 Task: Research Airbnb options in Taungoo, Myanmar from 10th December, 2023 to 16th December, 2023 for 4 adults.4 bedrooms having 4 beds and 4 bathrooms. Property type can be flat. Amenities needed are: wifi, TV, free parkinig on premises, gym, breakfast. Look for 3 properties as per requirement.
Action: Mouse moved to (552, 170)
Screenshot: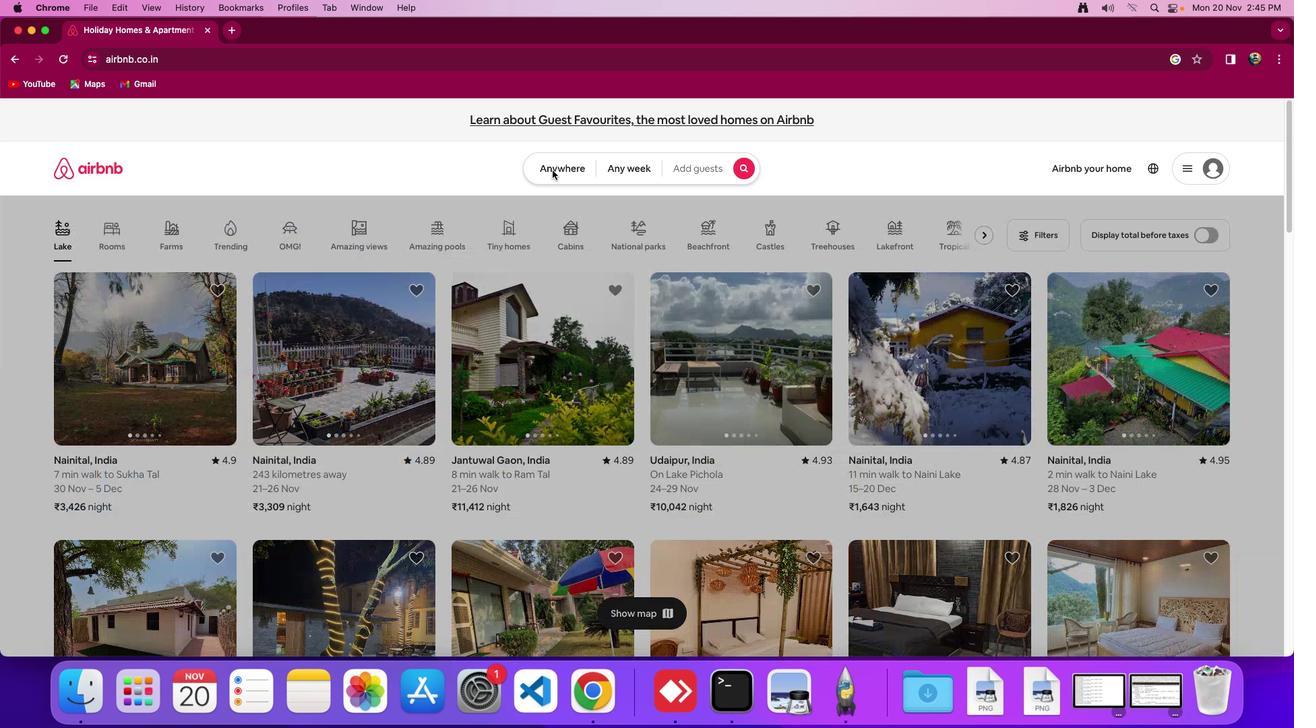 
Action: Mouse pressed left at (552, 170)
Screenshot: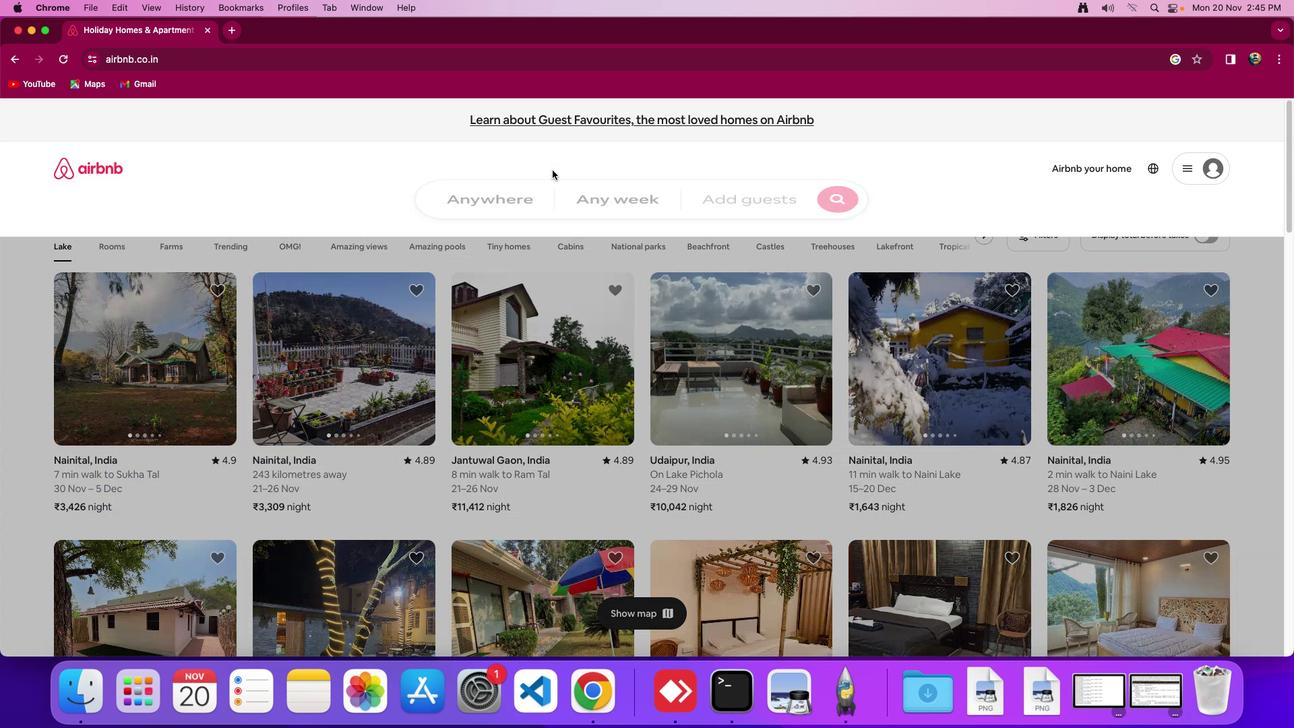 
Action: Mouse moved to (548, 213)
Screenshot: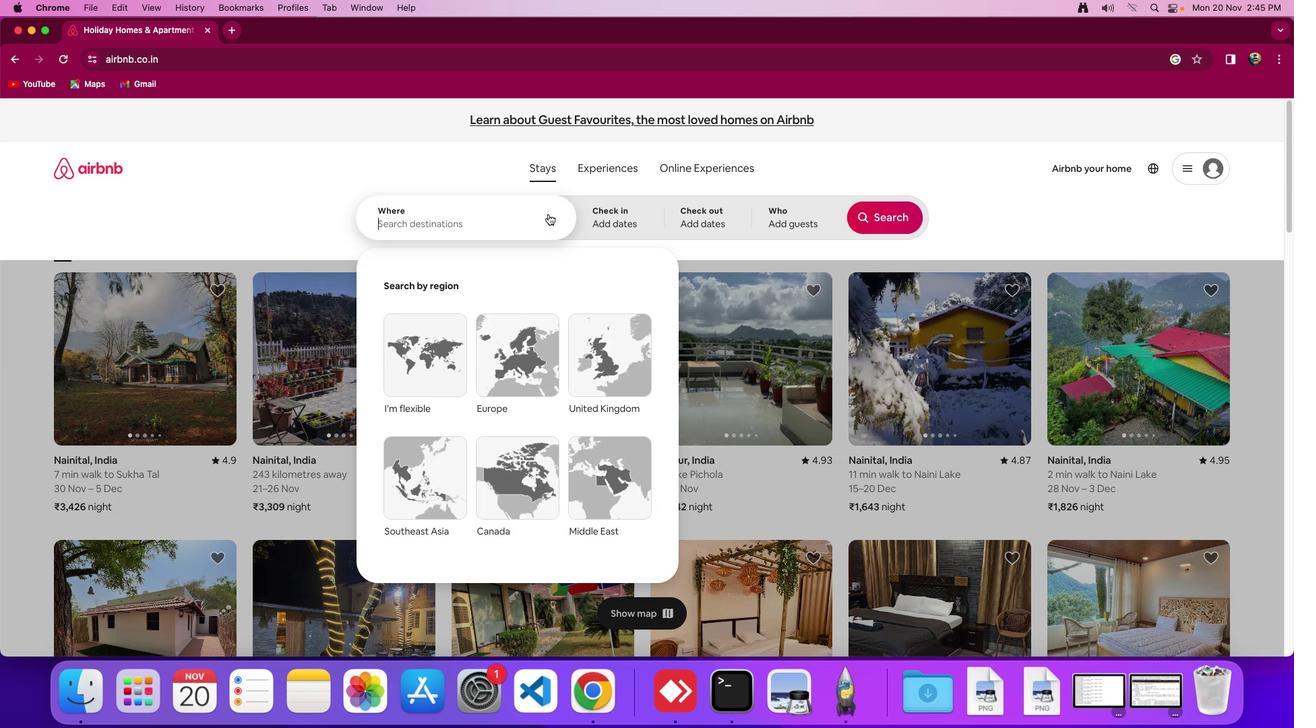 
Action: Mouse pressed left at (548, 213)
Screenshot: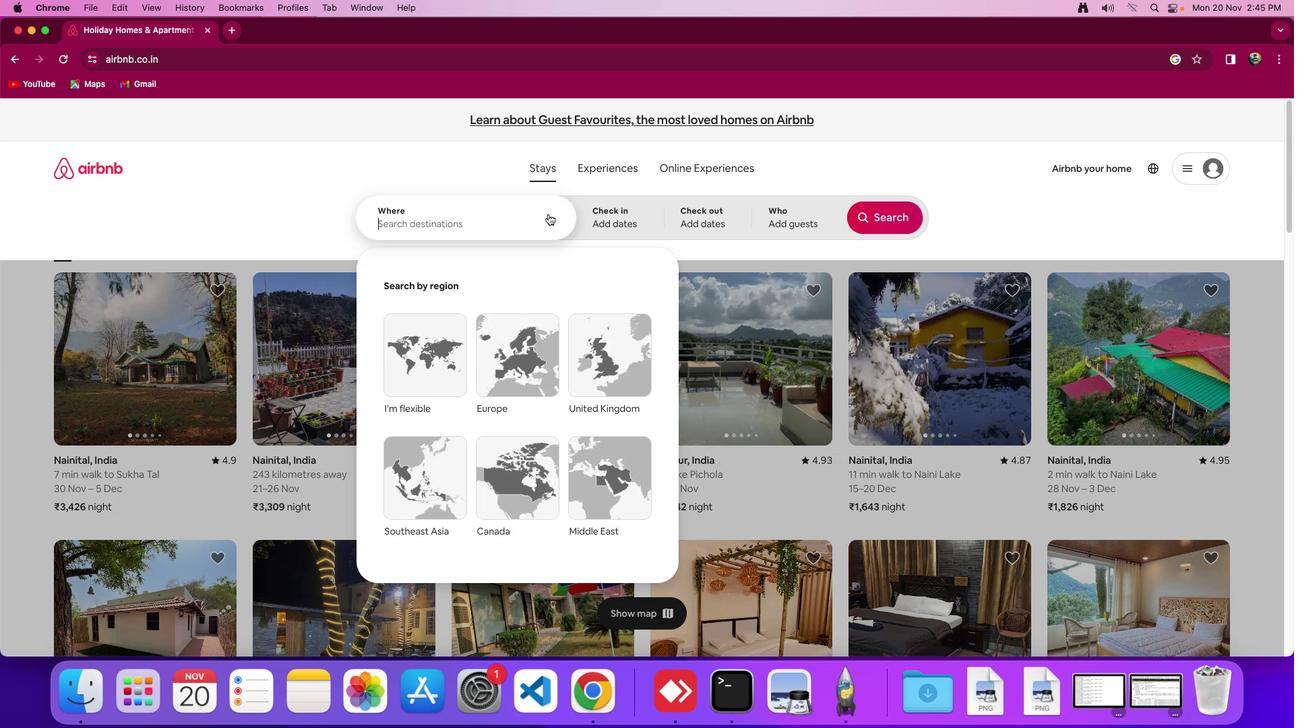 
Action: Mouse moved to (575, 217)
Screenshot: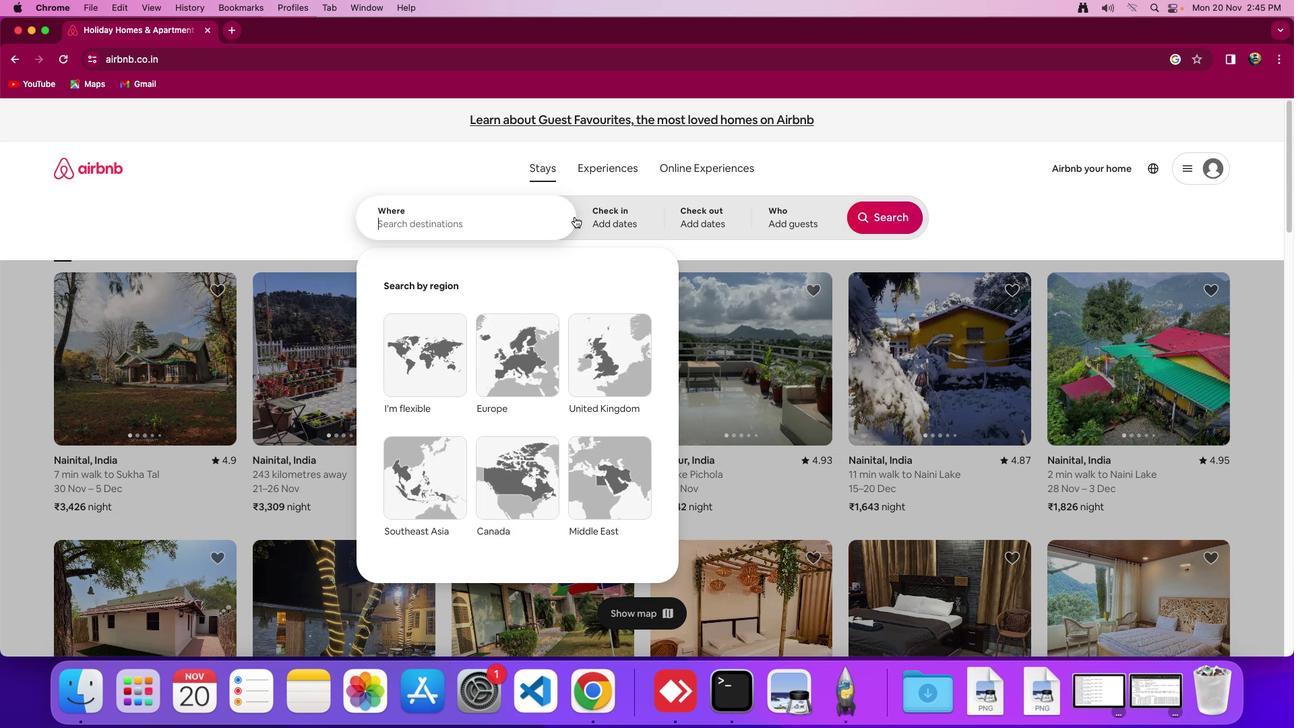 
Action: Key pressed Key.shift_r'T''a''u''n''g''o''o'','Key.spaceKey.shift'M''y''a''n''m''a''r'
Screenshot: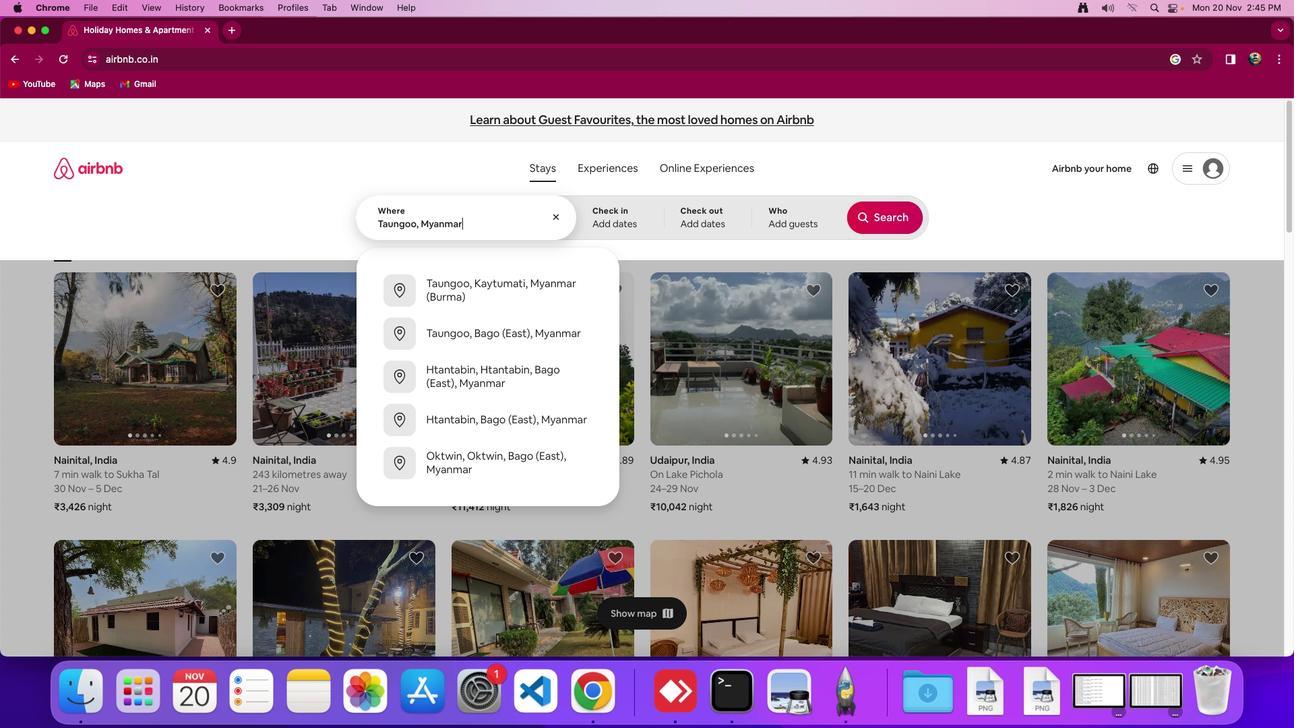 
Action: Mouse moved to (624, 211)
Screenshot: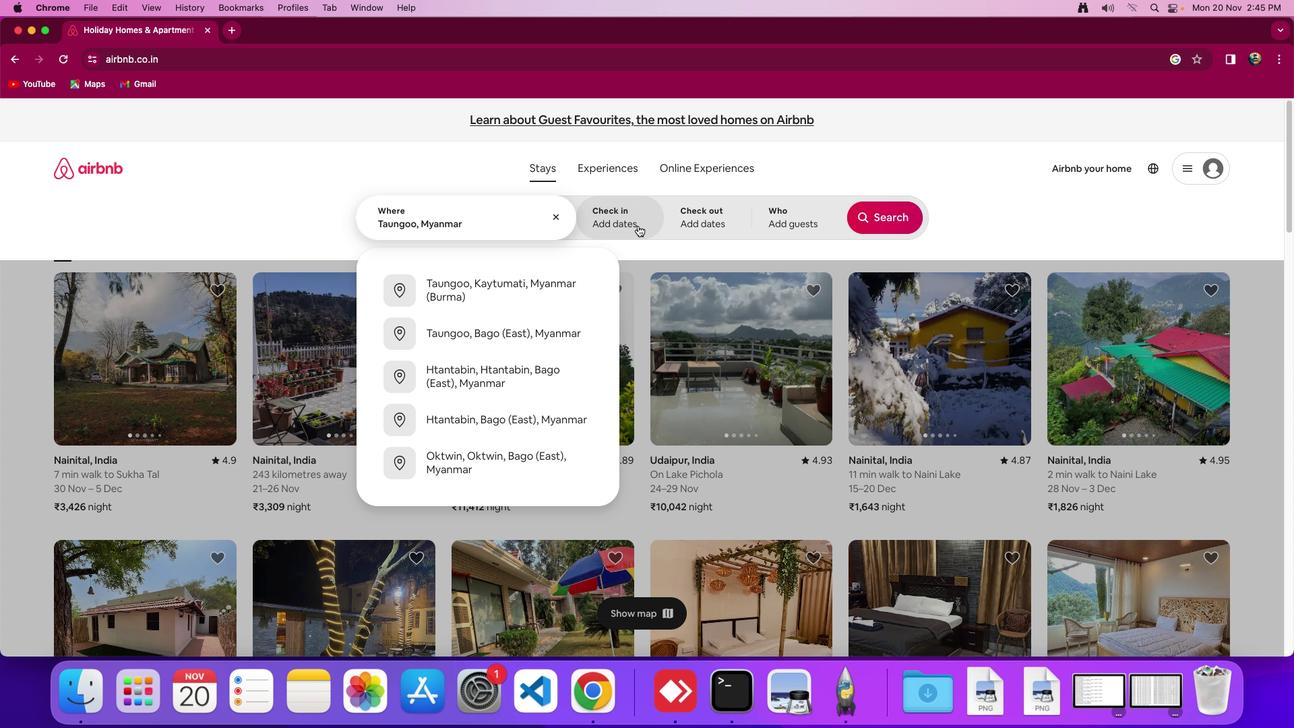 
Action: Mouse pressed left at (624, 211)
Screenshot: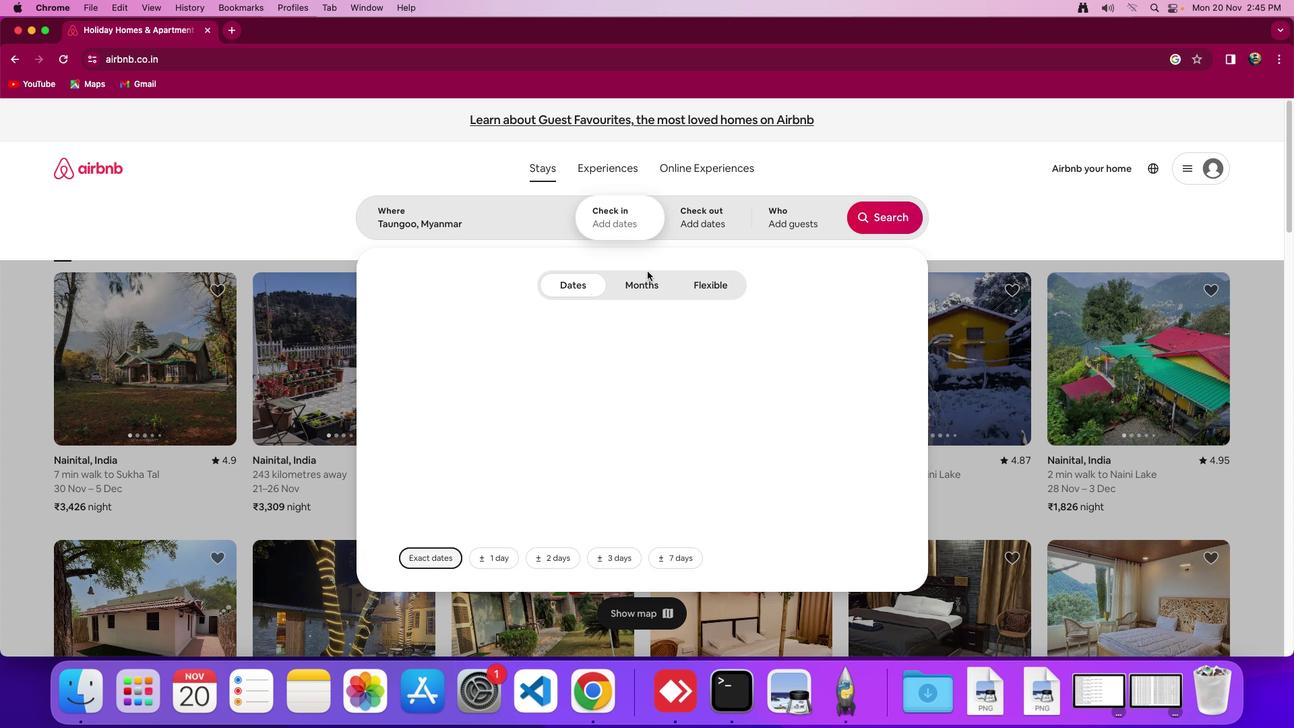 
Action: Mouse moved to (680, 450)
Screenshot: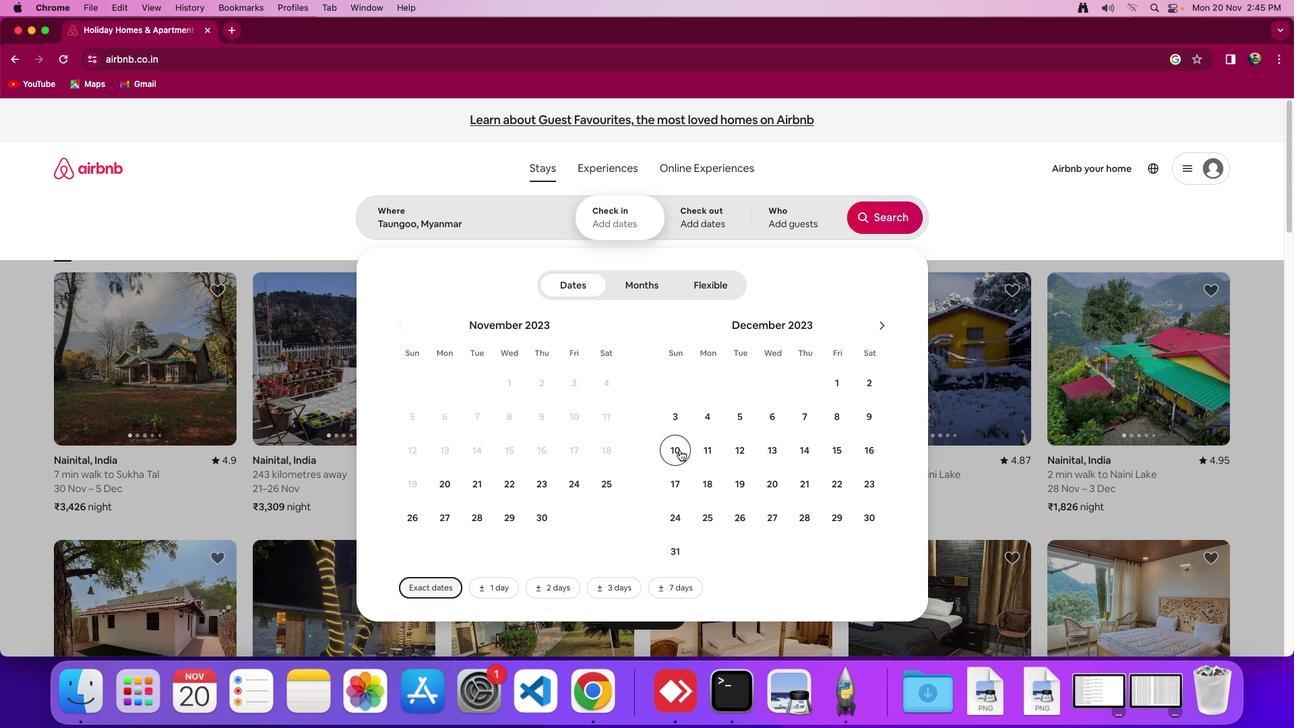 
Action: Mouse pressed left at (680, 450)
Screenshot: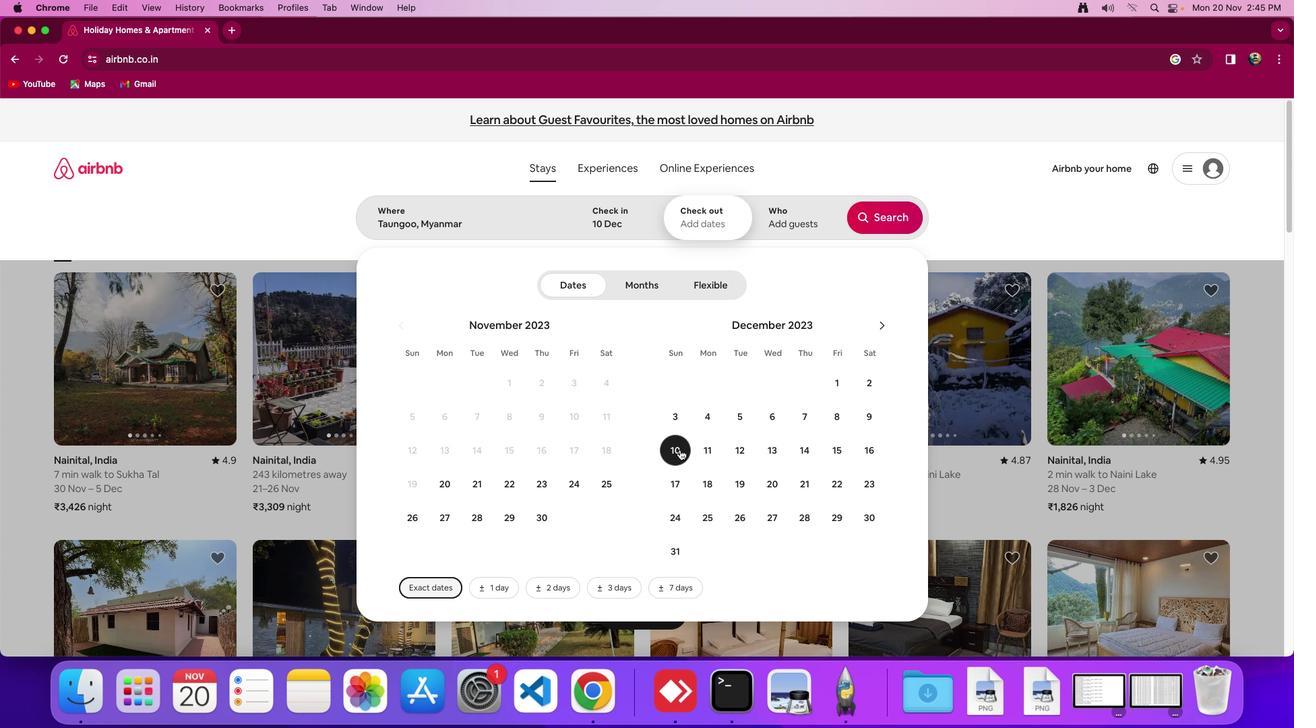 
Action: Mouse moved to (864, 458)
Screenshot: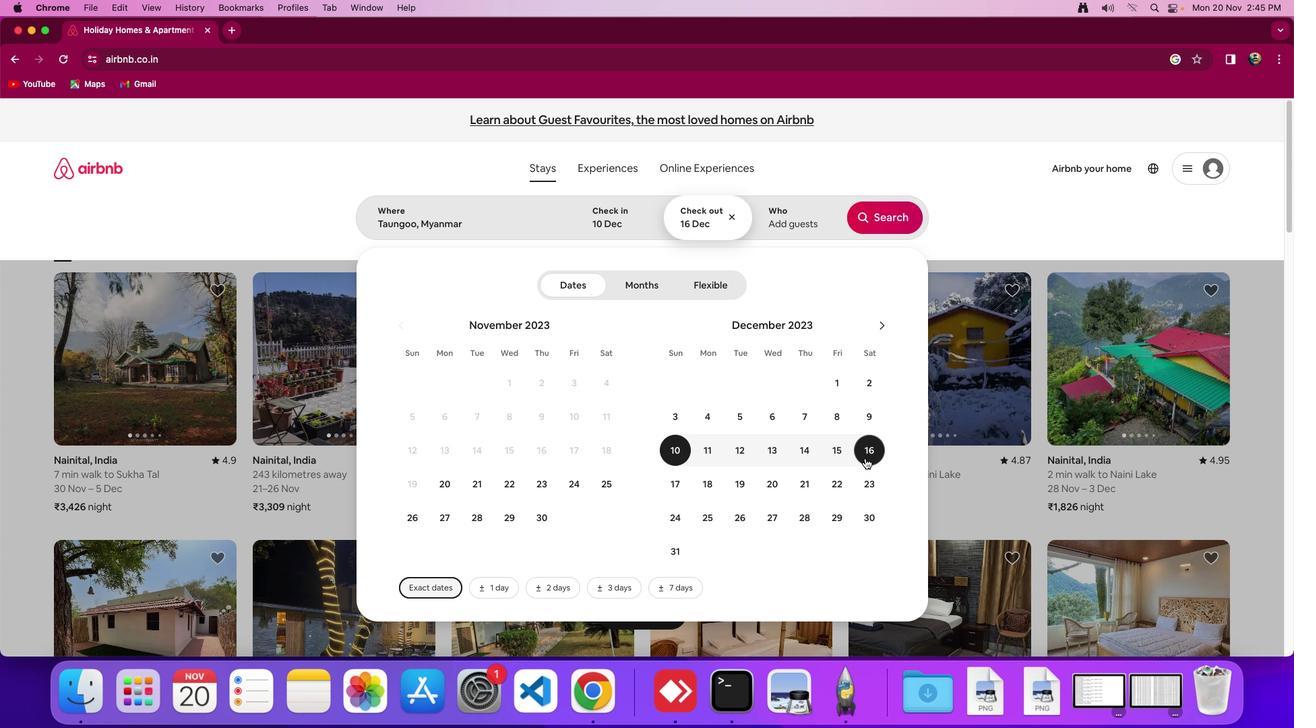 
Action: Mouse pressed left at (864, 458)
Screenshot: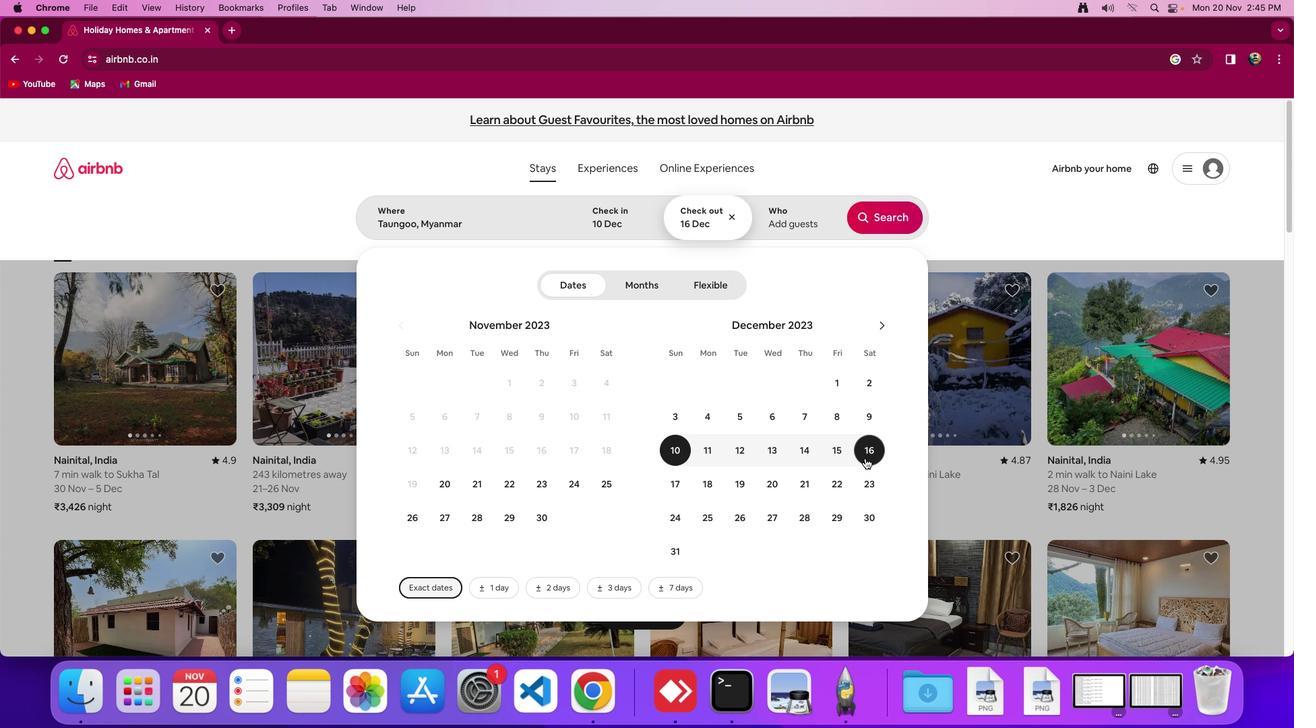
Action: Mouse moved to (791, 230)
Screenshot: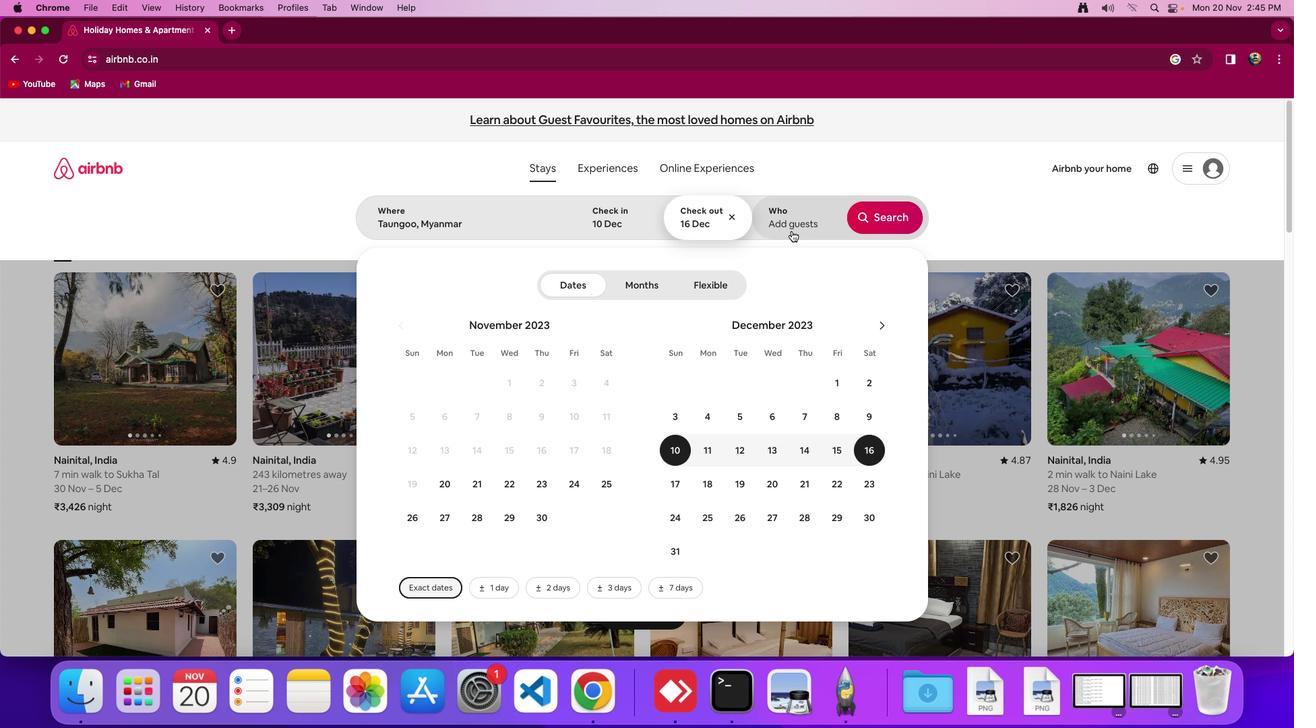 
Action: Mouse pressed left at (791, 230)
Screenshot: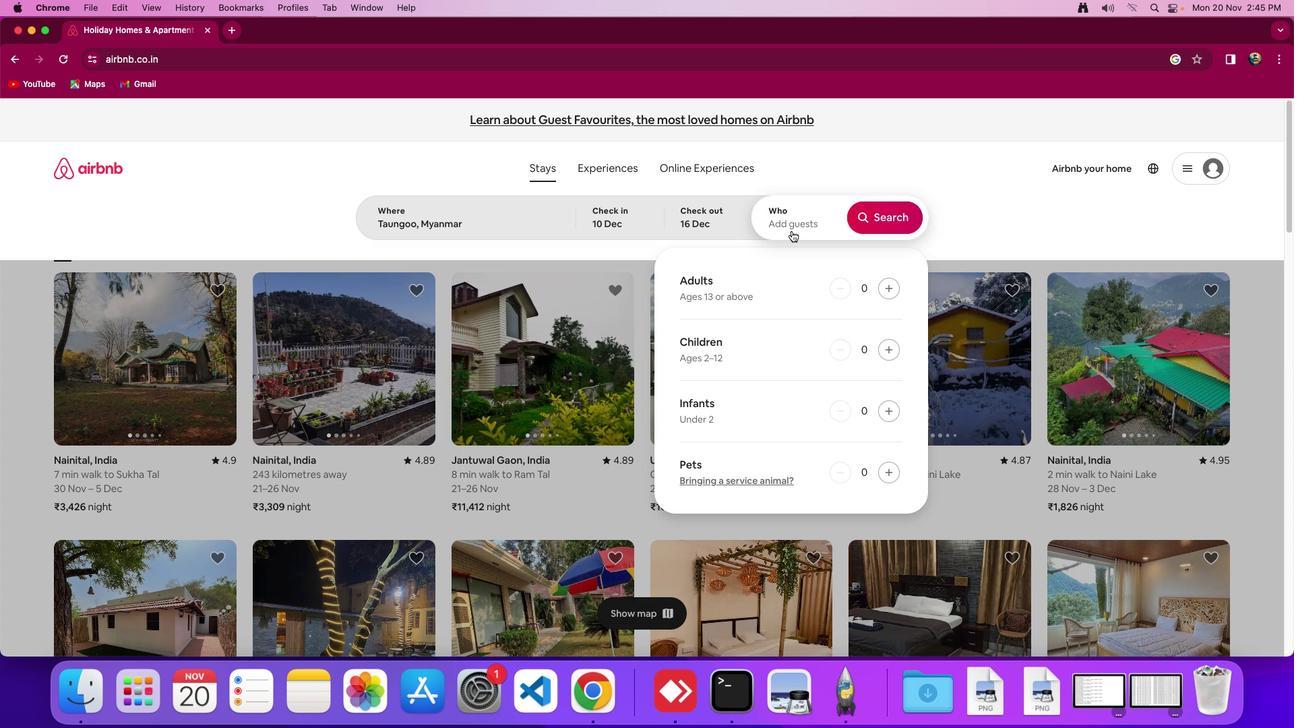 
Action: Mouse moved to (881, 289)
Screenshot: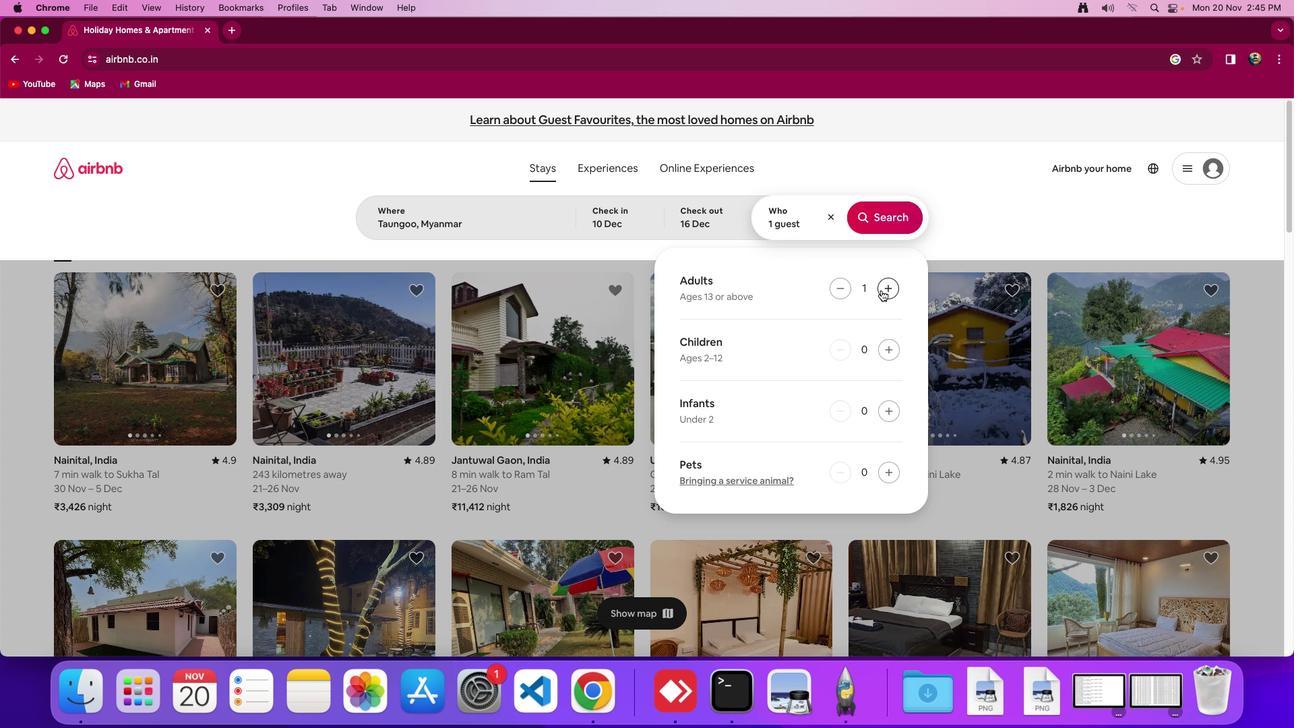 
Action: Mouse pressed left at (881, 289)
Screenshot: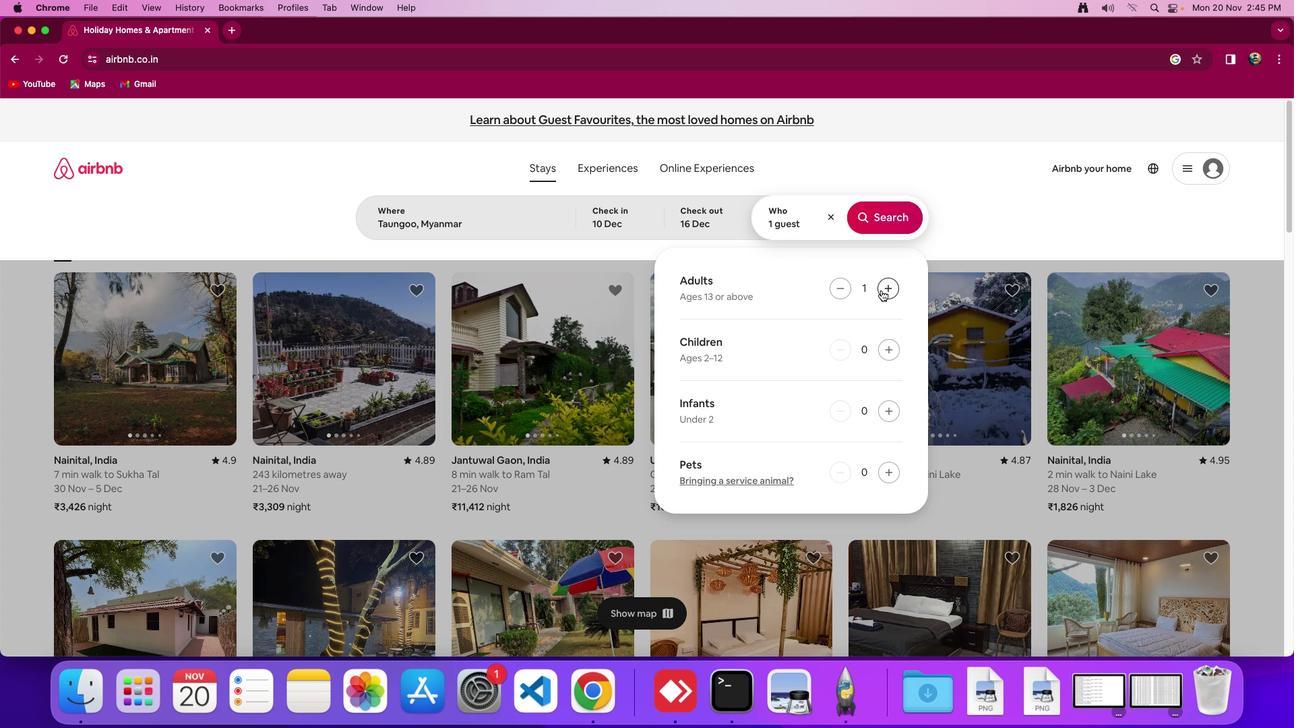 
Action: Mouse pressed left at (881, 289)
Screenshot: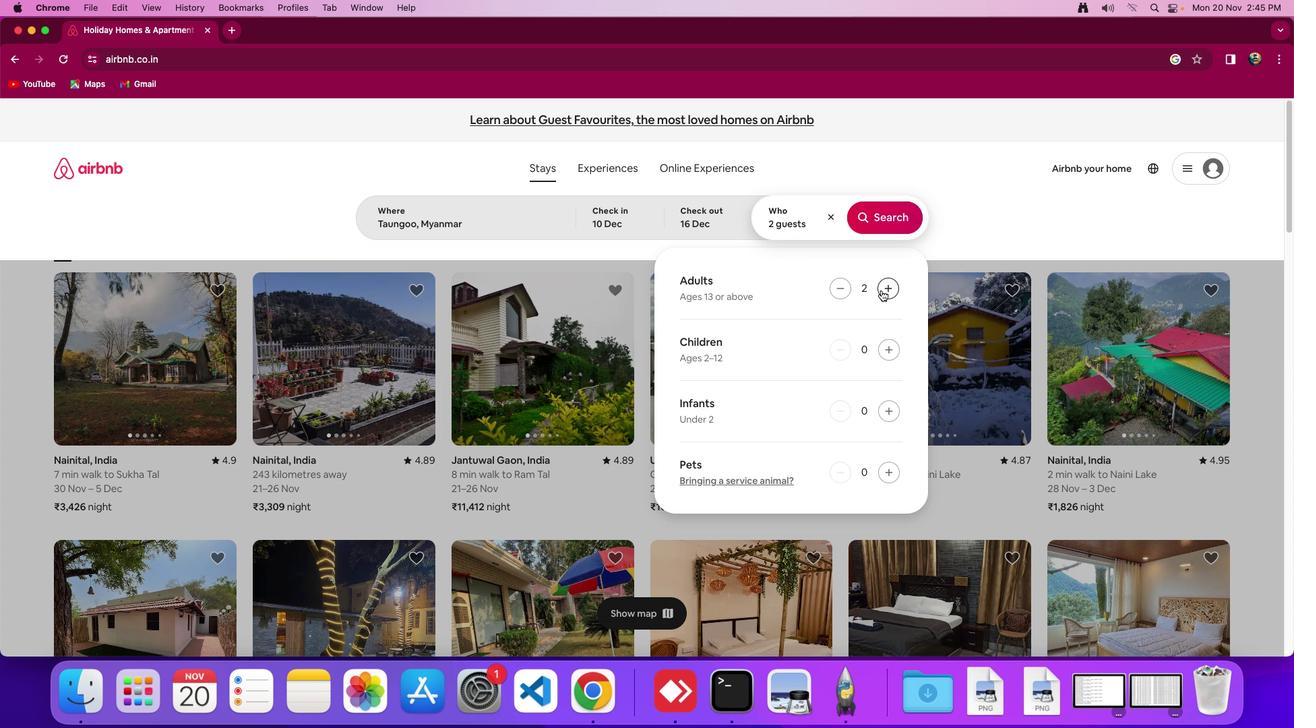 
Action: Mouse pressed left at (881, 289)
Screenshot: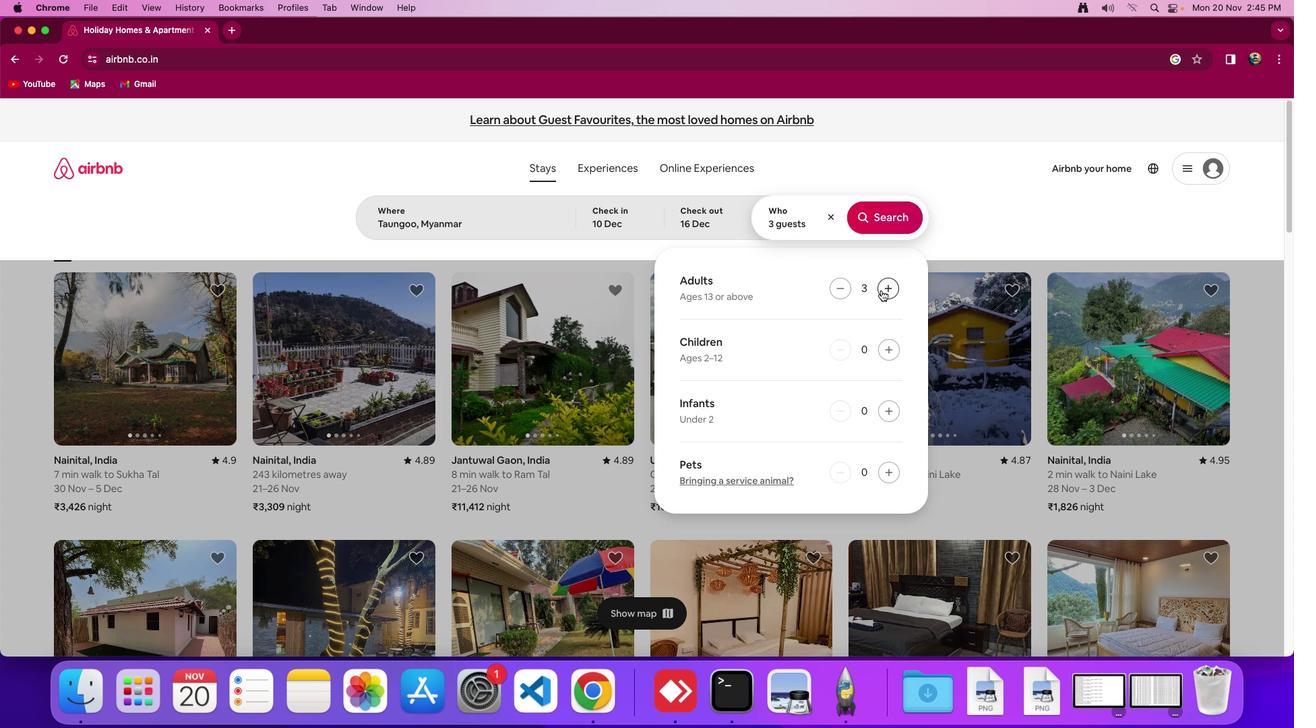 
Action: Mouse pressed left at (881, 289)
Screenshot: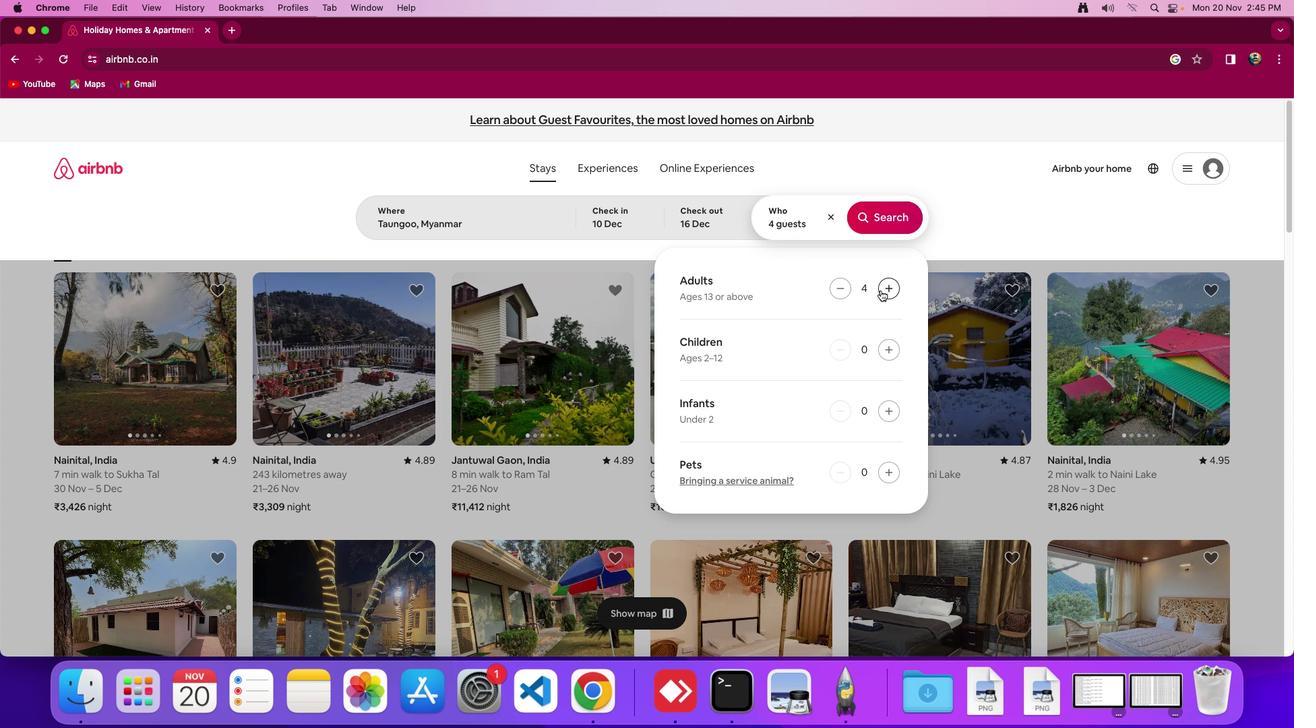 
Action: Mouse moved to (873, 216)
Screenshot: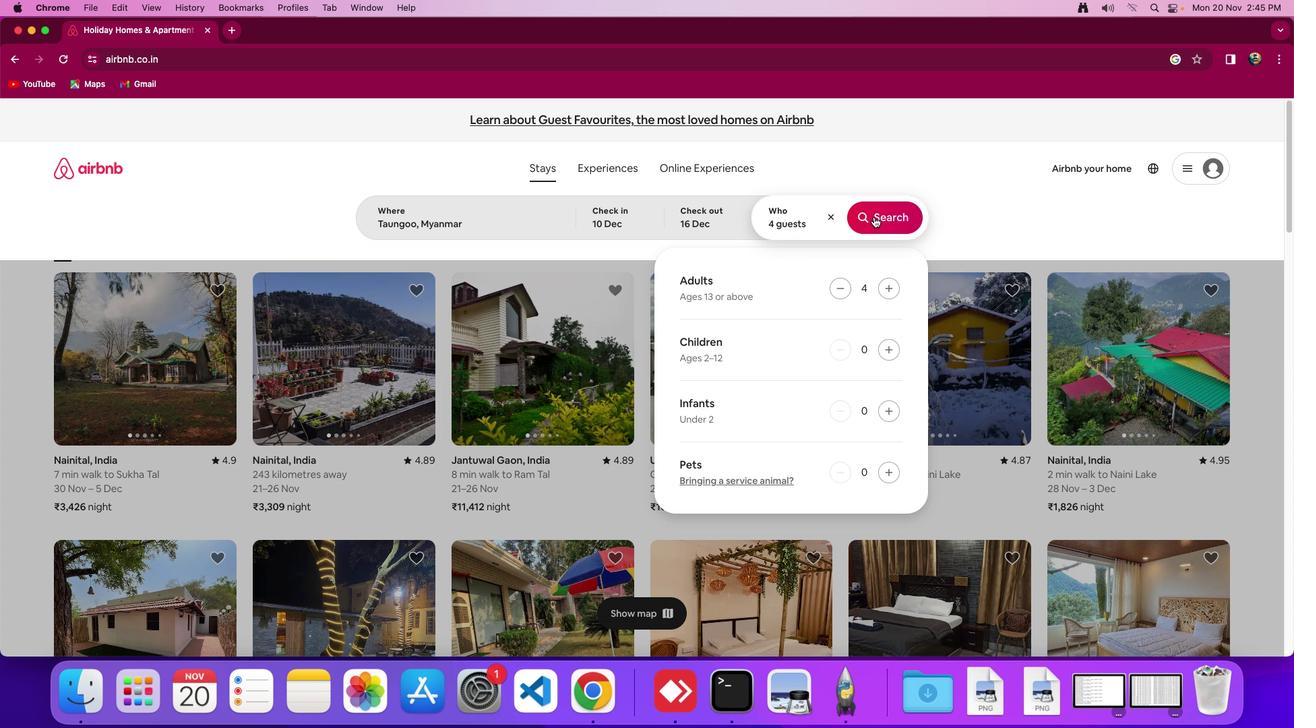 
Action: Mouse pressed left at (873, 216)
Screenshot: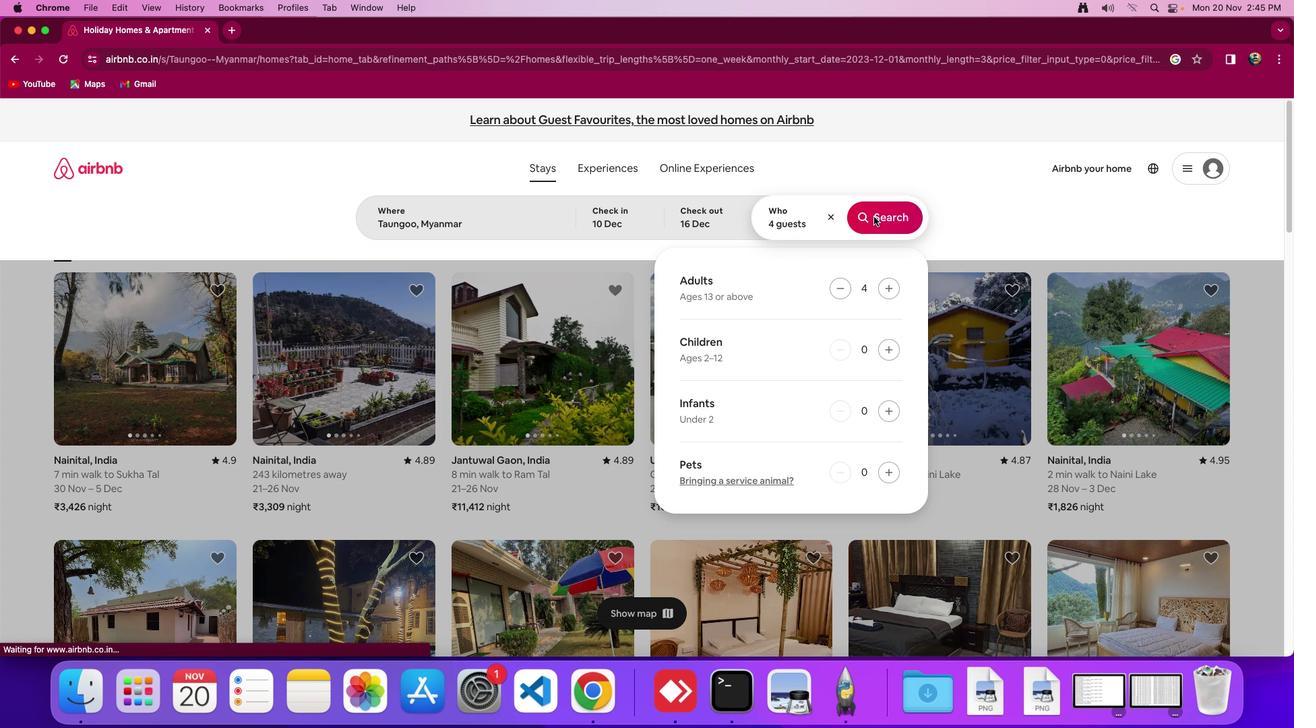 
Action: Mouse moved to (1078, 175)
Screenshot: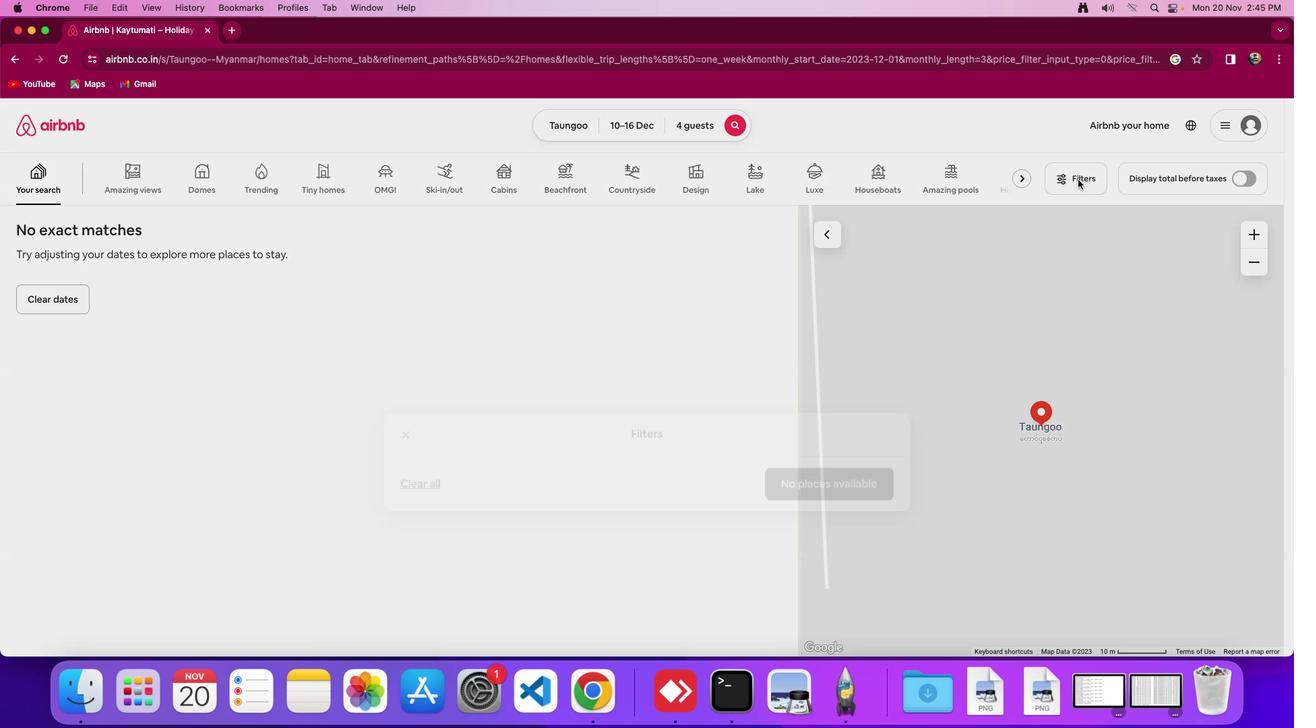 
Action: Mouse pressed left at (1078, 175)
Screenshot: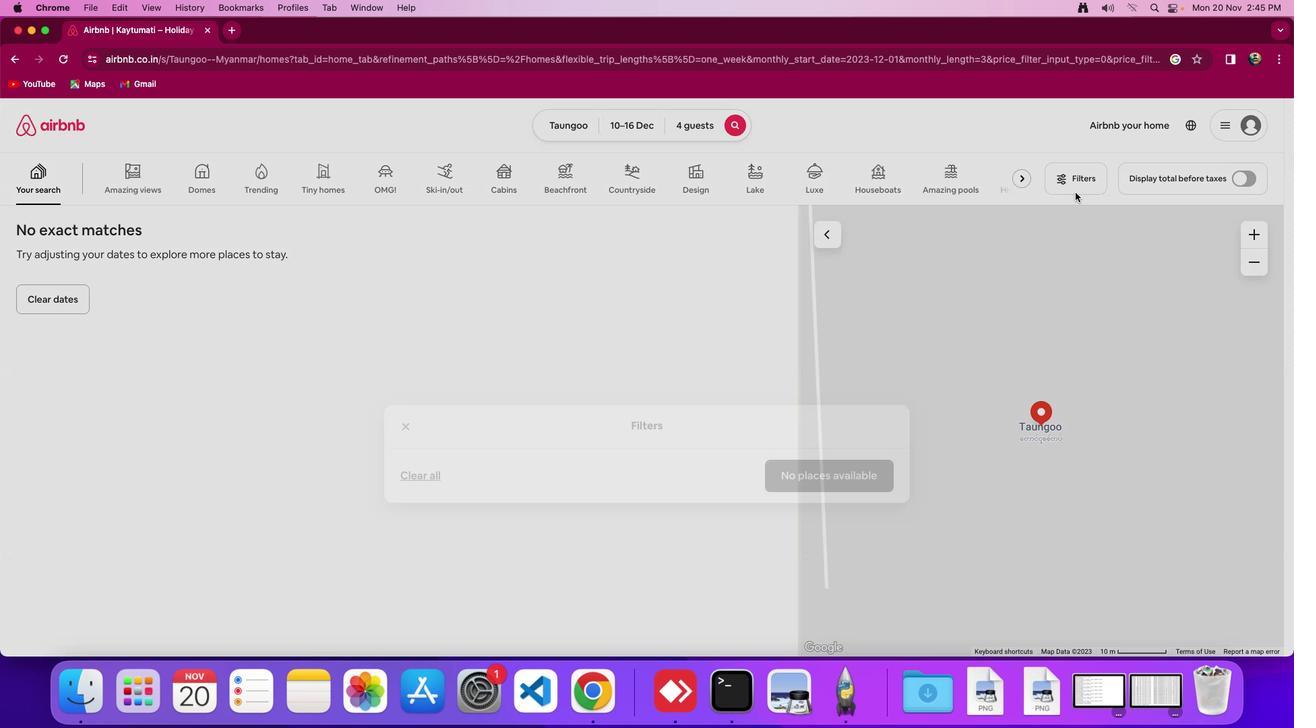 
Action: Mouse moved to (738, 453)
Screenshot: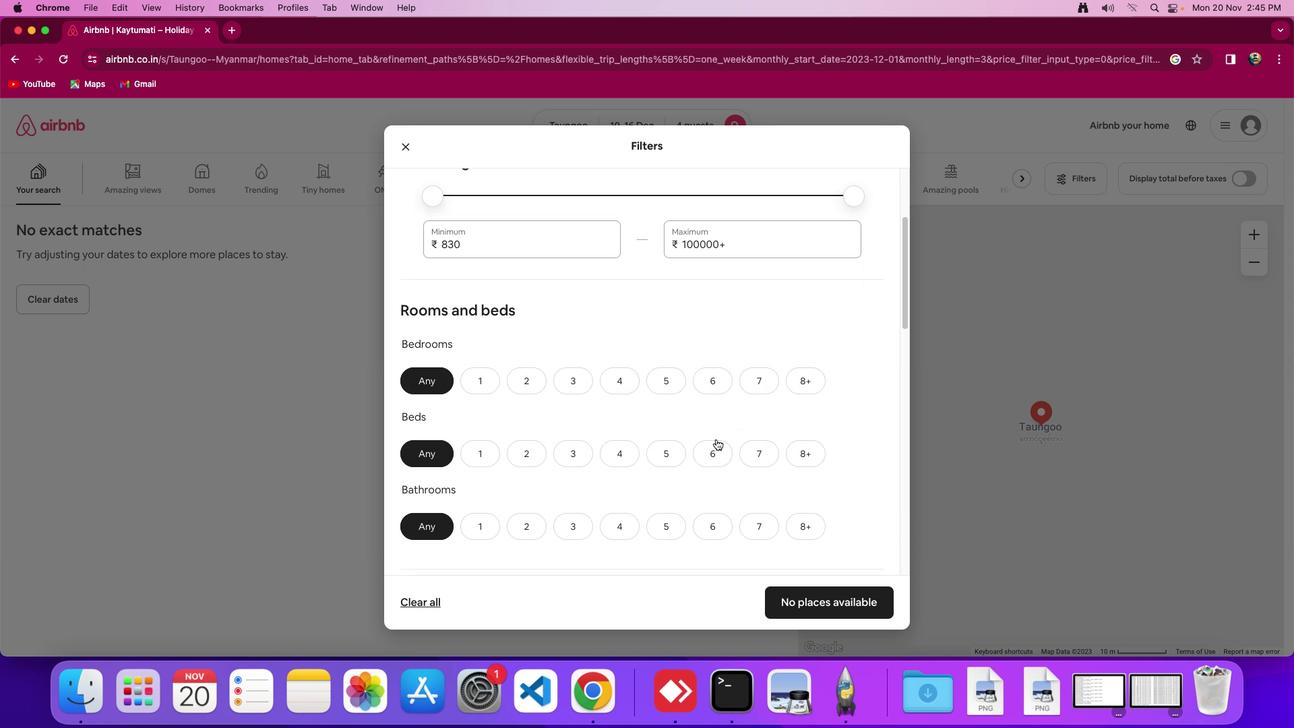 
Action: Mouse scrolled (738, 453) with delta (0, 0)
Screenshot: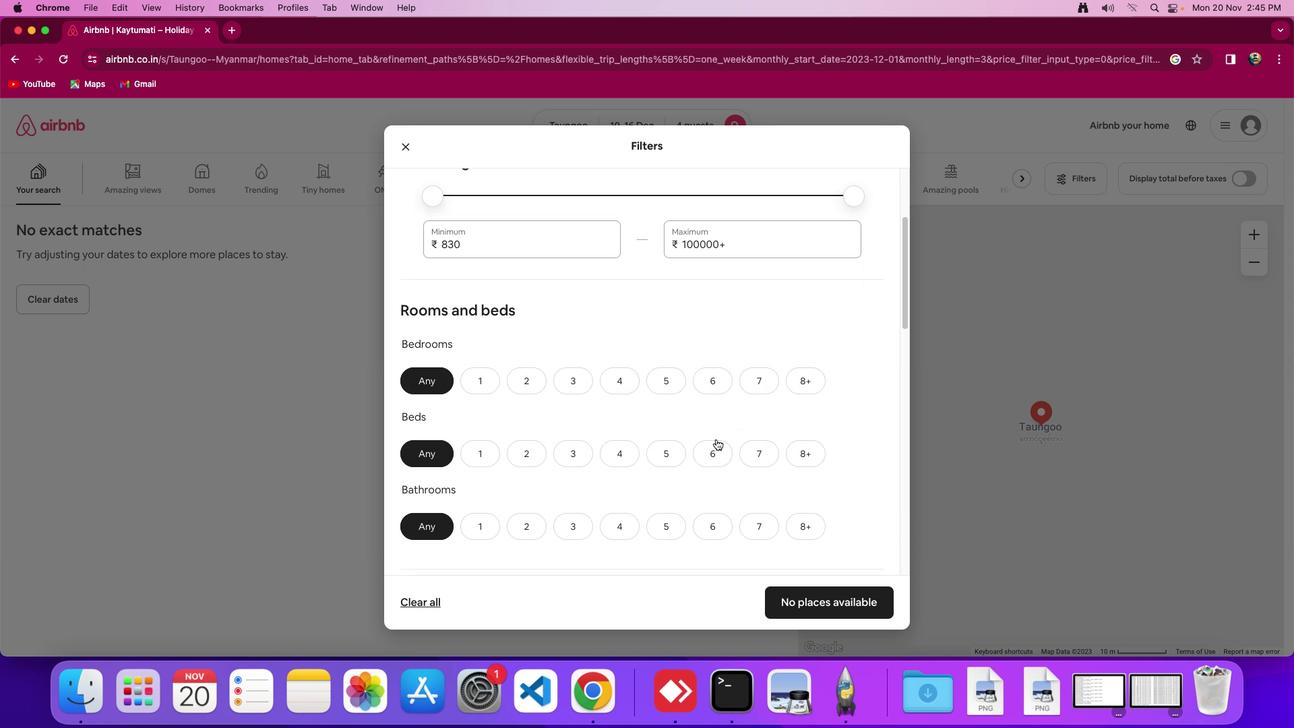 
Action: Mouse moved to (737, 453)
Screenshot: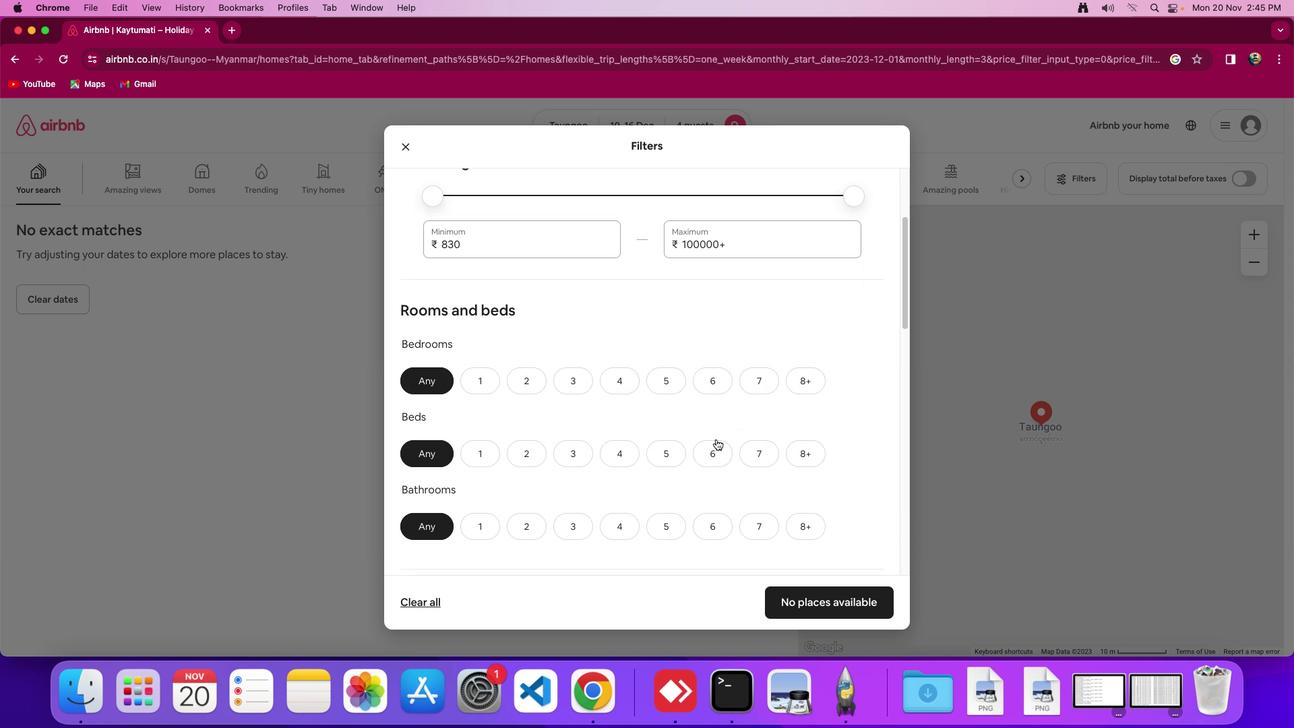 
Action: Mouse scrolled (737, 453) with delta (0, 0)
Screenshot: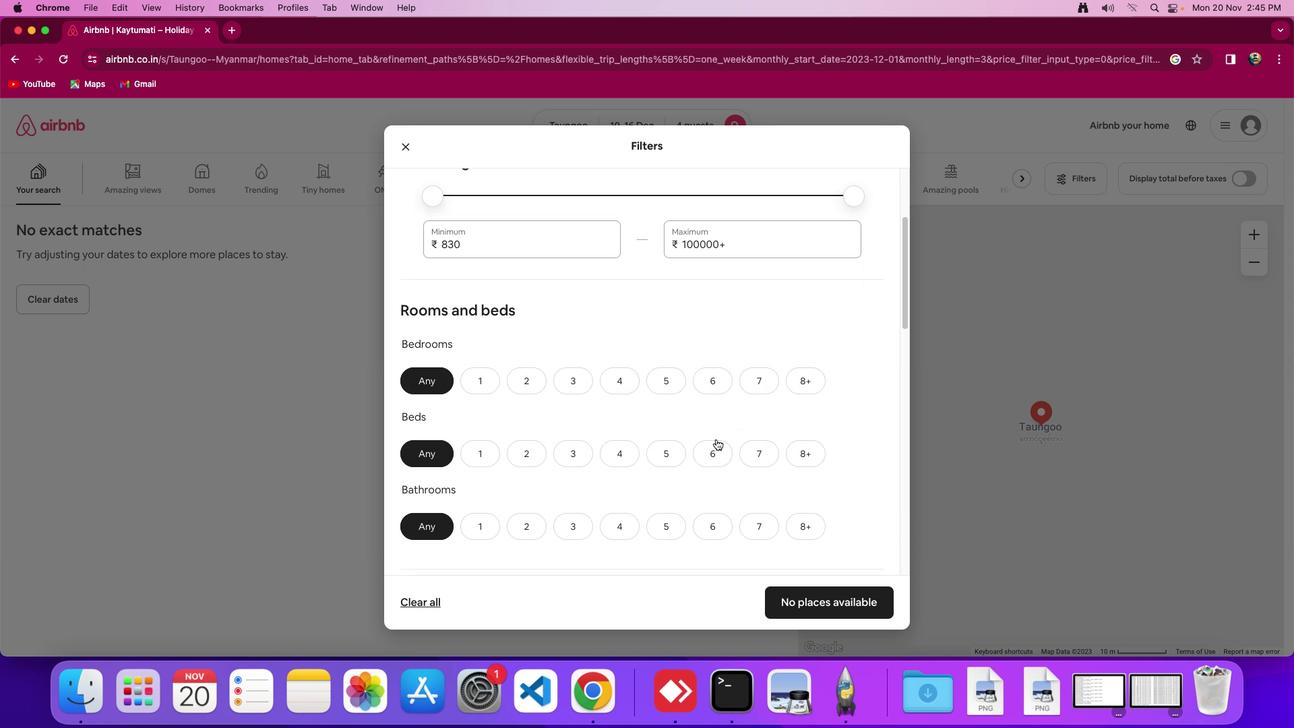 
Action: Mouse moved to (736, 452)
Screenshot: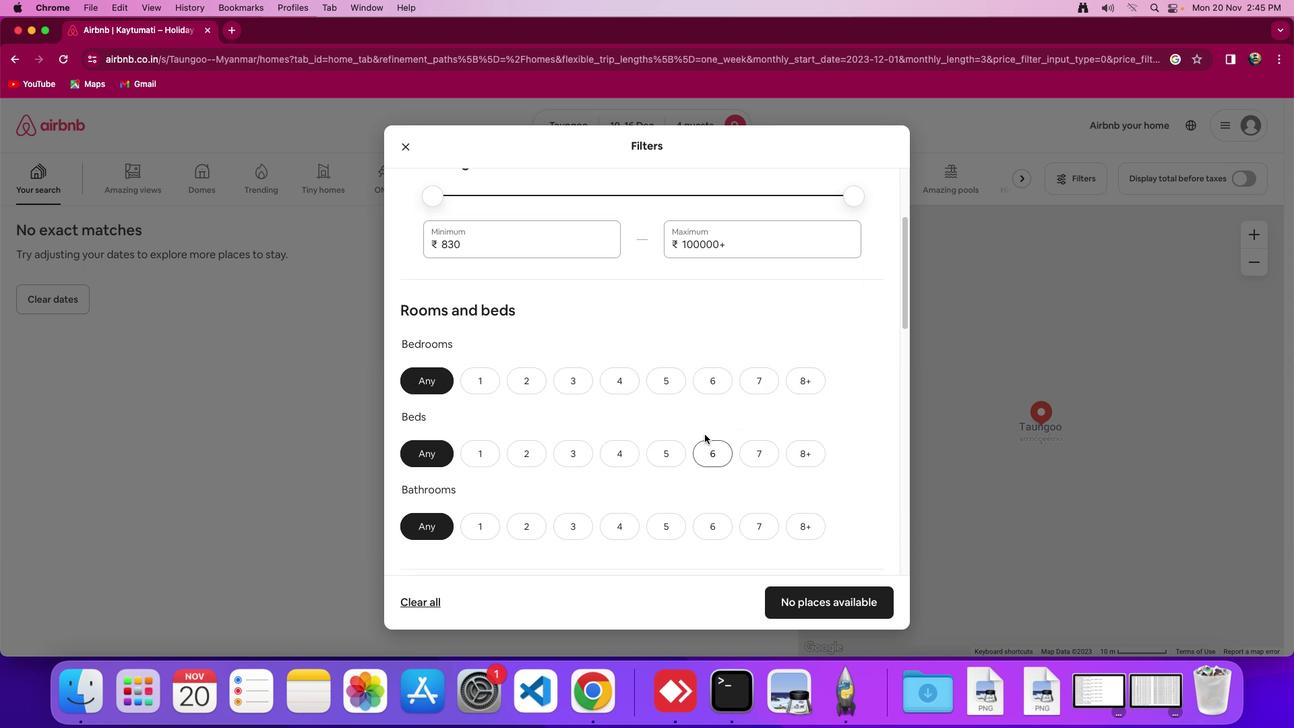 
Action: Mouse scrolled (736, 452) with delta (0, -2)
Screenshot: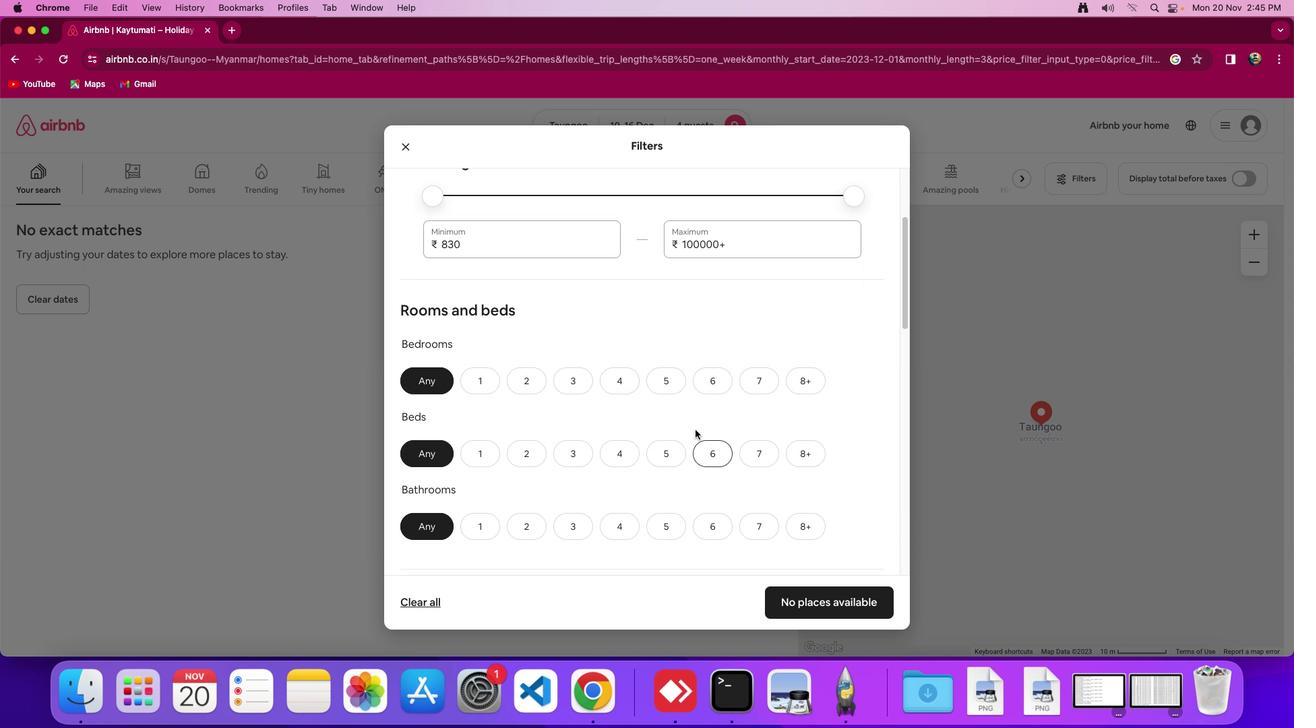 
Action: Mouse moved to (629, 378)
Screenshot: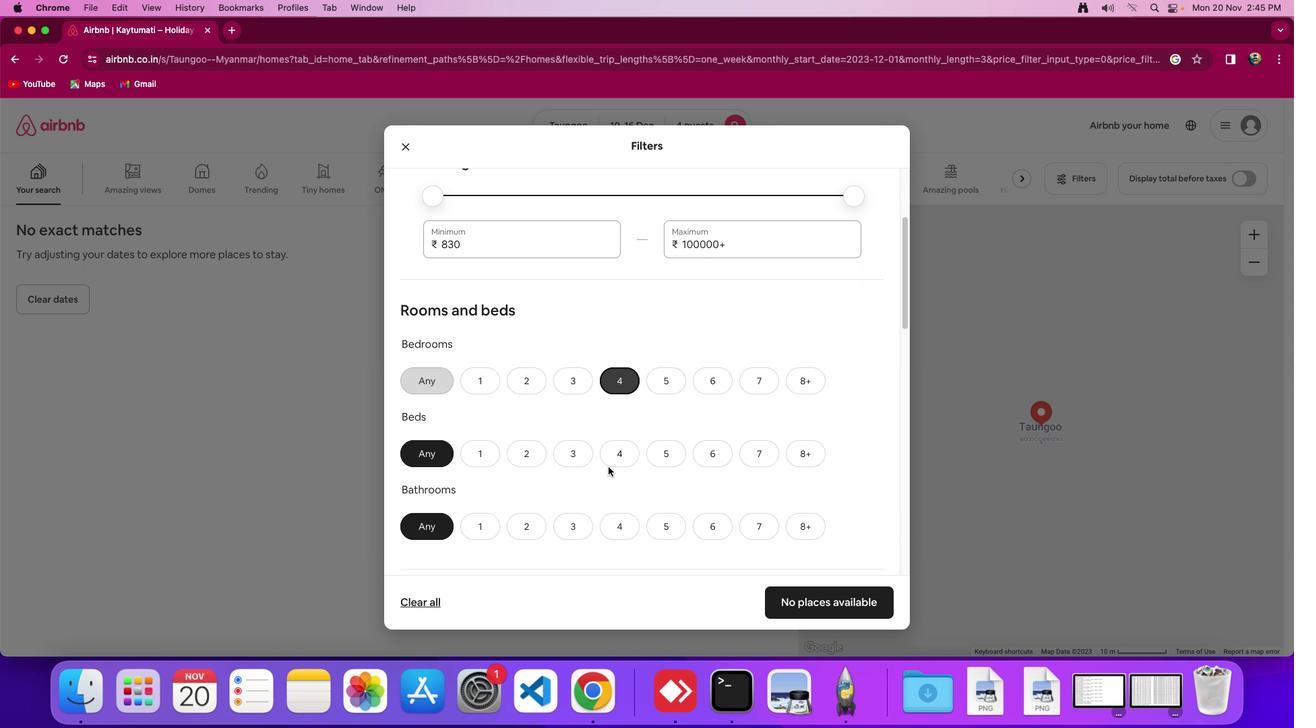 
Action: Mouse pressed left at (629, 378)
Screenshot: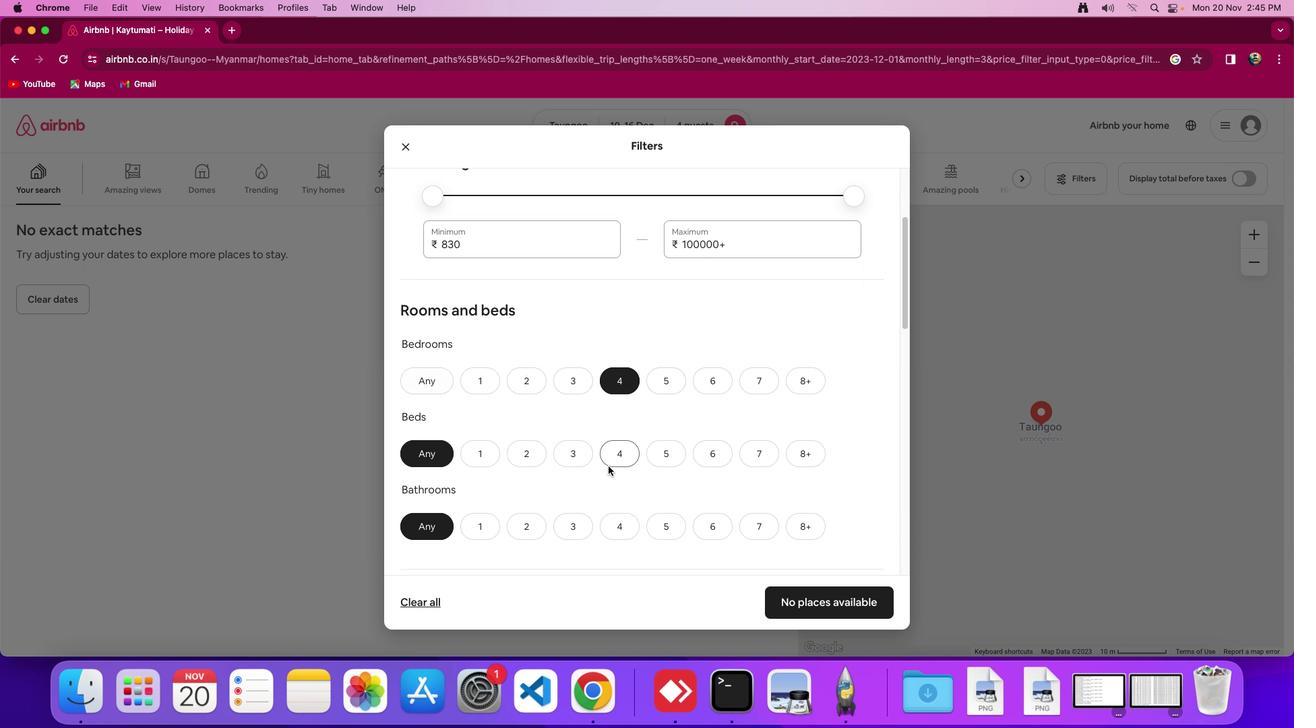 
Action: Mouse moved to (612, 461)
Screenshot: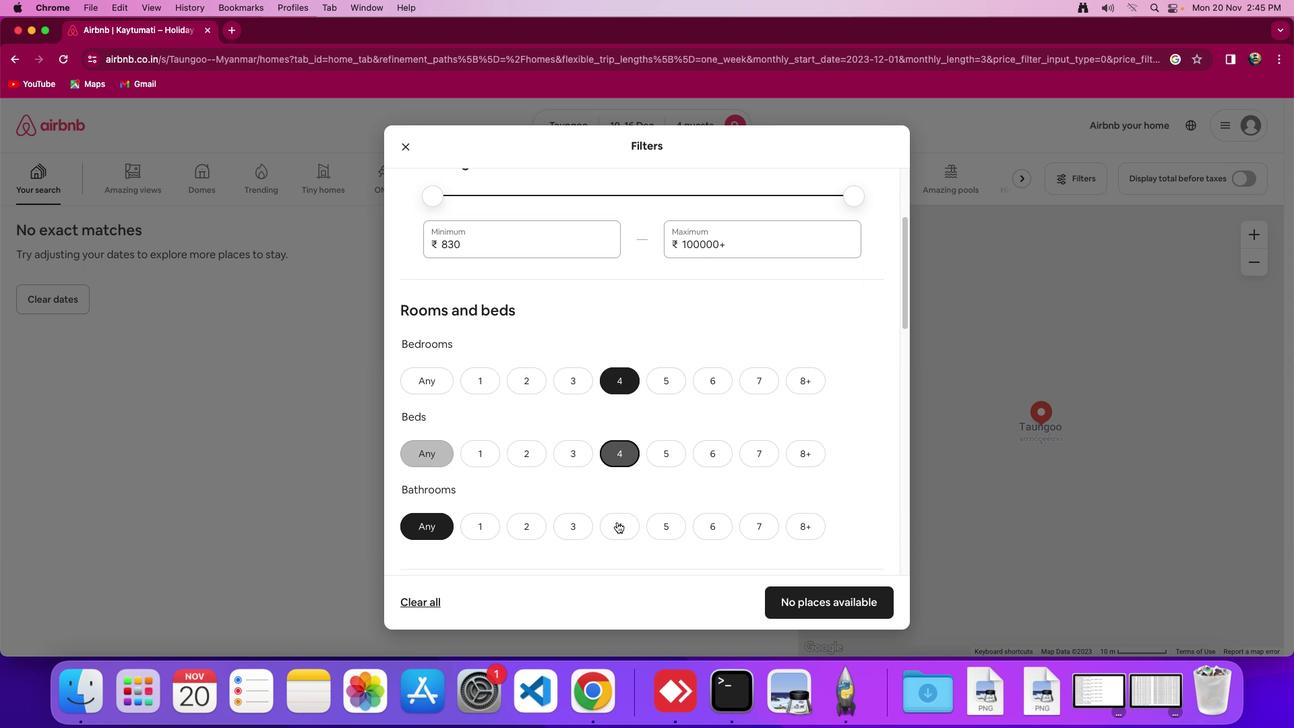 
Action: Mouse pressed left at (612, 461)
Screenshot: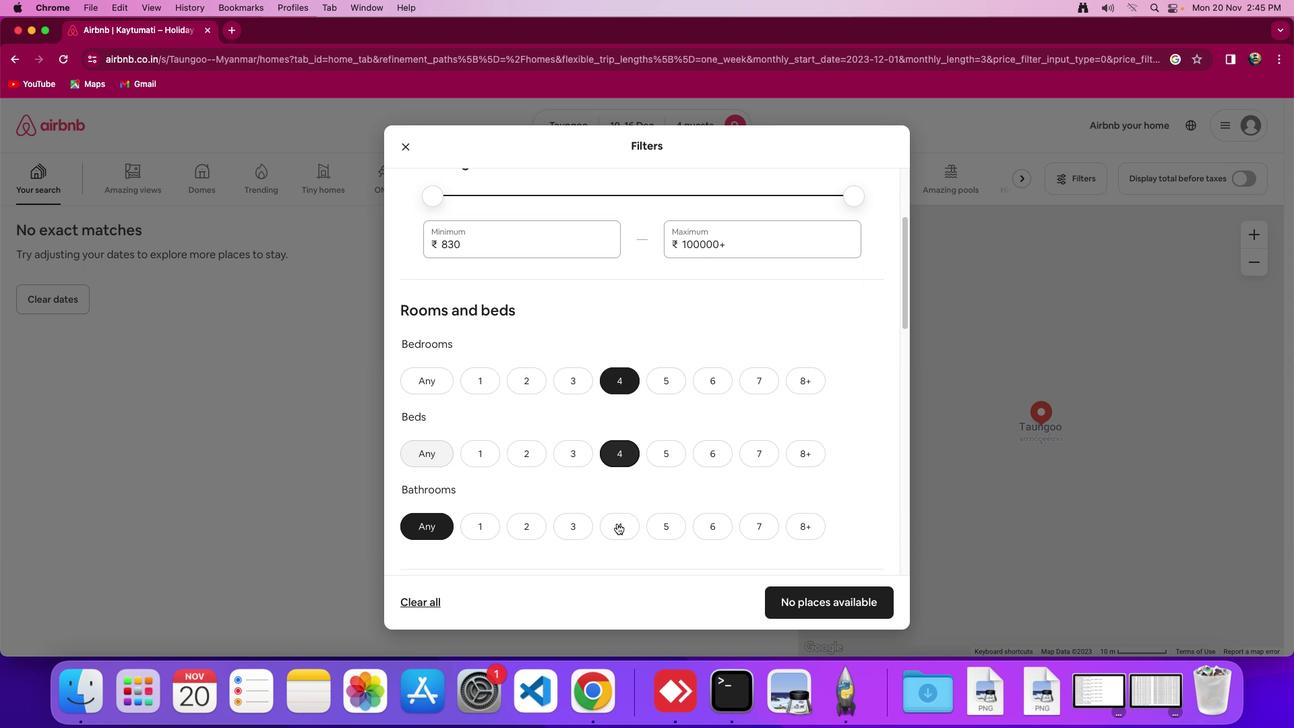 
Action: Mouse moved to (617, 523)
Screenshot: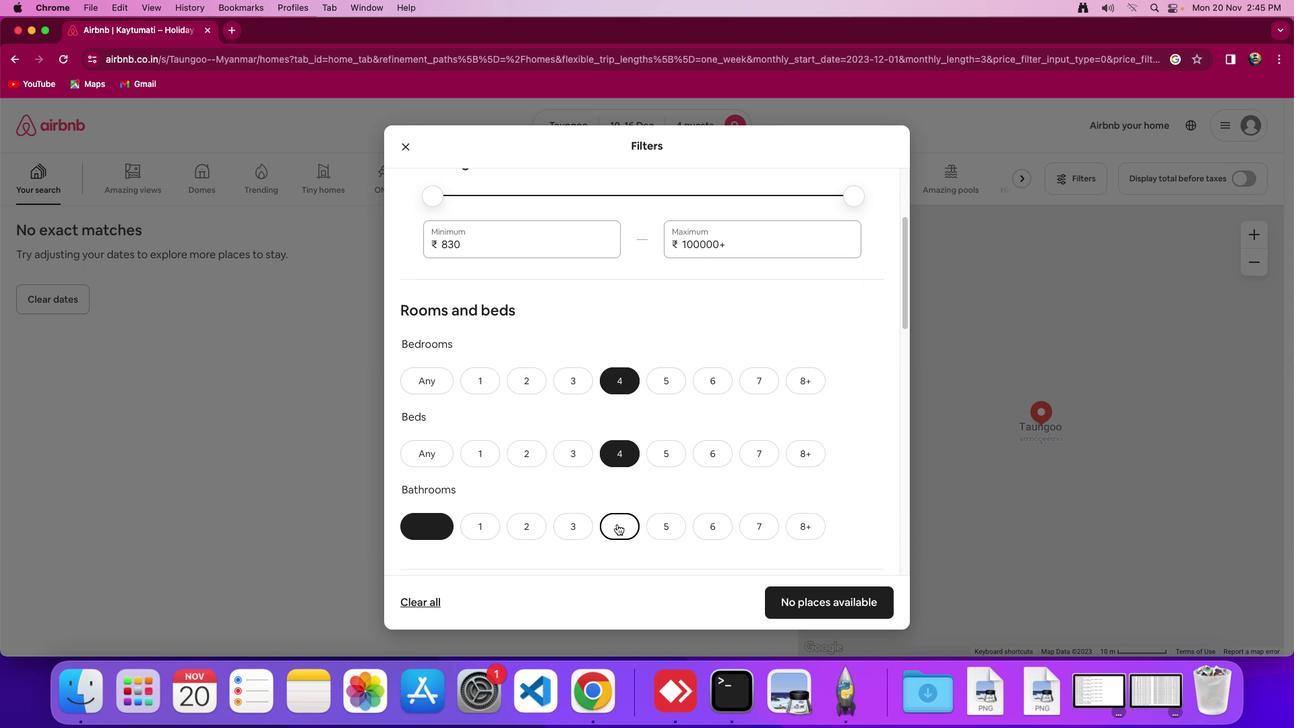 
Action: Mouse pressed left at (617, 523)
Screenshot: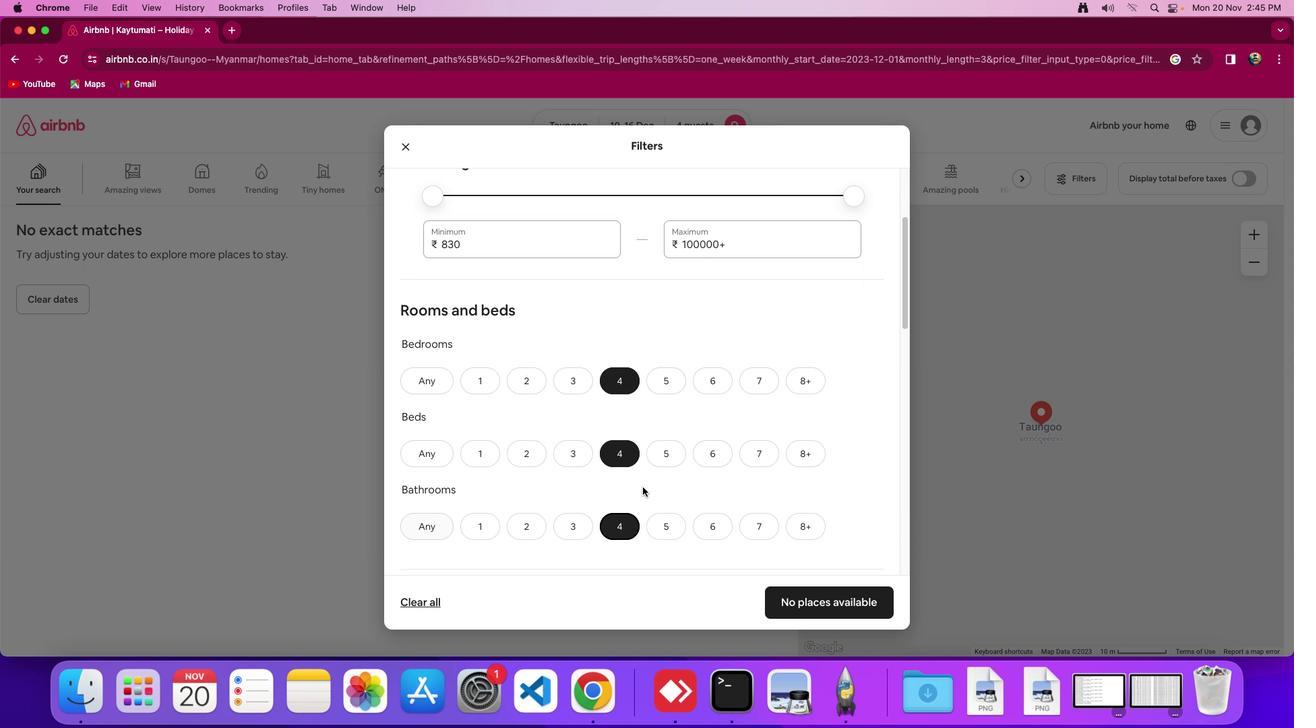
Action: Mouse moved to (660, 475)
Screenshot: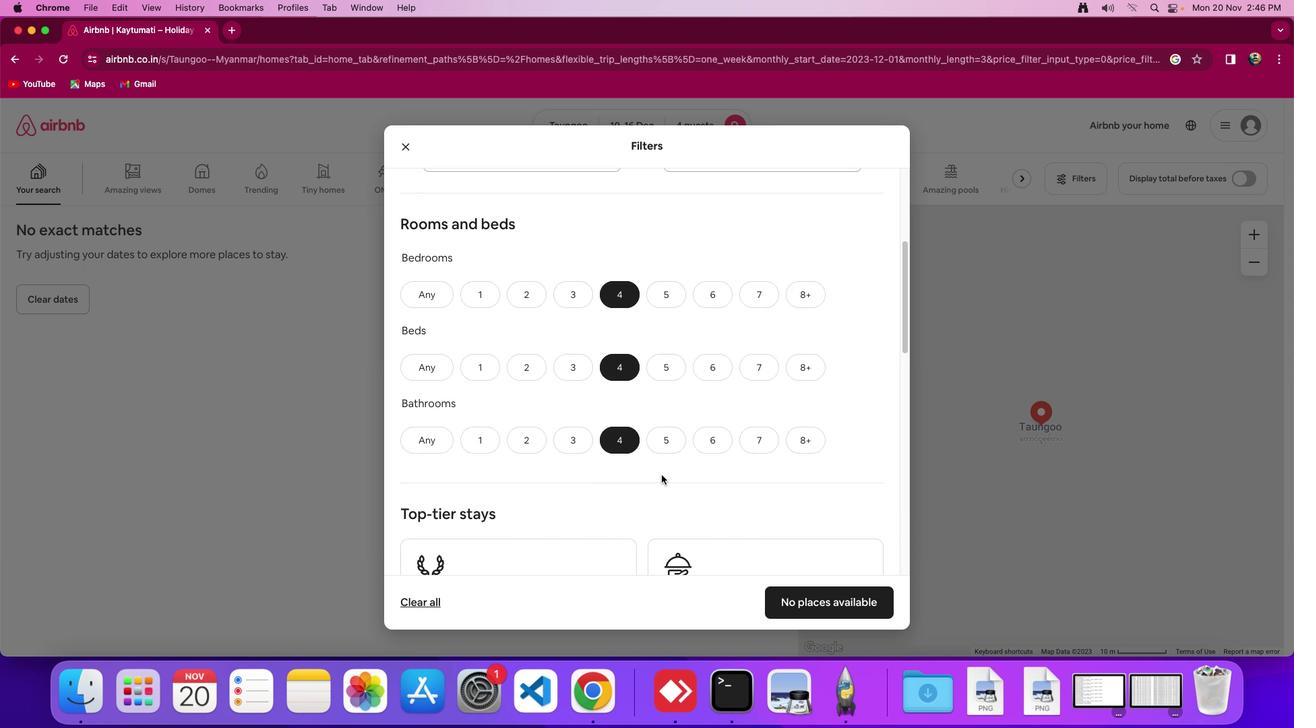 
Action: Mouse scrolled (660, 475) with delta (0, 0)
Screenshot: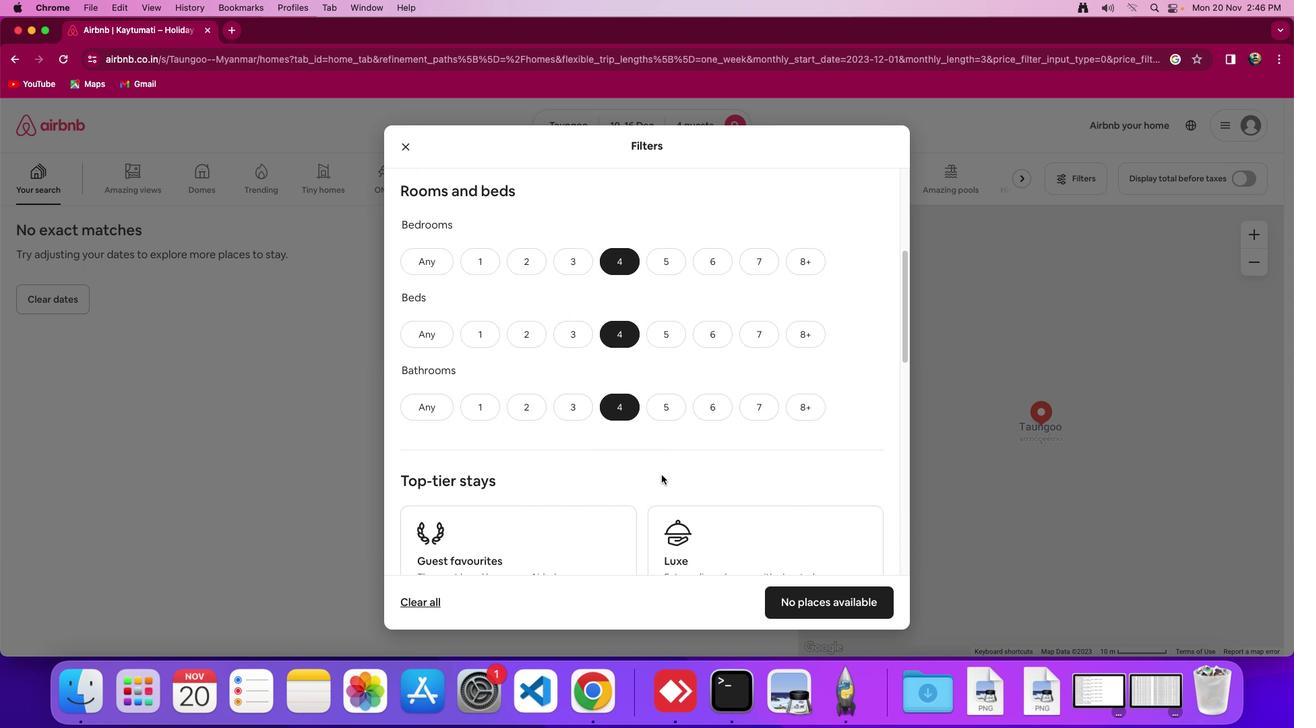 
Action: Mouse scrolled (660, 475) with delta (0, 0)
Screenshot: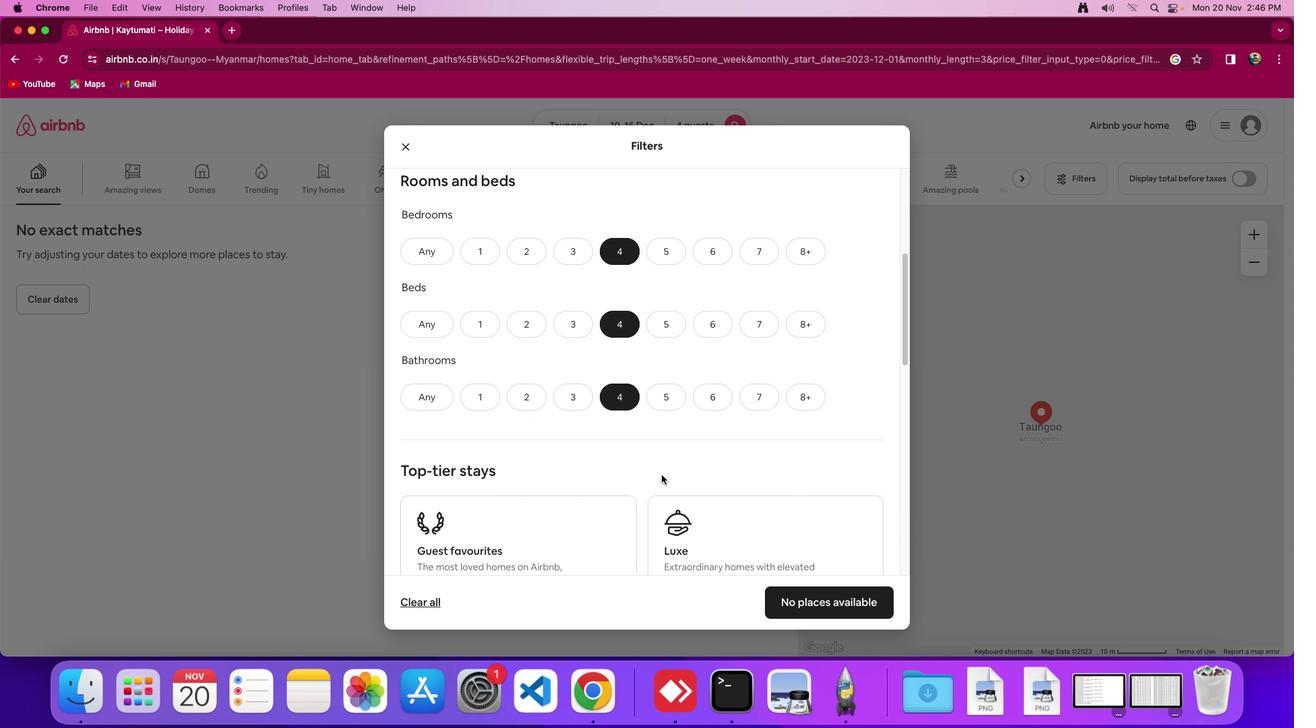 
Action: Mouse moved to (661, 475)
Screenshot: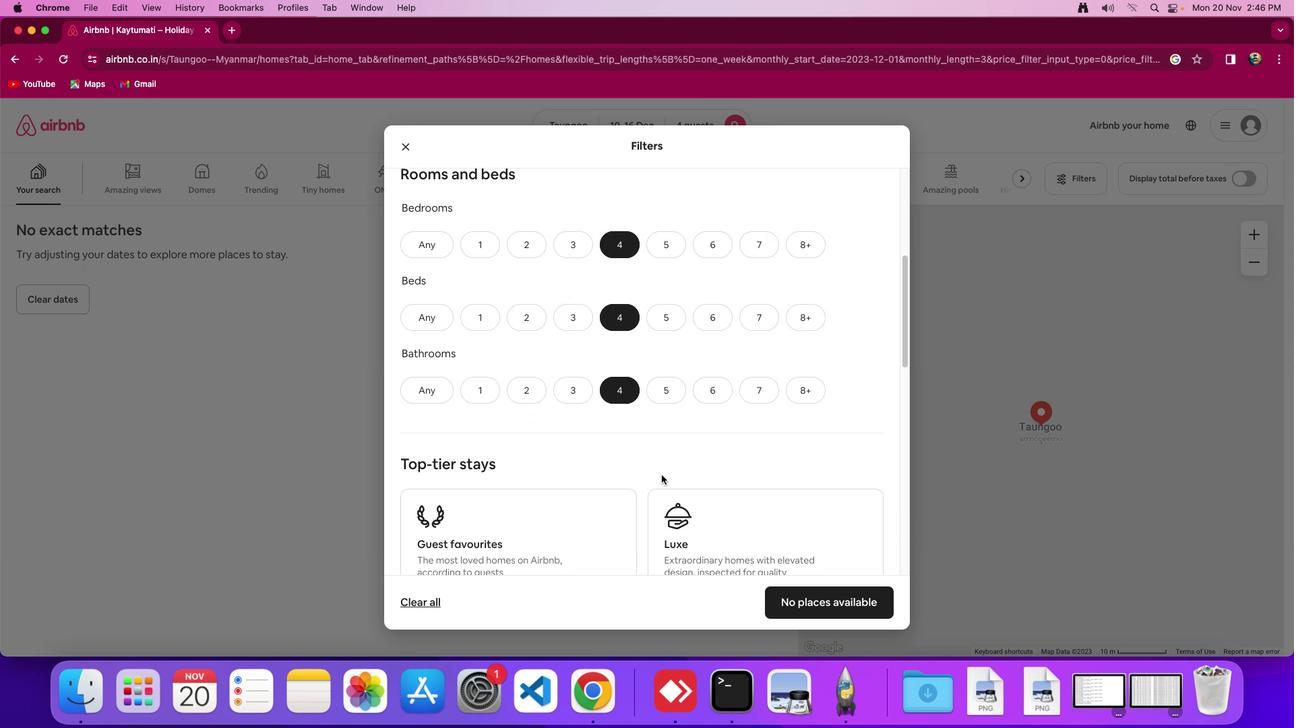
Action: Mouse scrolled (661, 475) with delta (0, -2)
Screenshot: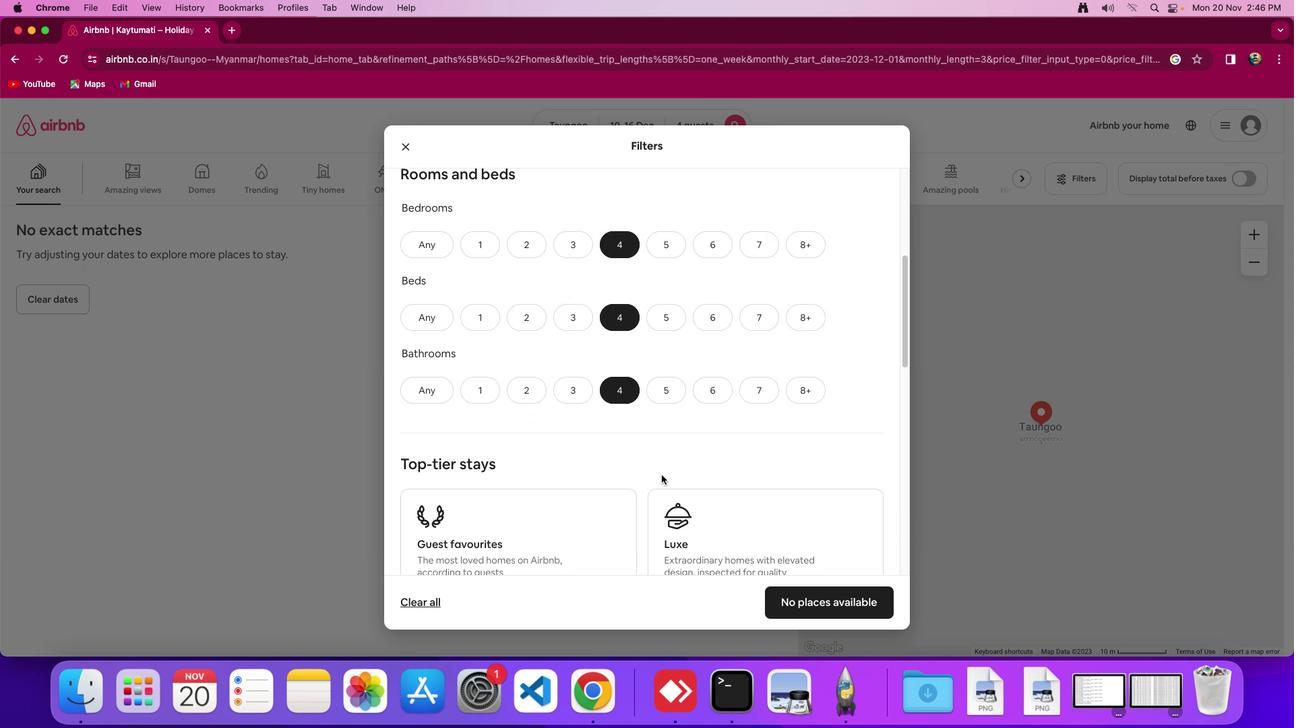 
Action: Mouse moved to (680, 469)
Screenshot: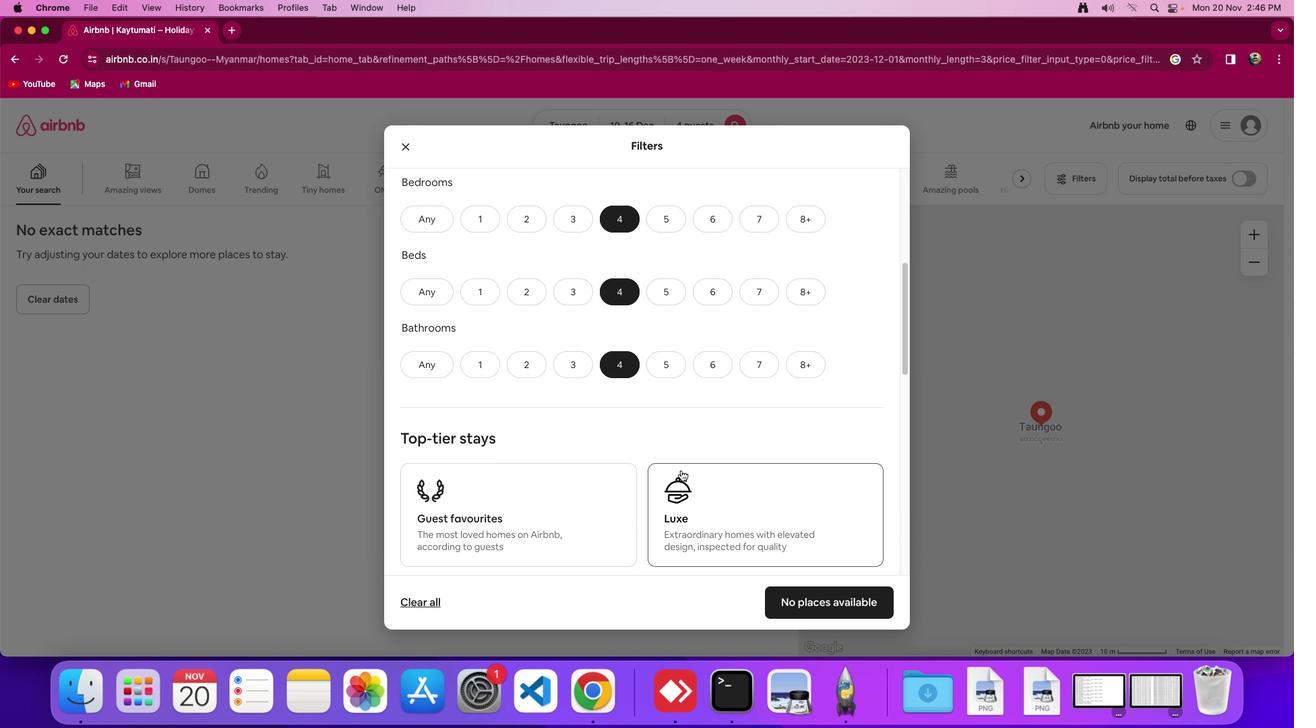 
Action: Mouse scrolled (680, 469) with delta (0, 0)
Screenshot: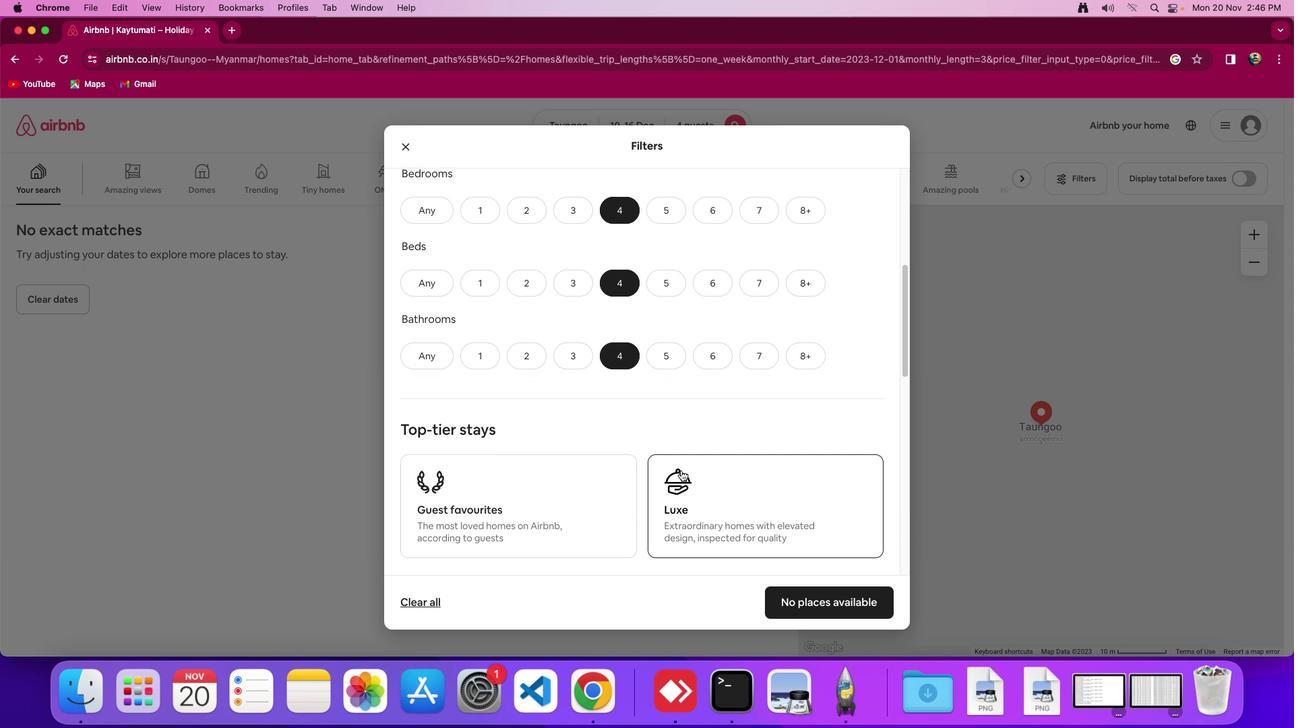 
Action: Mouse scrolled (680, 469) with delta (0, 0)
Screenshot: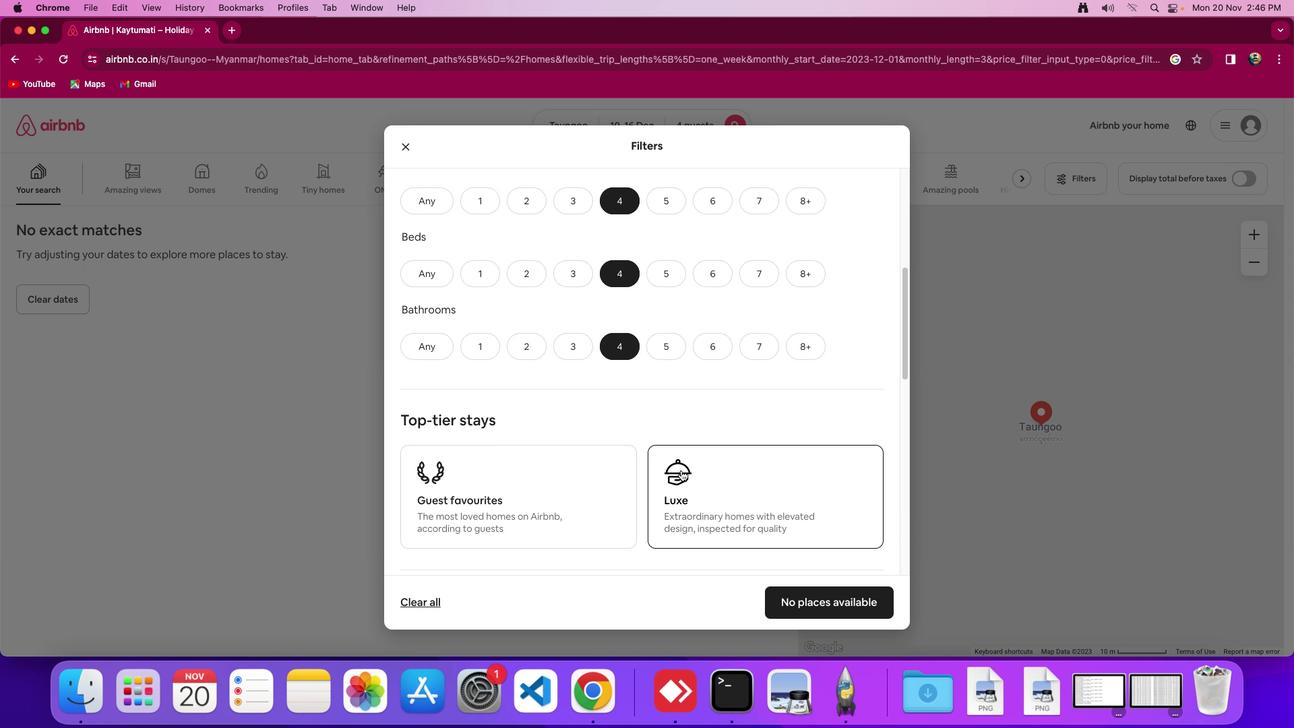 
Action: Mouse moved to (681, 469)
Screenshot: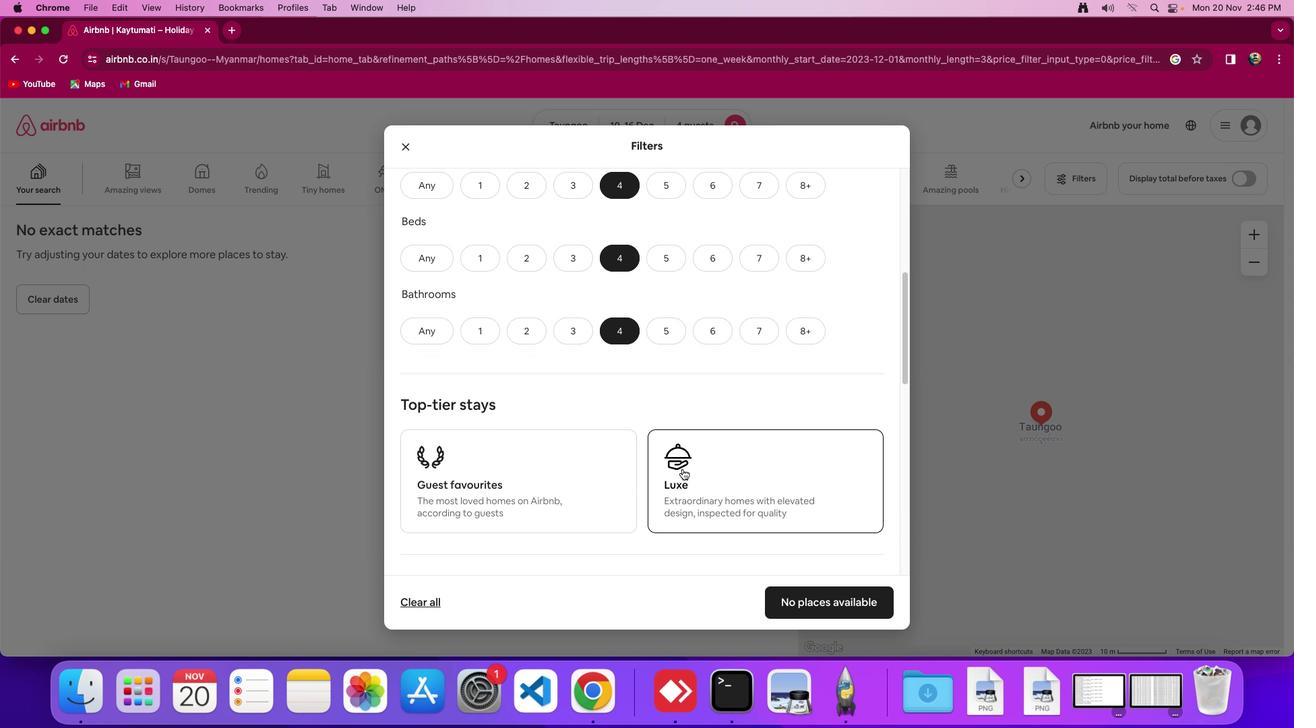 
Action: Mouse scrolled (681, 469) with delta (0, 0)
Screenshot: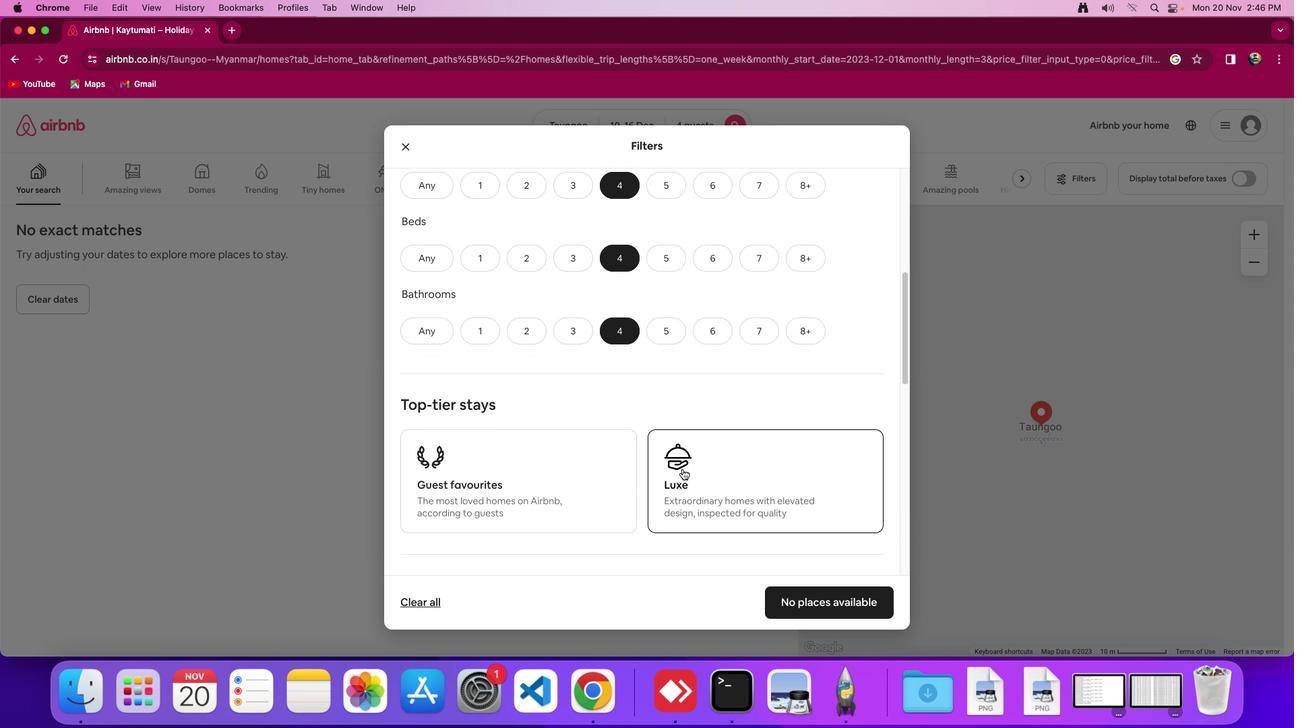 
Action: Mouse moved to (683, 467)
Screenshot: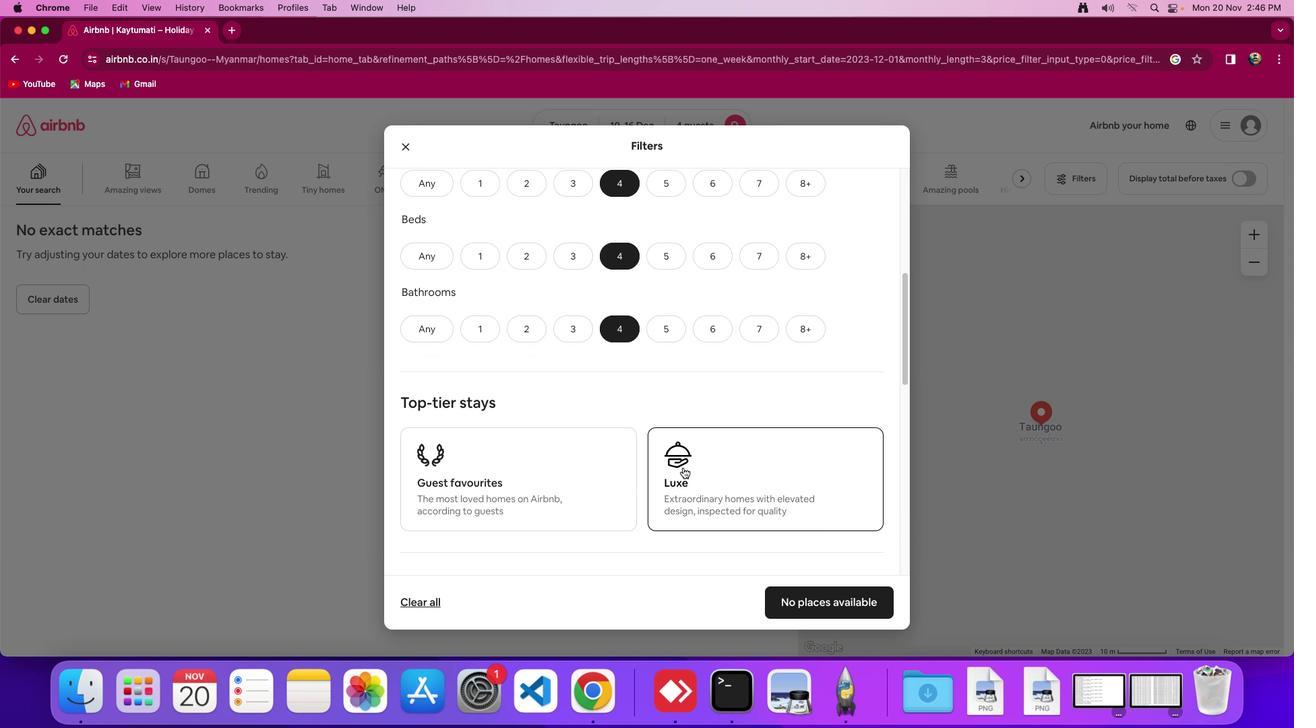 
Action: Mouse scrolled (683, 467) with delta (0, 0)
Screenshot: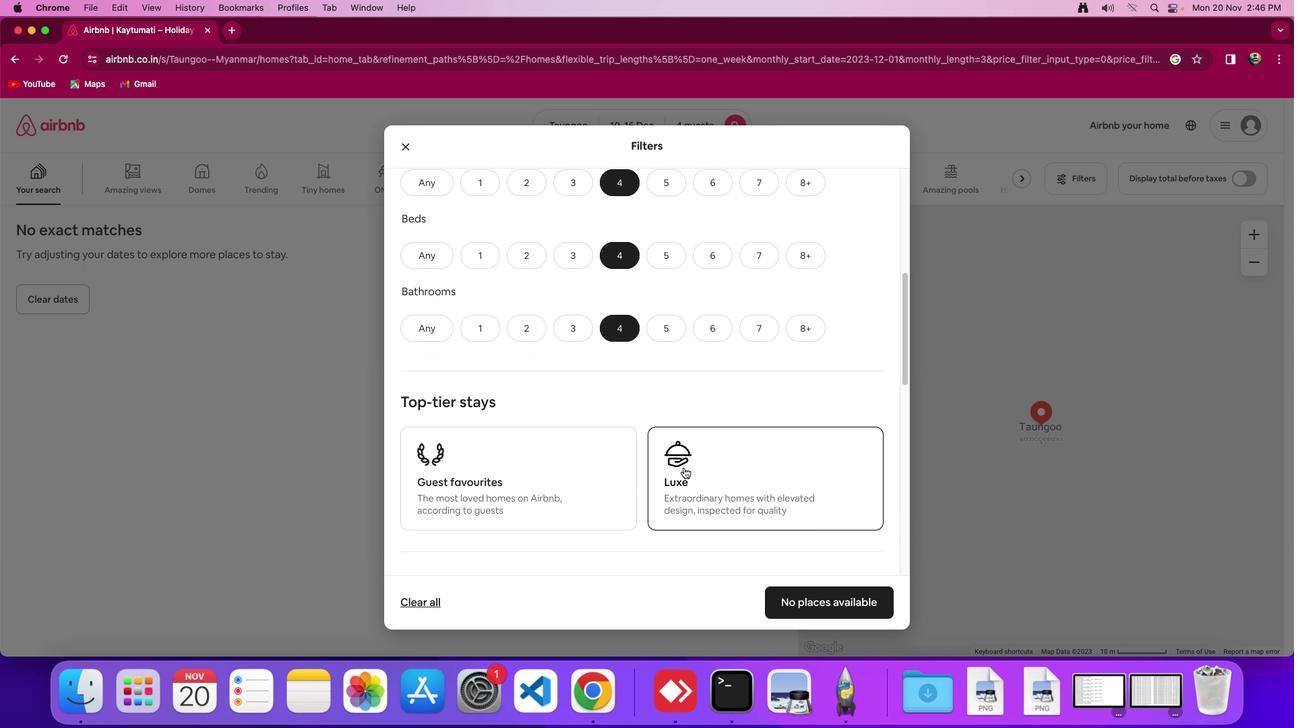 
Action: Mouse moved to (684, 467)
Screenshot: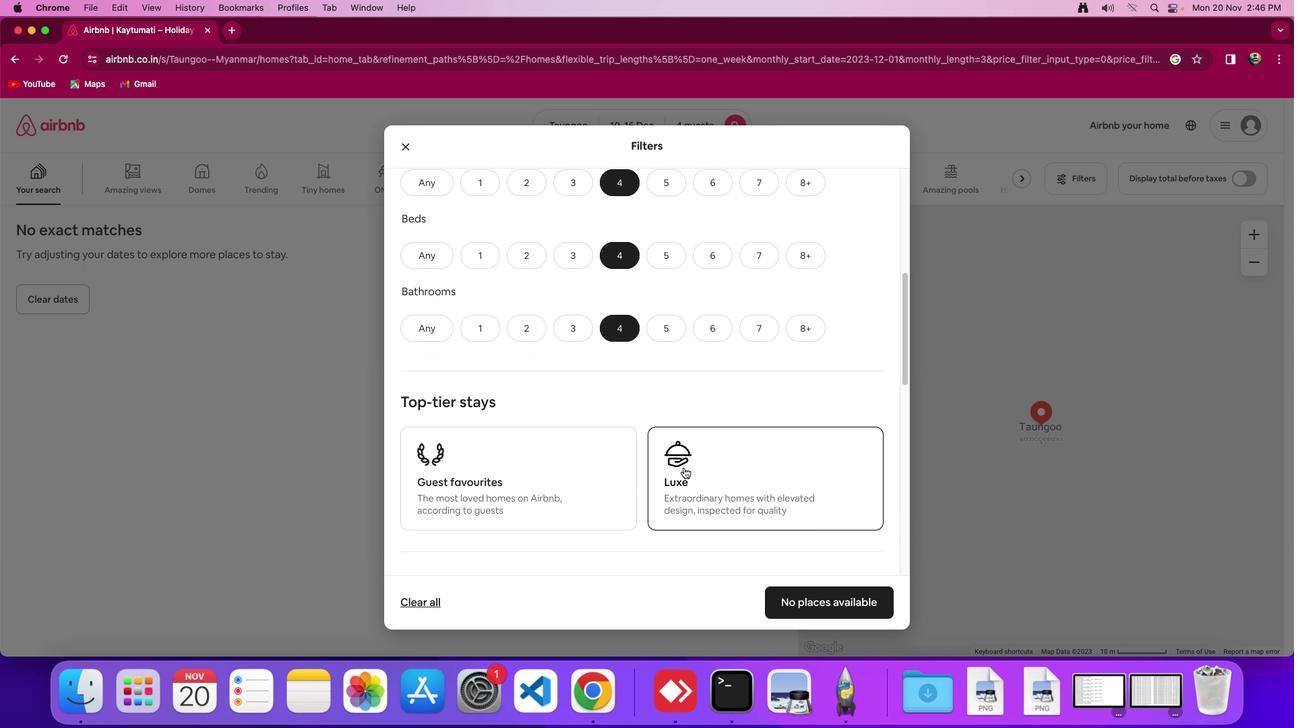 
Action: Mouse scrolled (684, 467) with delta (0, 0)
Screenshot: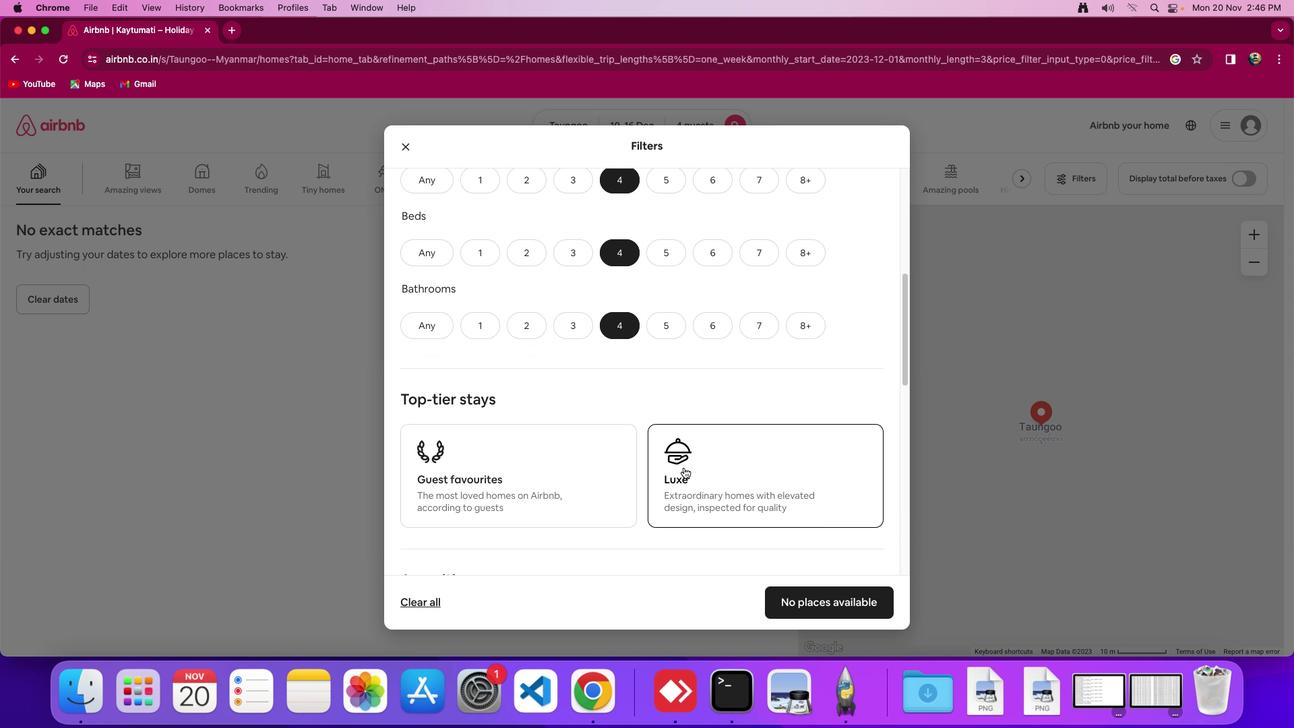 
Action: Mouse scrolled (684, 467) with delta (0, 0)
Screenshot: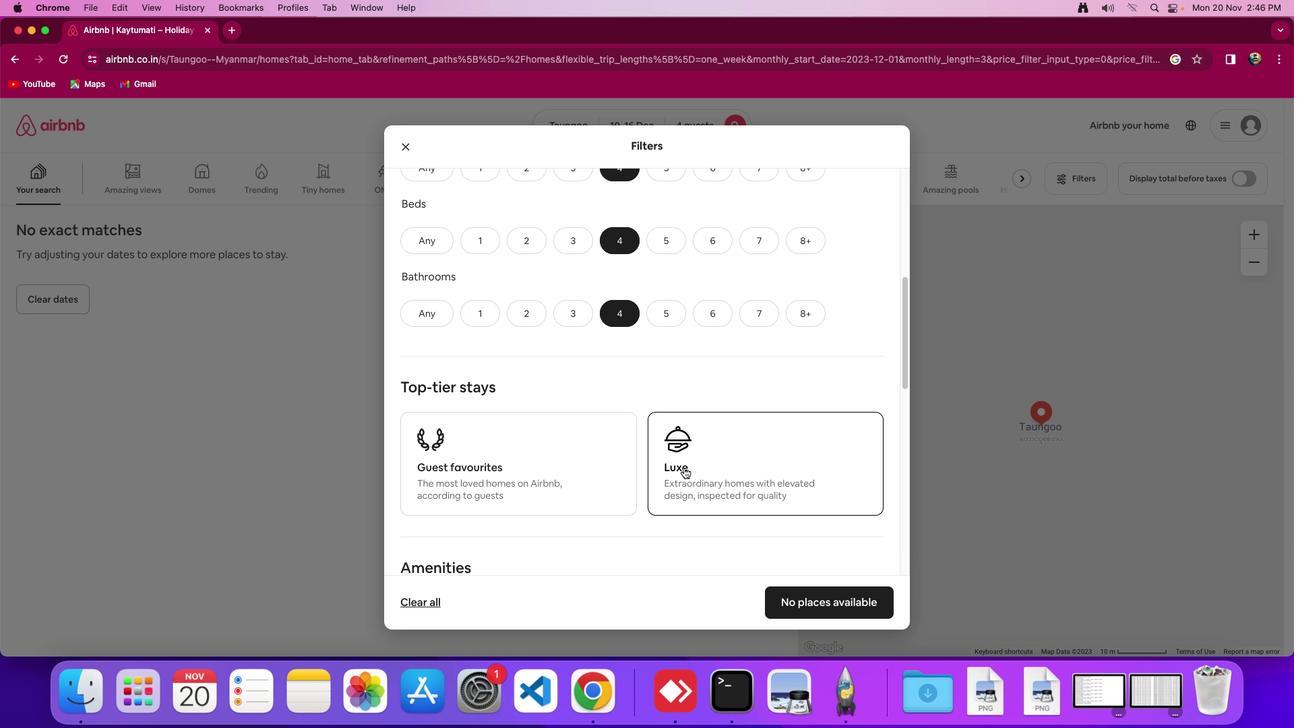 
Action: Mouse scrolled (684, 467) with delta (0, 0)
Screenshot: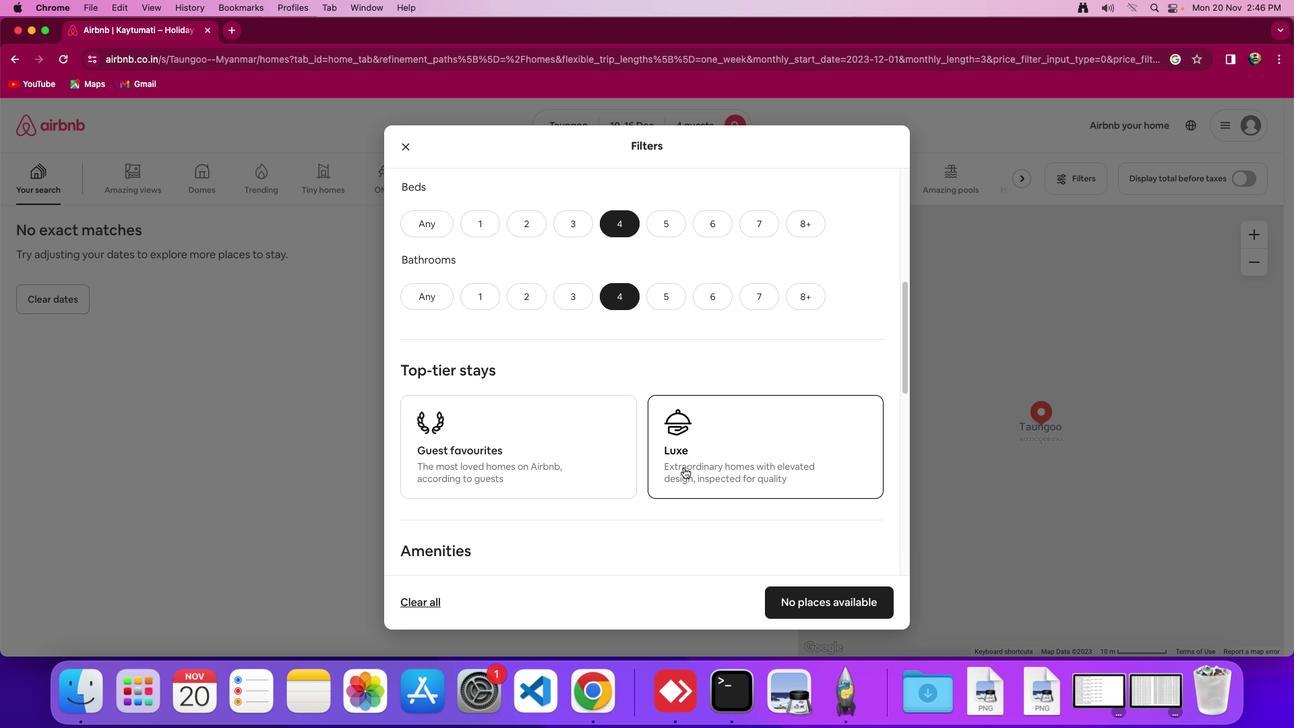 
Action: Mouse scrolled (684, 467) with delta (0, 0)
Screenshot: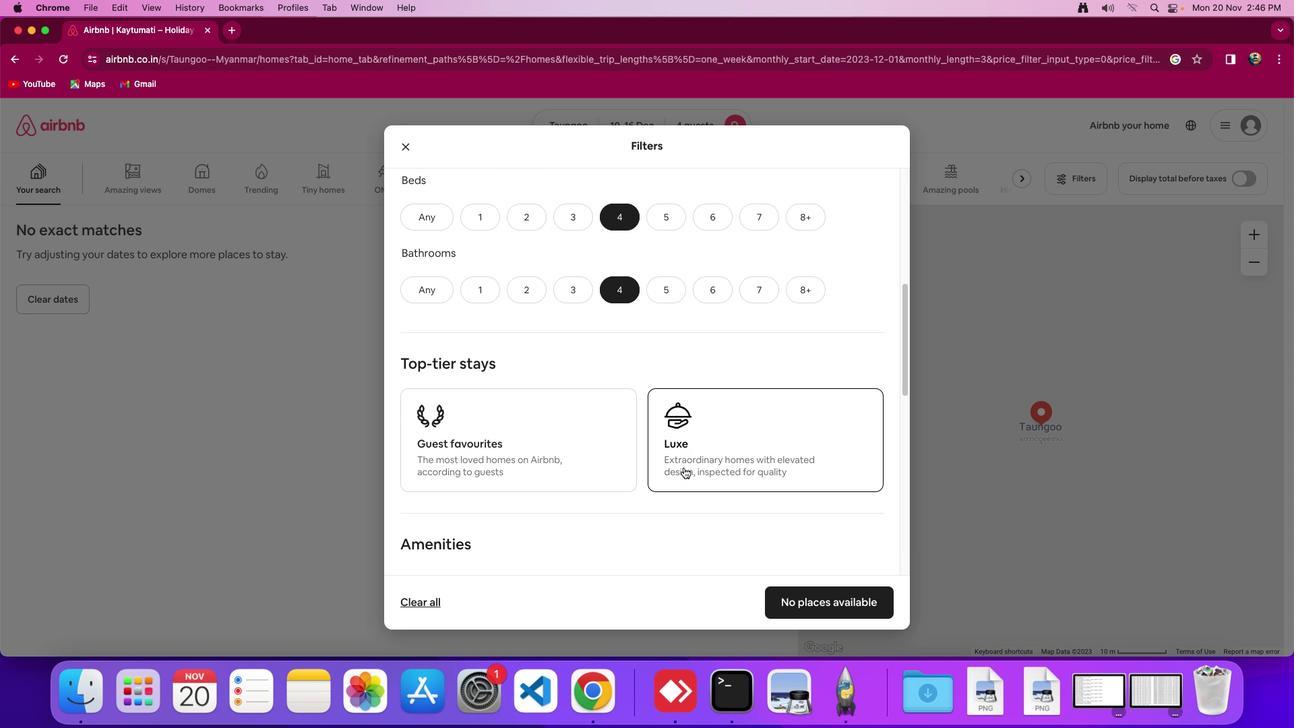 
Action: Mouse scrolled (684, 467) with delta (0, 0)
Screenshot: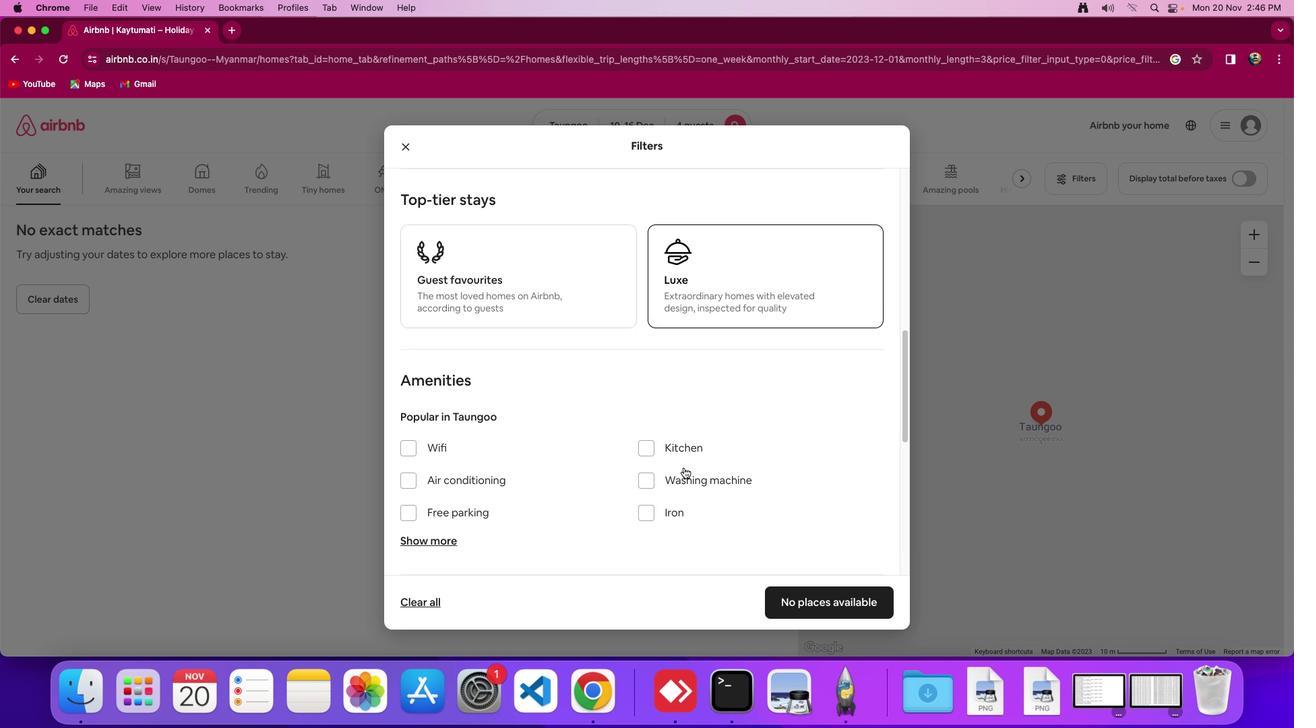 
Action: Mouse scrolled (684, 467) with delta (0, 0)
Screenshot: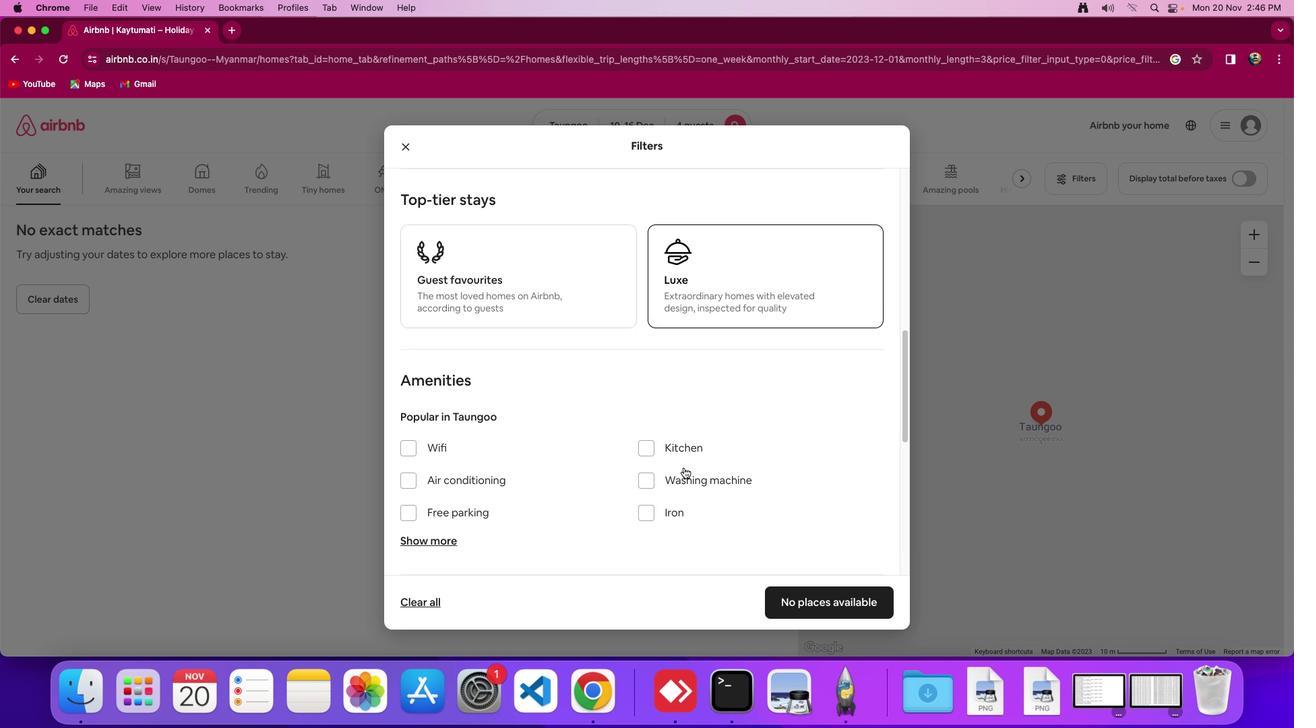 
Action: Mouse scrolled (684, 467) with delta (0, -2)
Screenshot: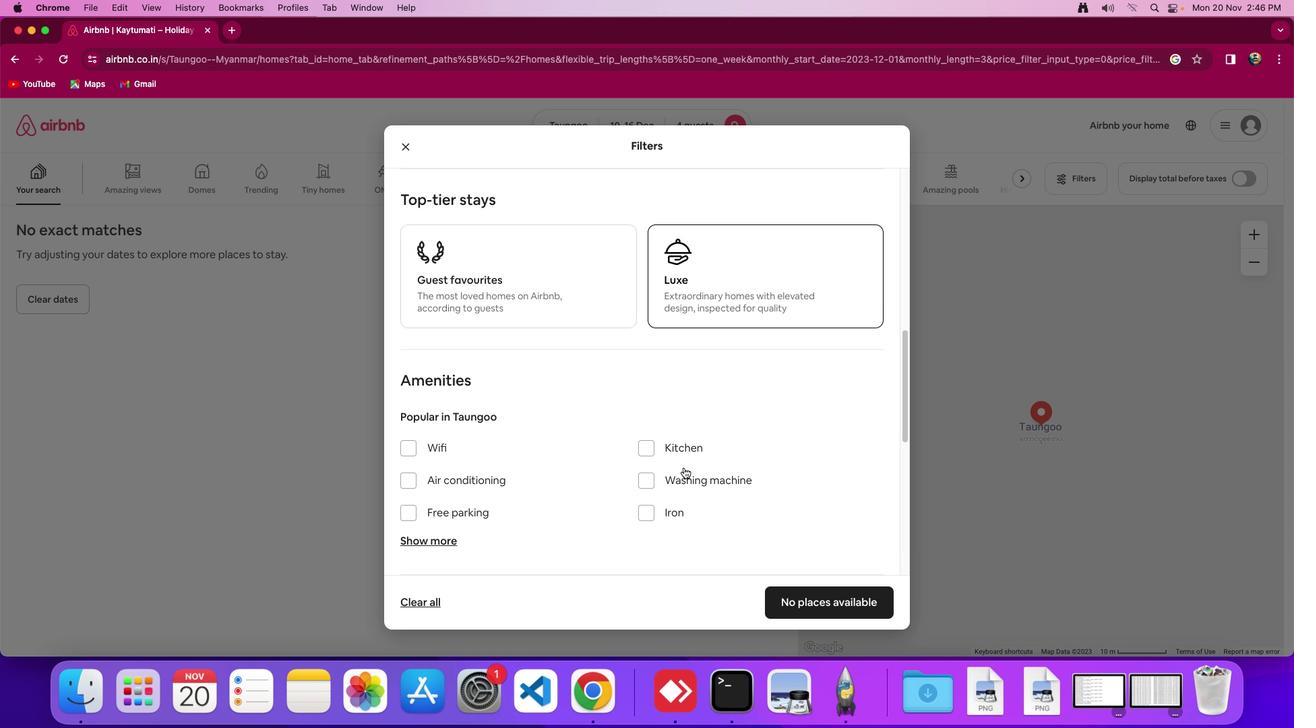 
Action: Mouse moved to (670, 479)
Screenshot: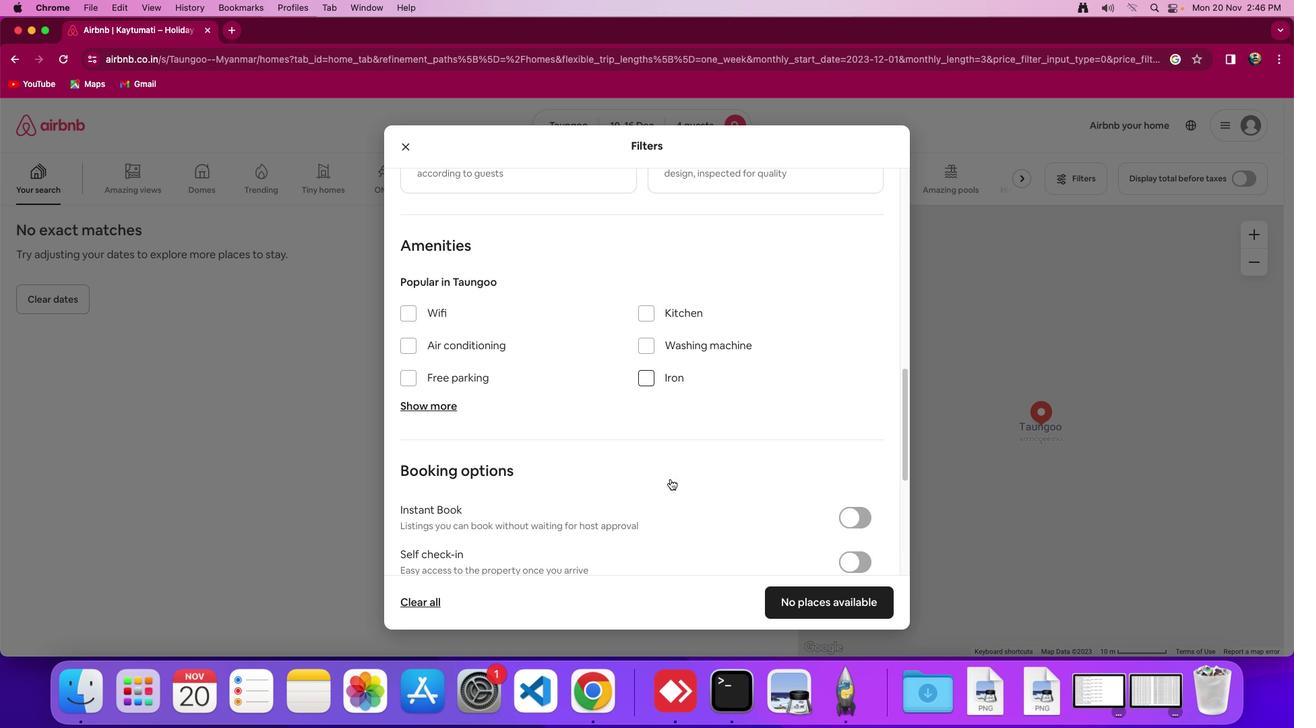
Action: Mouse scrolled (670, 479) with delta (0, 0)
Screenshot: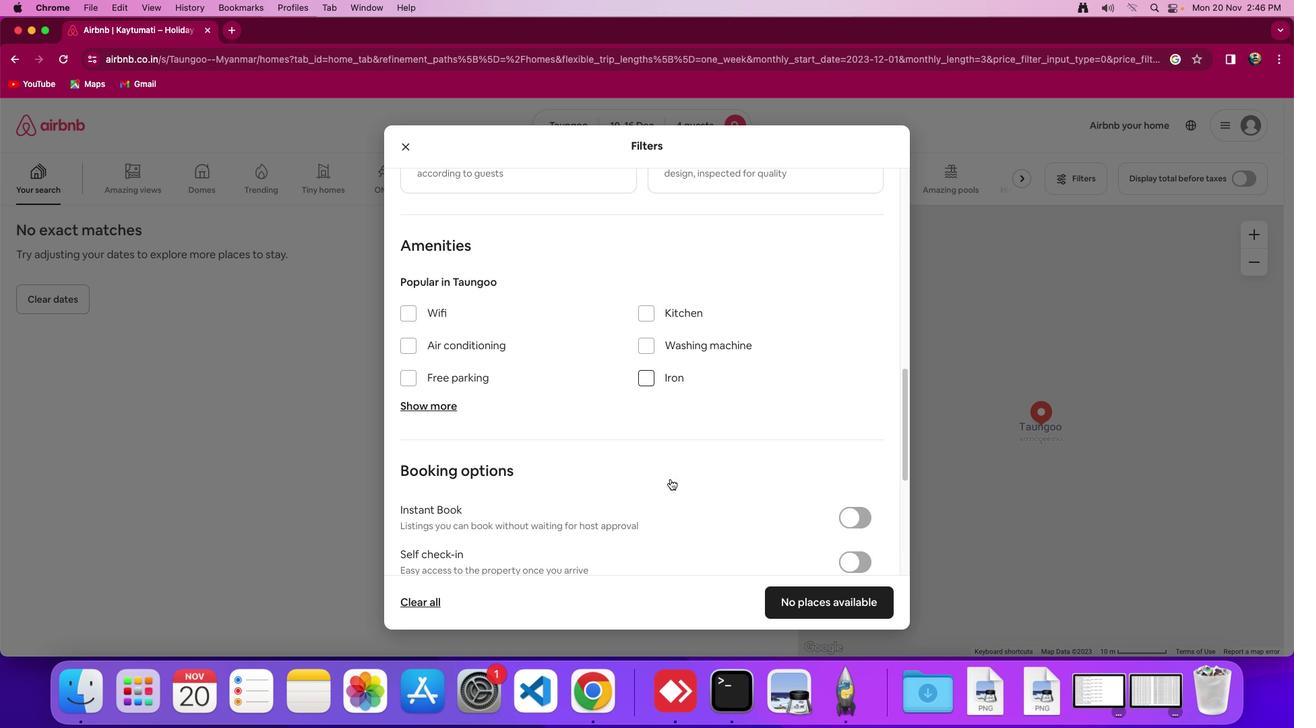 
Action: Mouse scrolled (670, 479) with delta (0, 0)
Screenshot: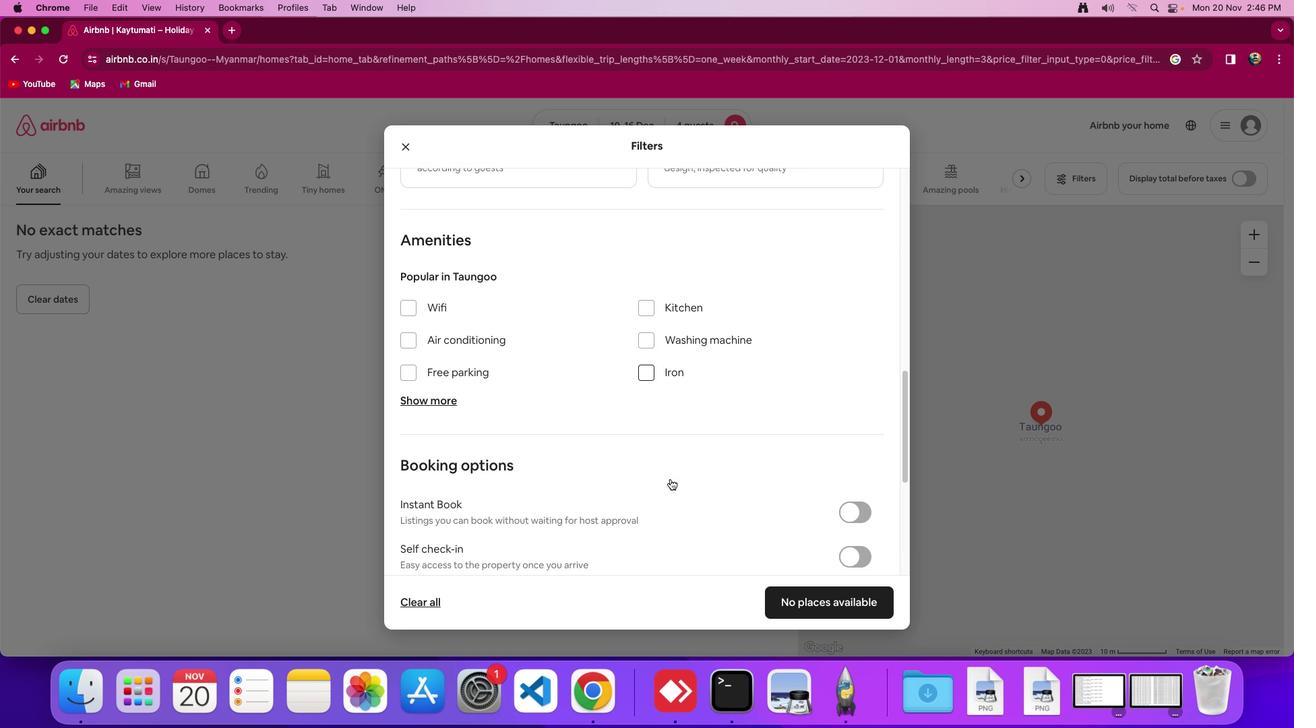 
Action: Mouse moved to (670, 479)
Screenshot: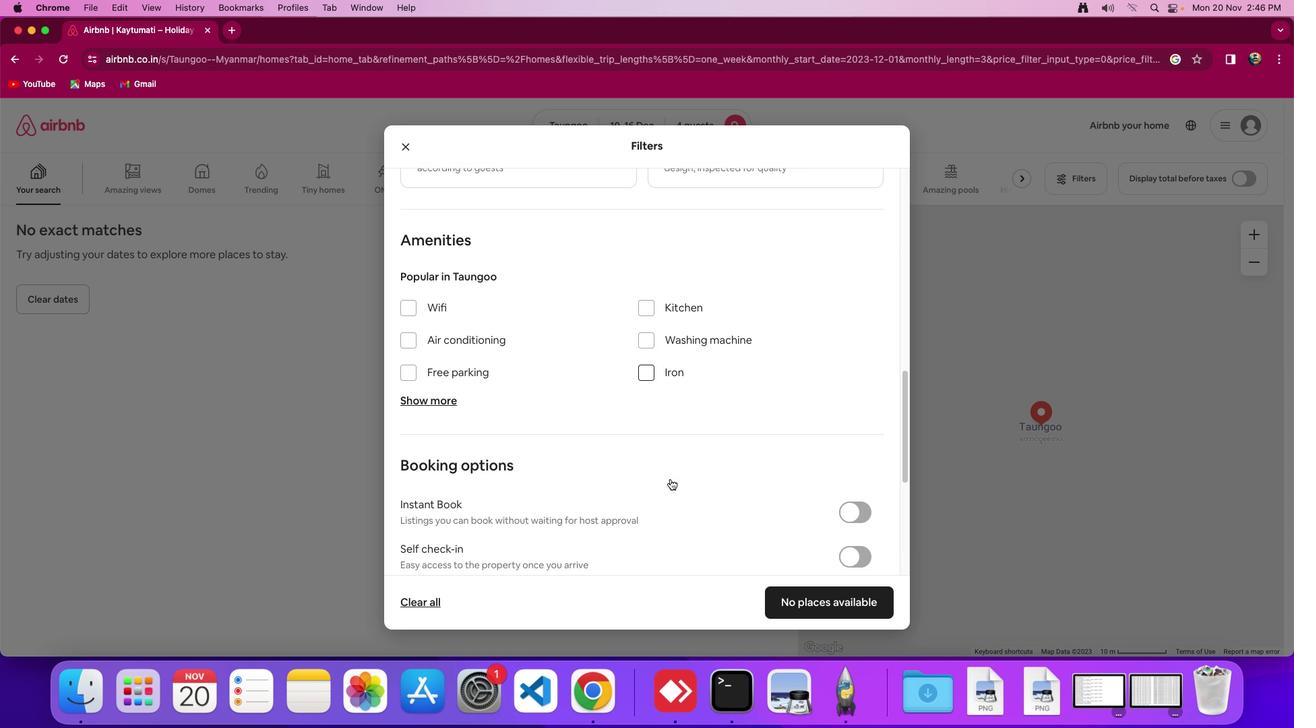 
Action: Mouse scrolled (670, 479) with delta (0, -2)
Screenshot: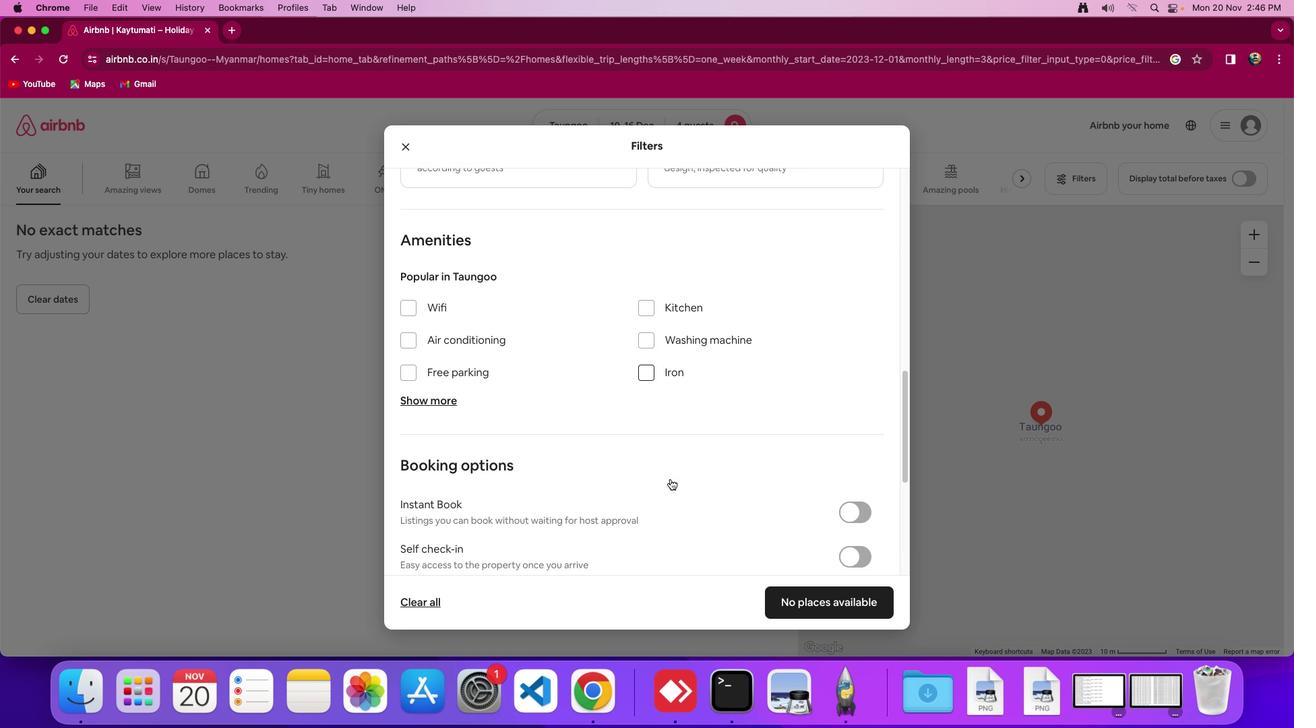 
Action: Mouse moved to (670, 476)
Screenshot: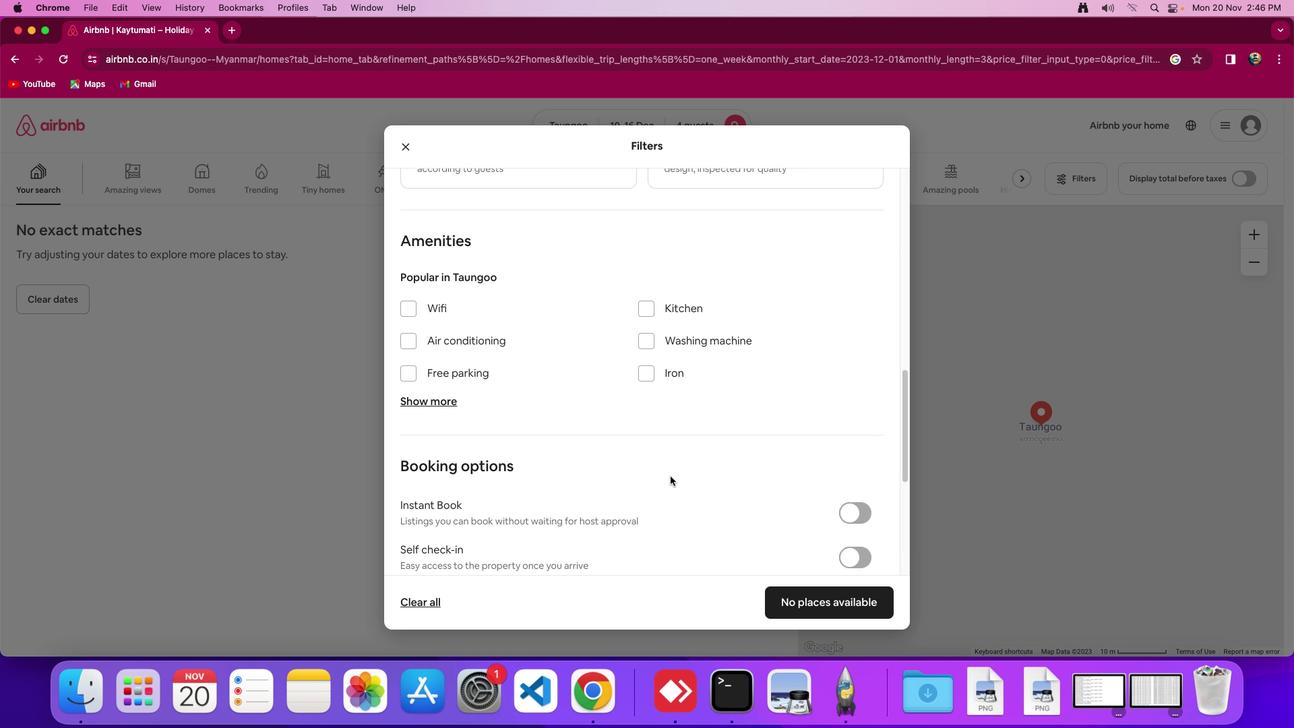
Action: Mouse scrolled (670, 476) with delta (0, 0)
Screenshot: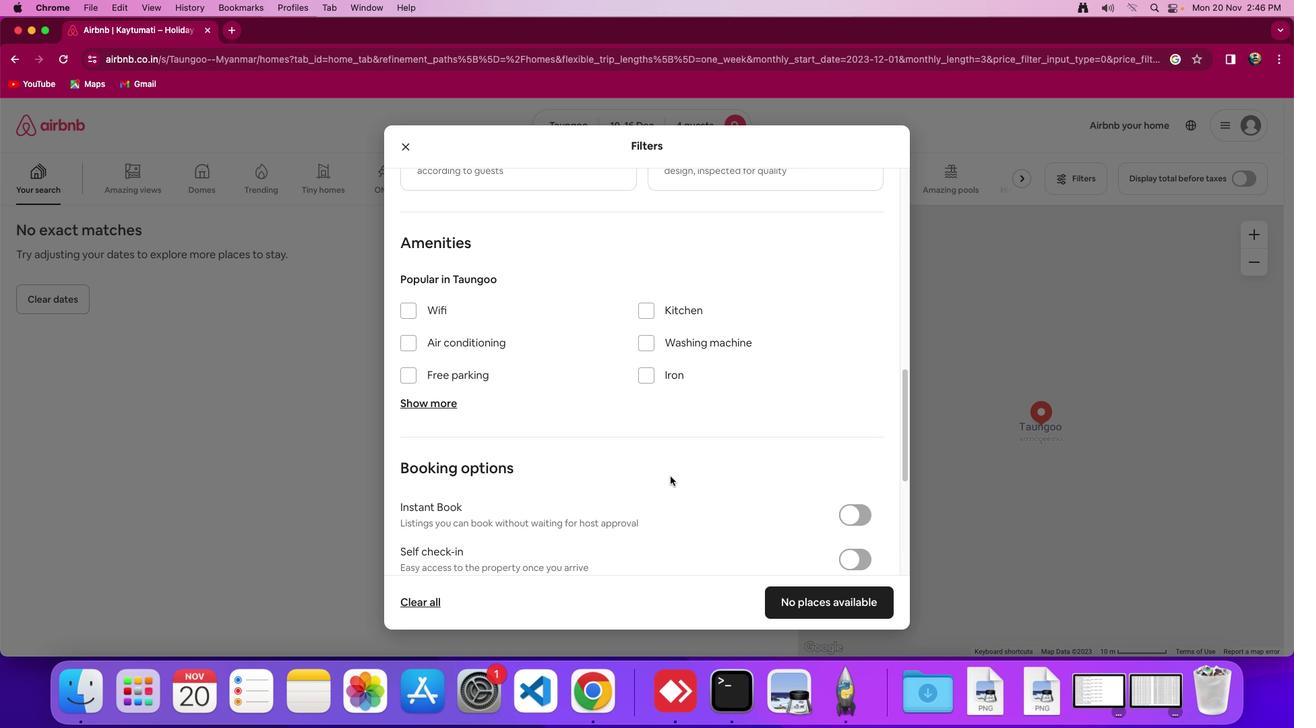 
Action: Mouse moved to (412, 312)
Screenshot: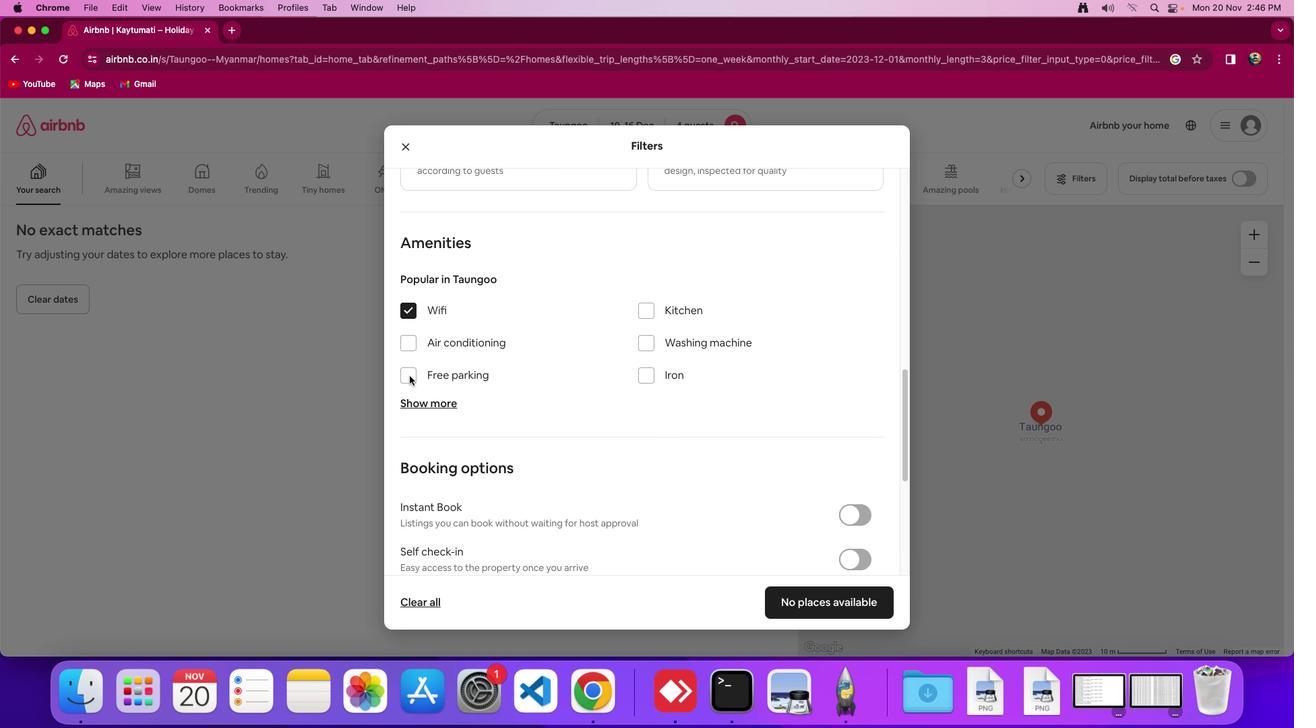 
Action: Mouse pressed left at (412, 312)
Screenshot: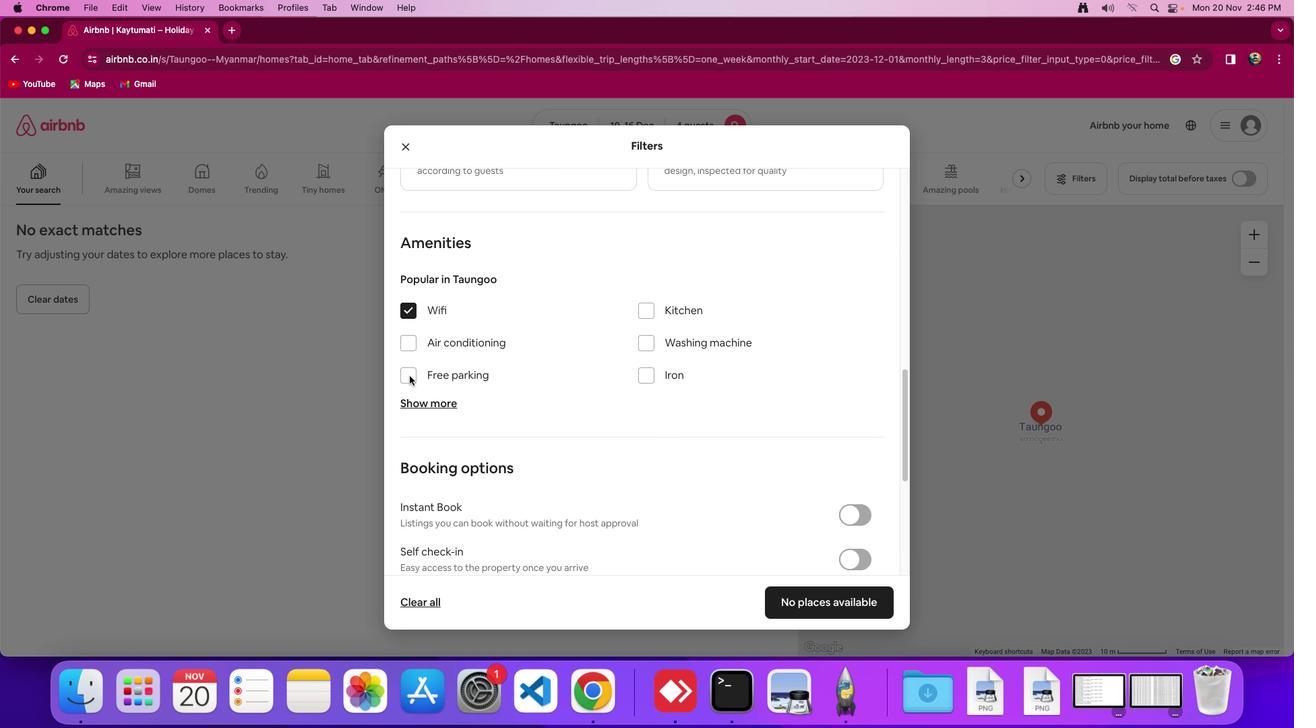 
Action: Mouse moved to (413, 405)
Screenshot: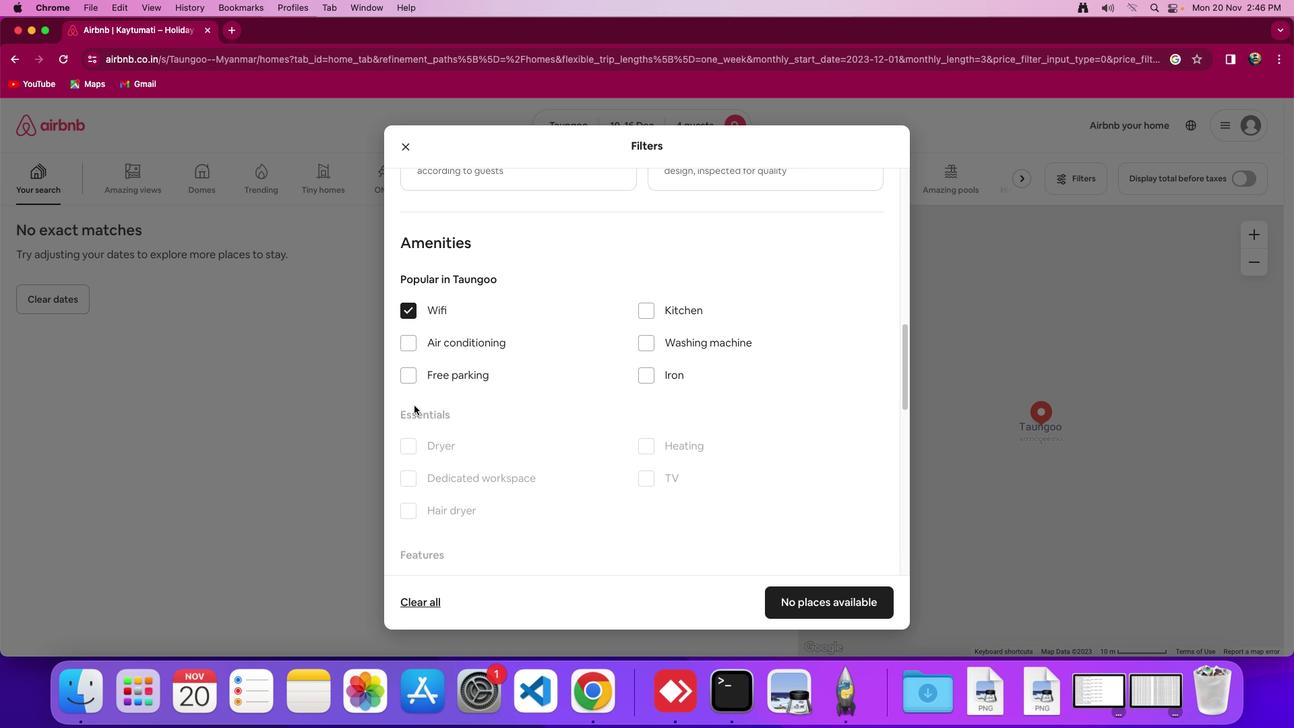
Action: Mouse pressed left at (413, 405)
Screenshot: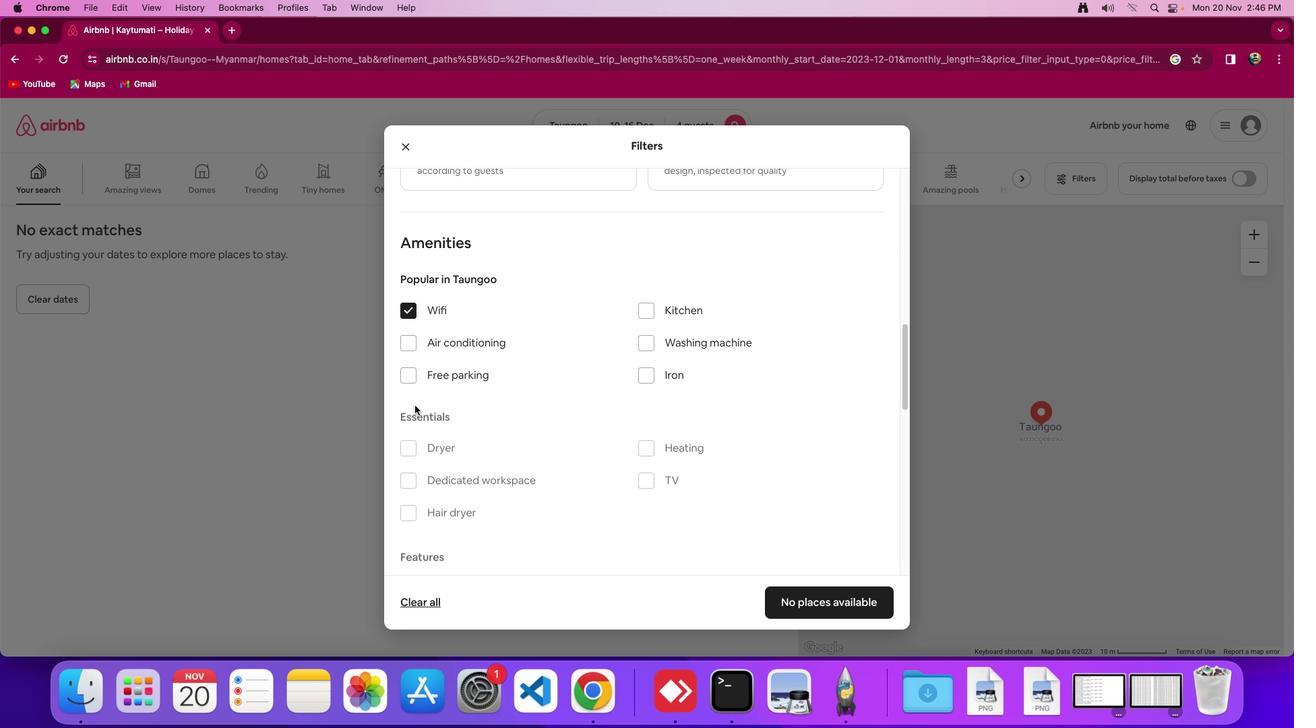 
Action: Mouse moved to (585, 421)
Screenshot: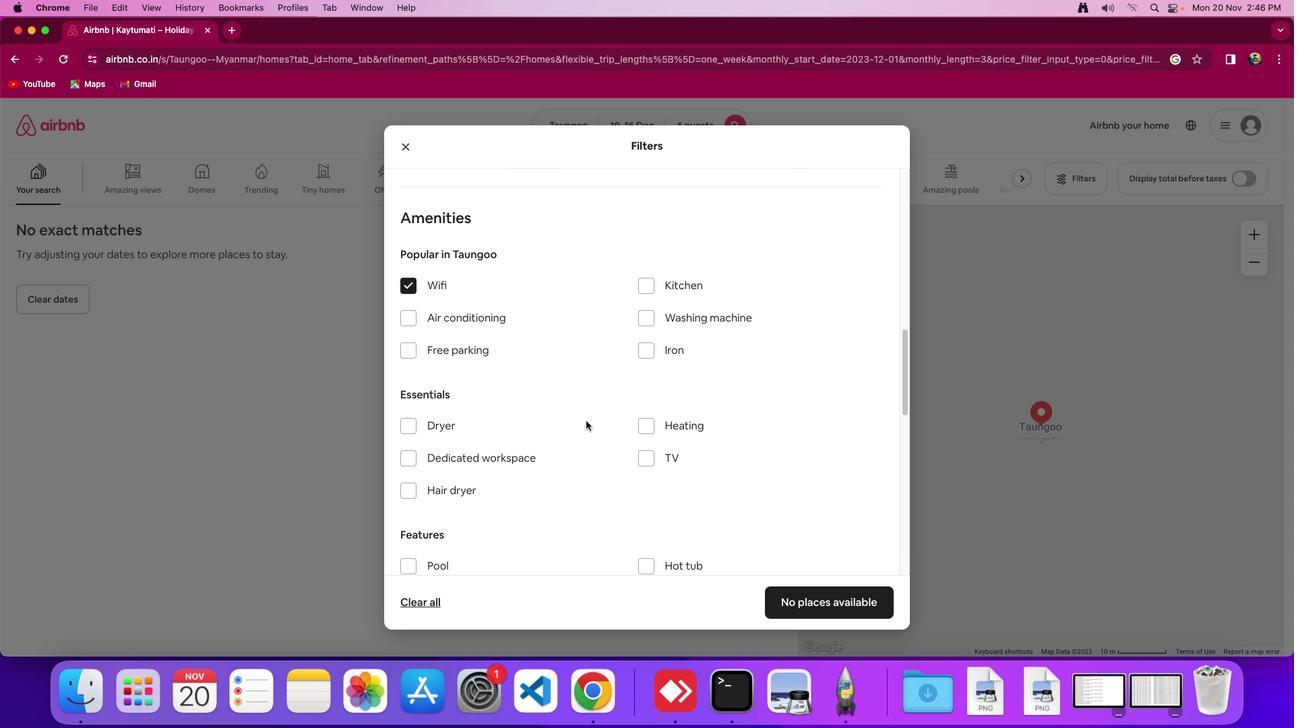 
Action: Mouse scrolled (585, 421) with delta (0, 0)
Screenshot: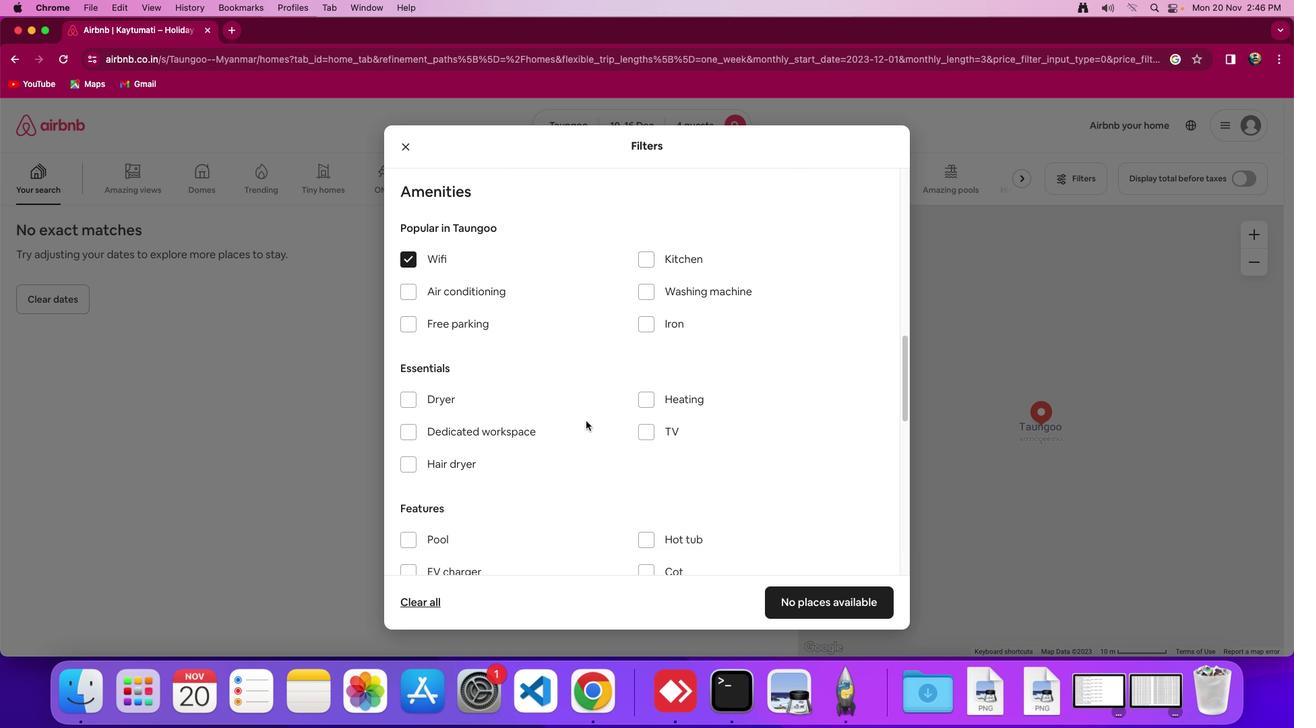 
Action: Mouse scrolled (585, 421) with delta (0, 0)
Screenshot: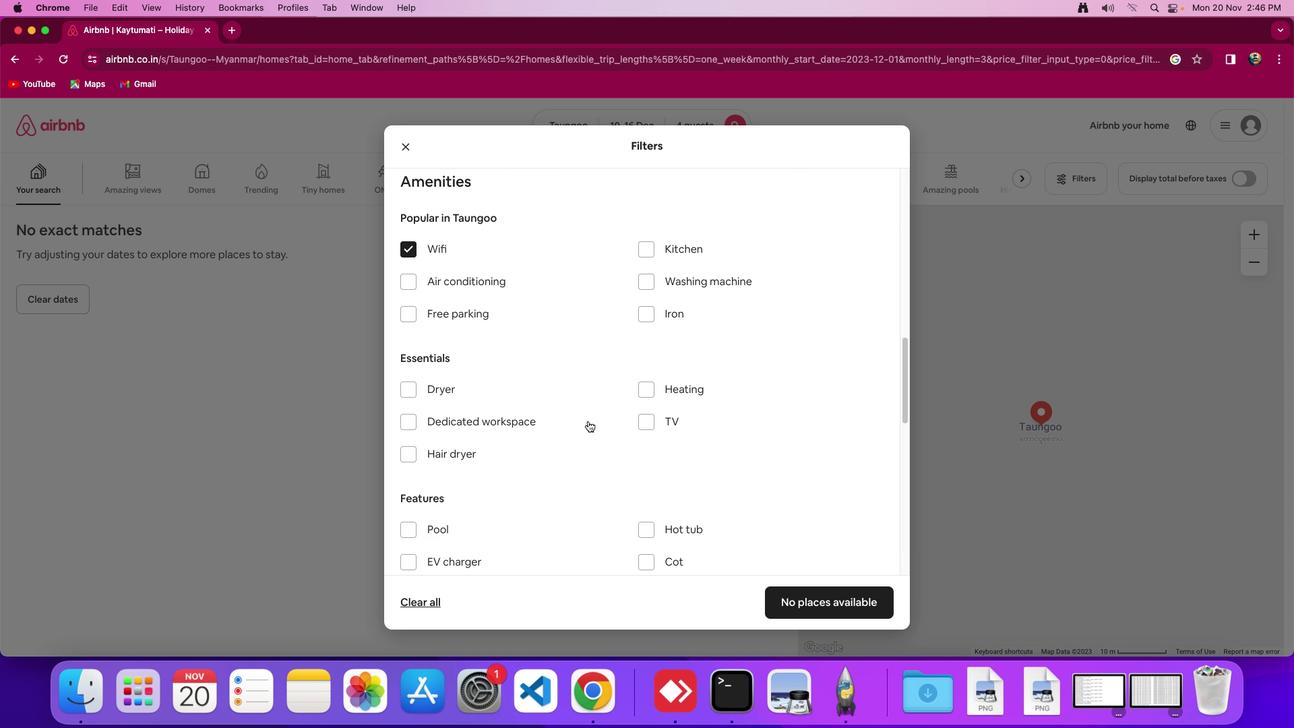 
Action: Mouse moved to (586, 421)
Screenshot: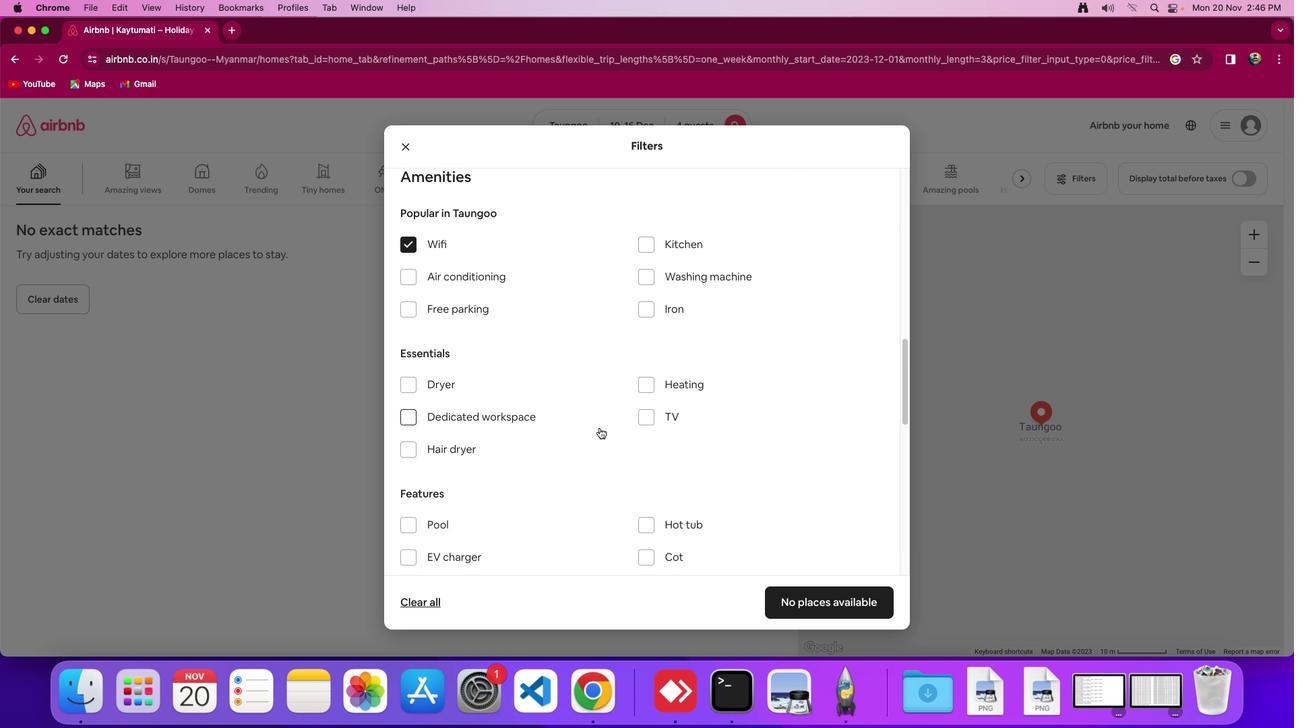 
Action: Mouse scrolled (586, 421) with delta (0, 0)
Screenshot: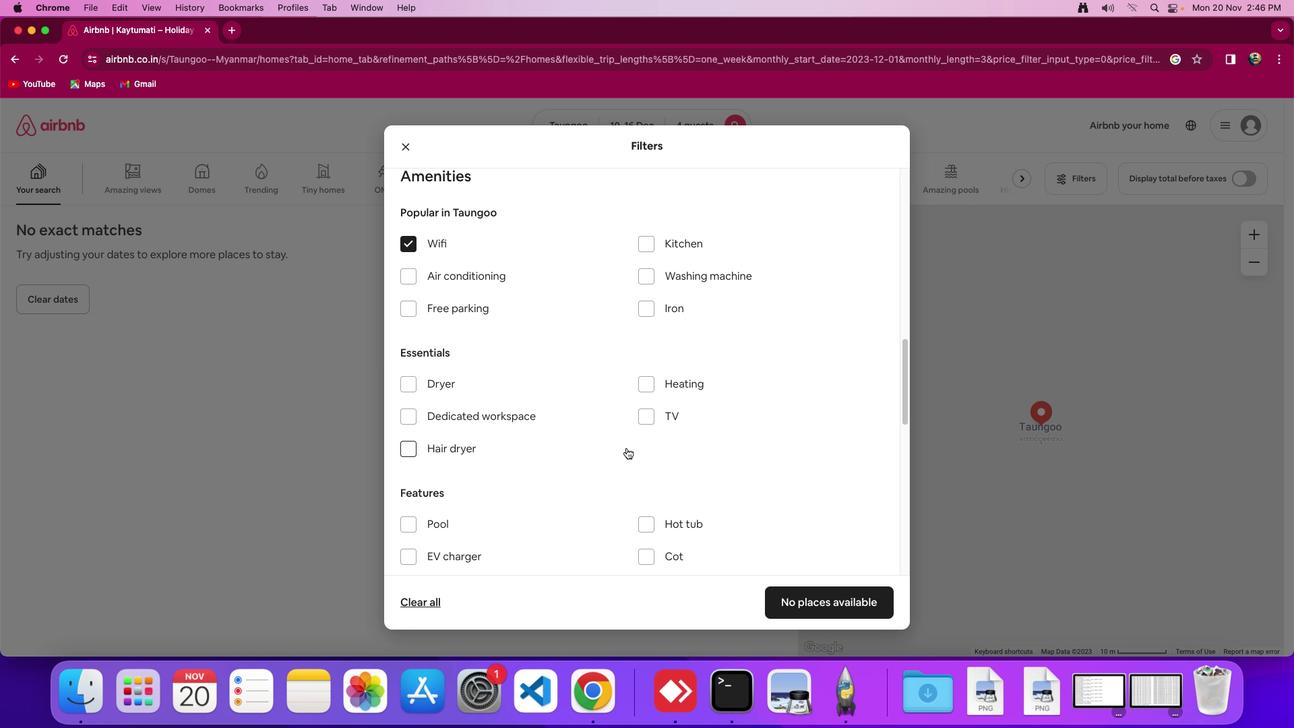 
Action: Mouse moved to (641, 420)
Screenshot: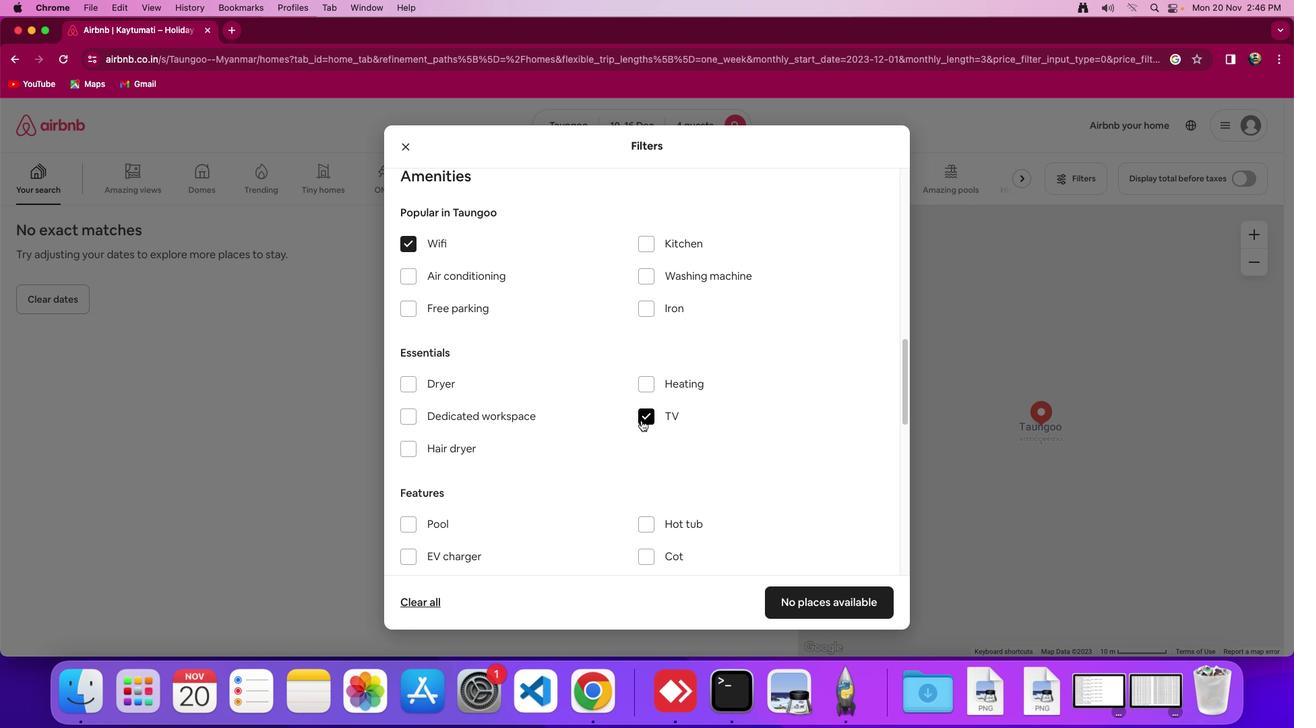 
Action: Mouse pressed left at (641, 420)
Screenshot: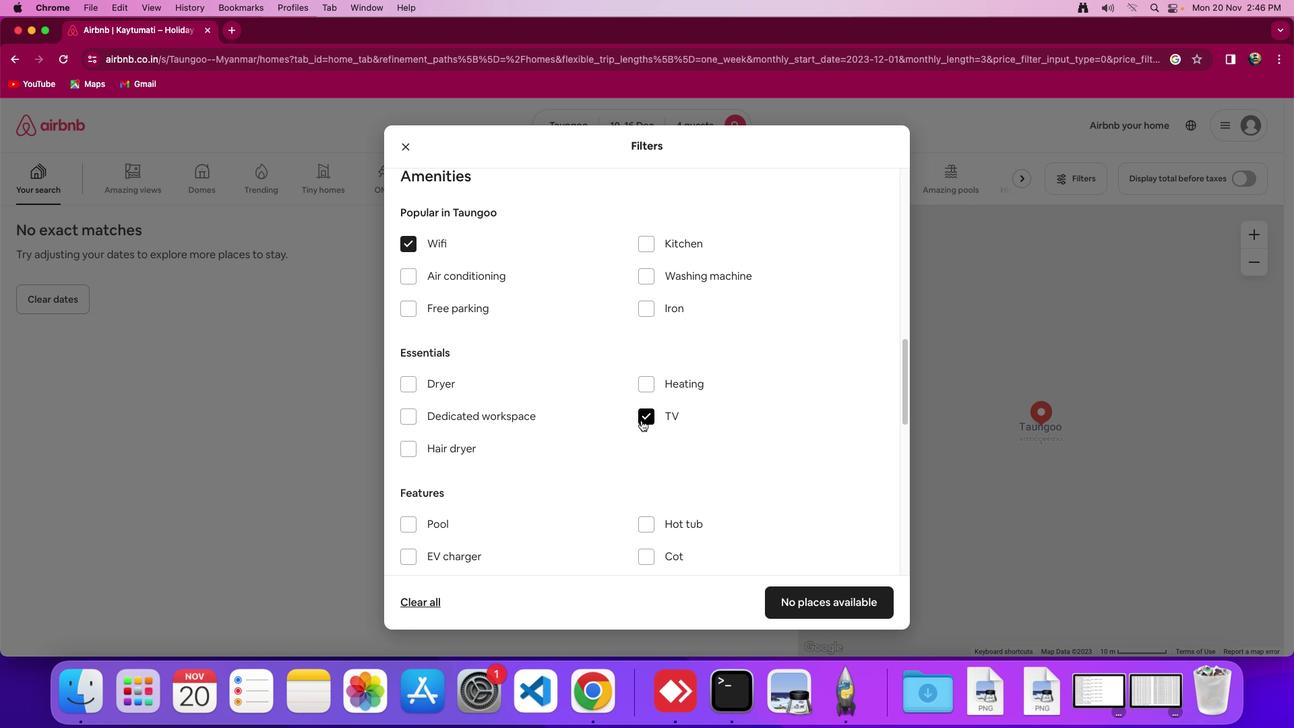 
Action: Mouse moved to (414, 310)
Screenshot: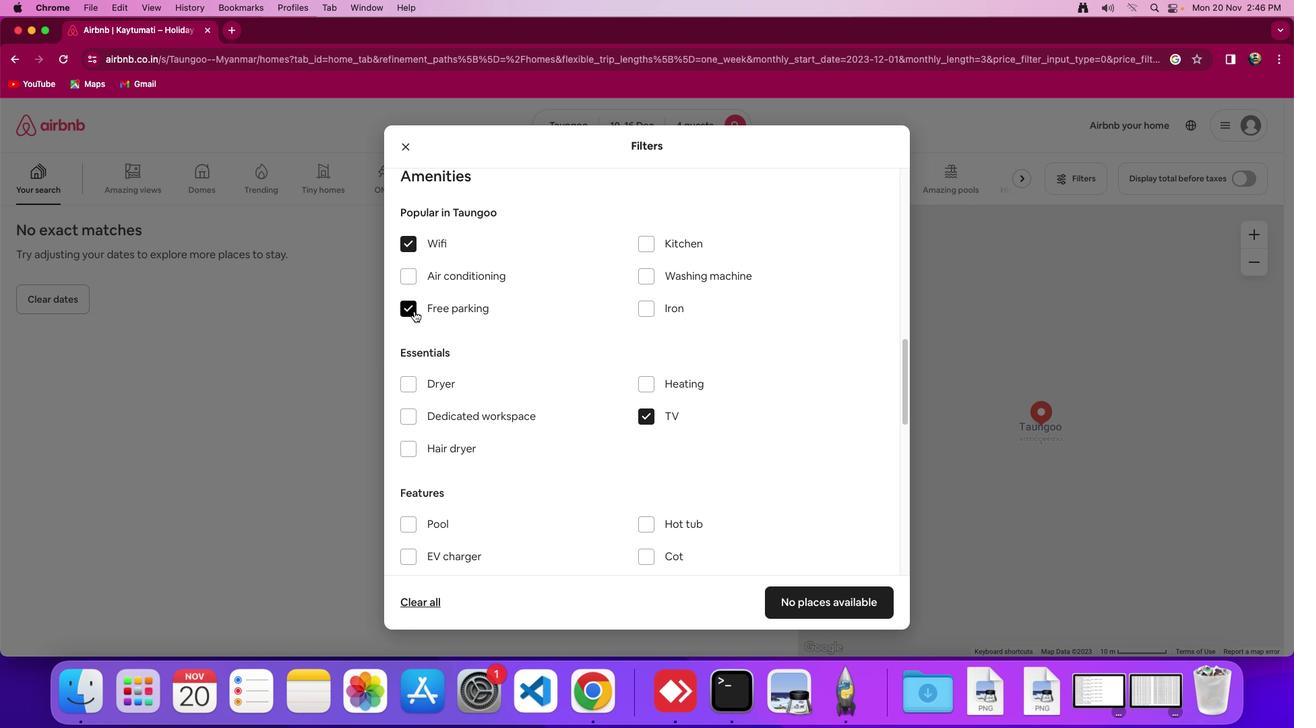 
Action: Mouse pressed left at (414, 310)
Screenshot: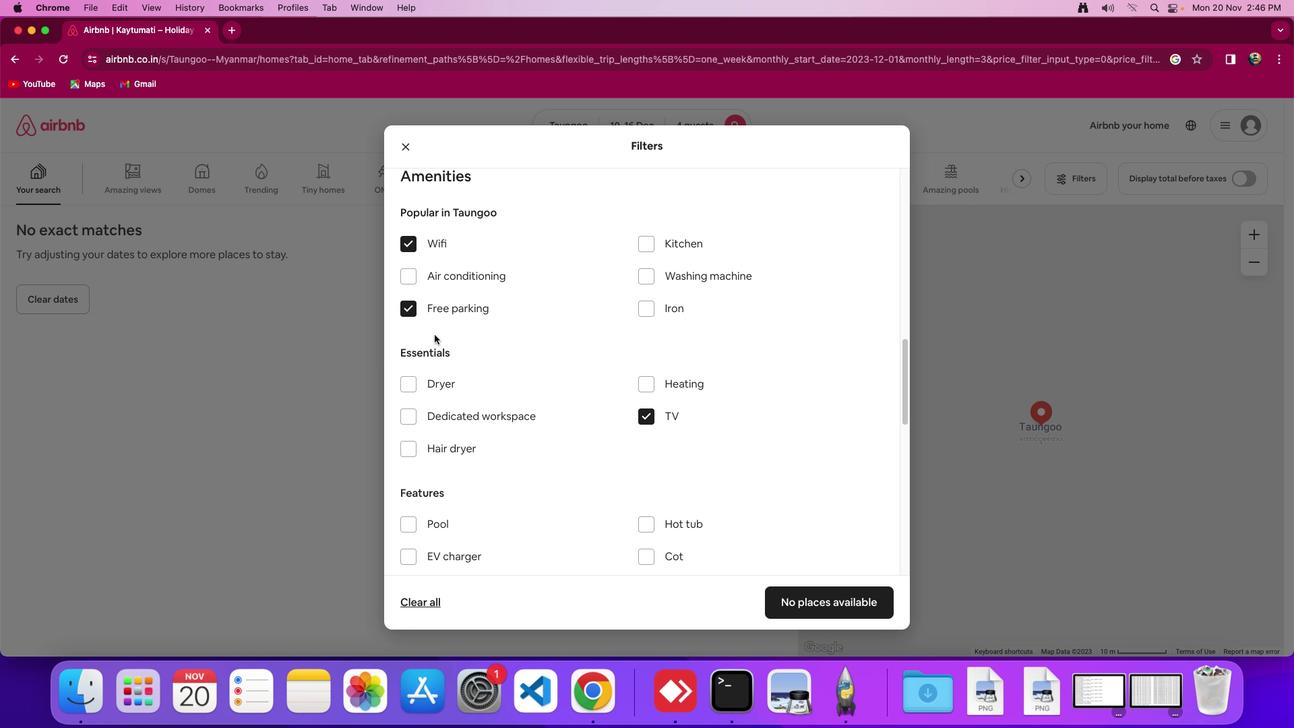 
Action: Mouse moved to (636, 456)
Screenshot: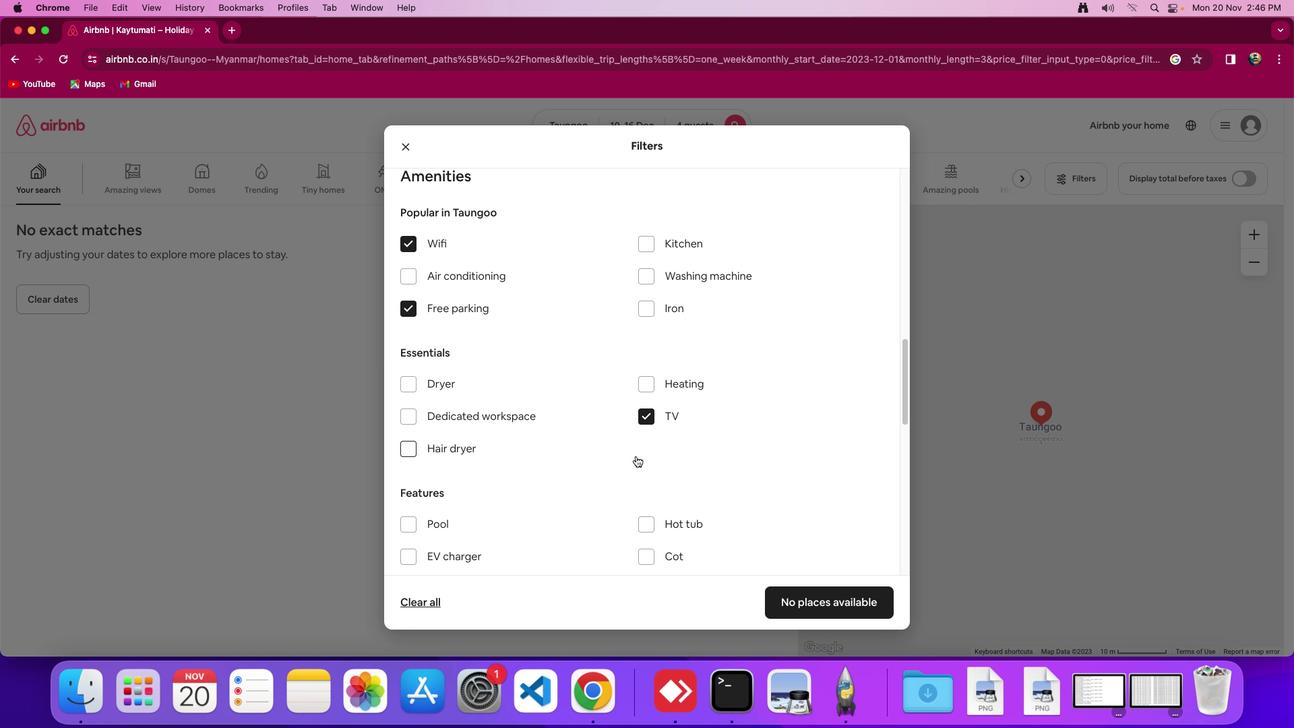 
Action: Mouse scrolled (636, 456) with delta (0, 0)
Screenshot: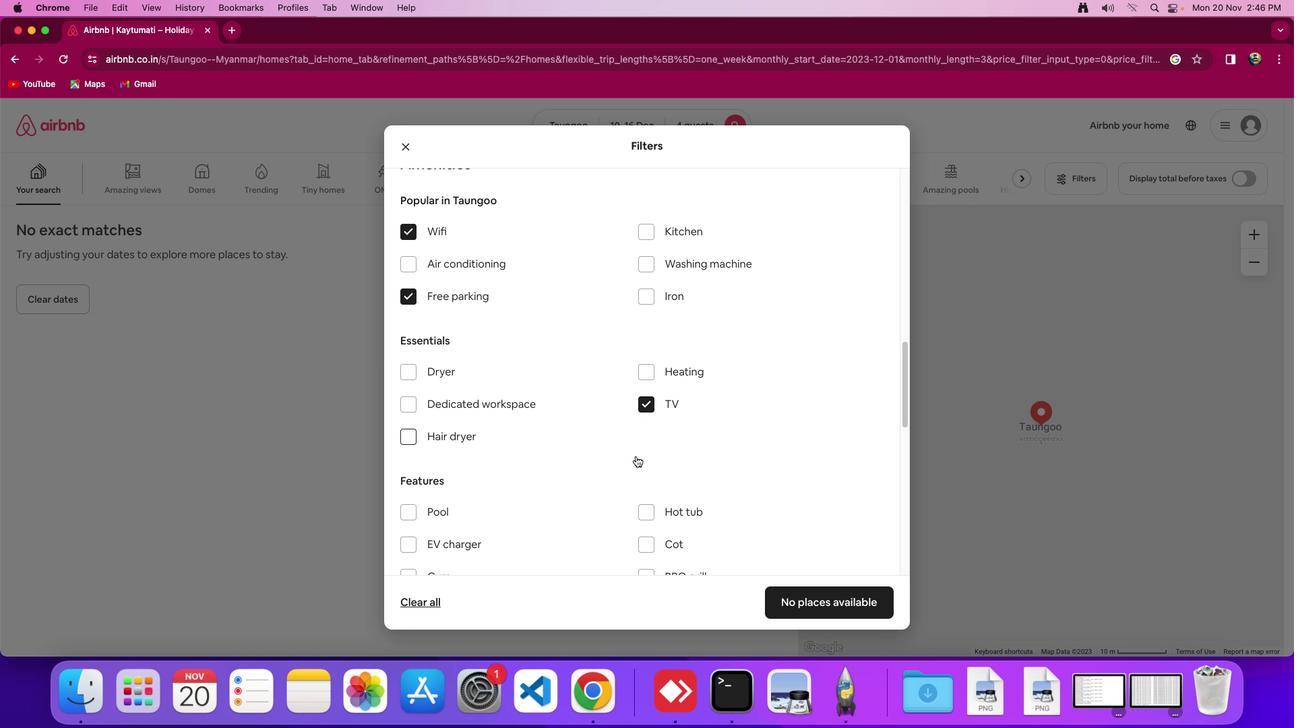 
Action: Mouse scrolled (636, 456) with delta (0, 0)
Screenshot: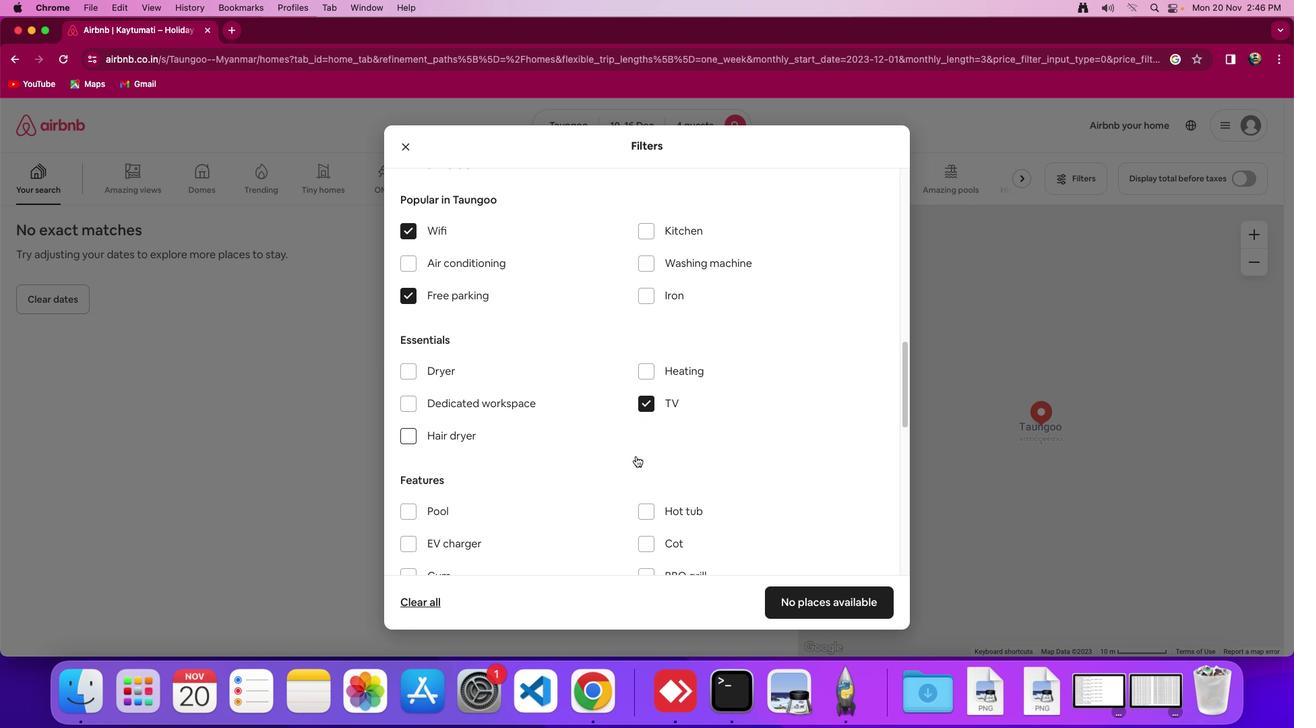 
Action: Mouse scrolled (636, 456) with delta (0, 0)
Screenshot: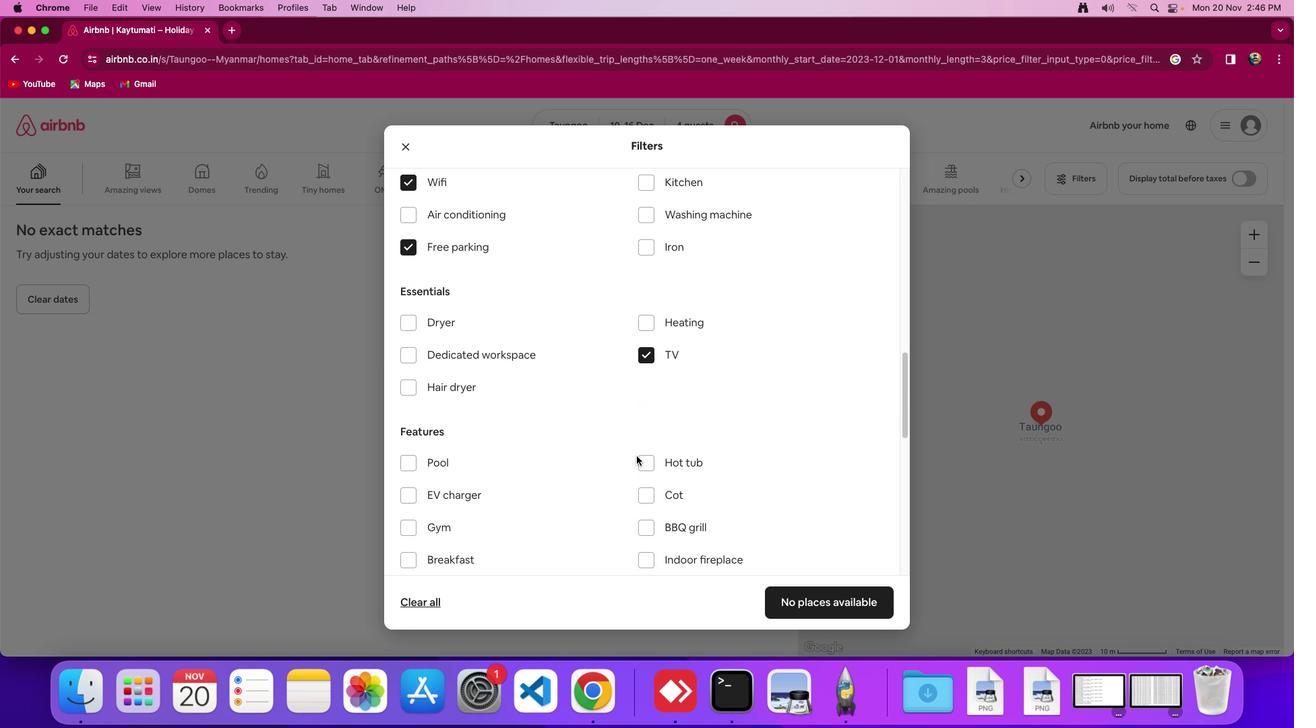 
Action: Mouse moved to (636, 456)
Screenshot: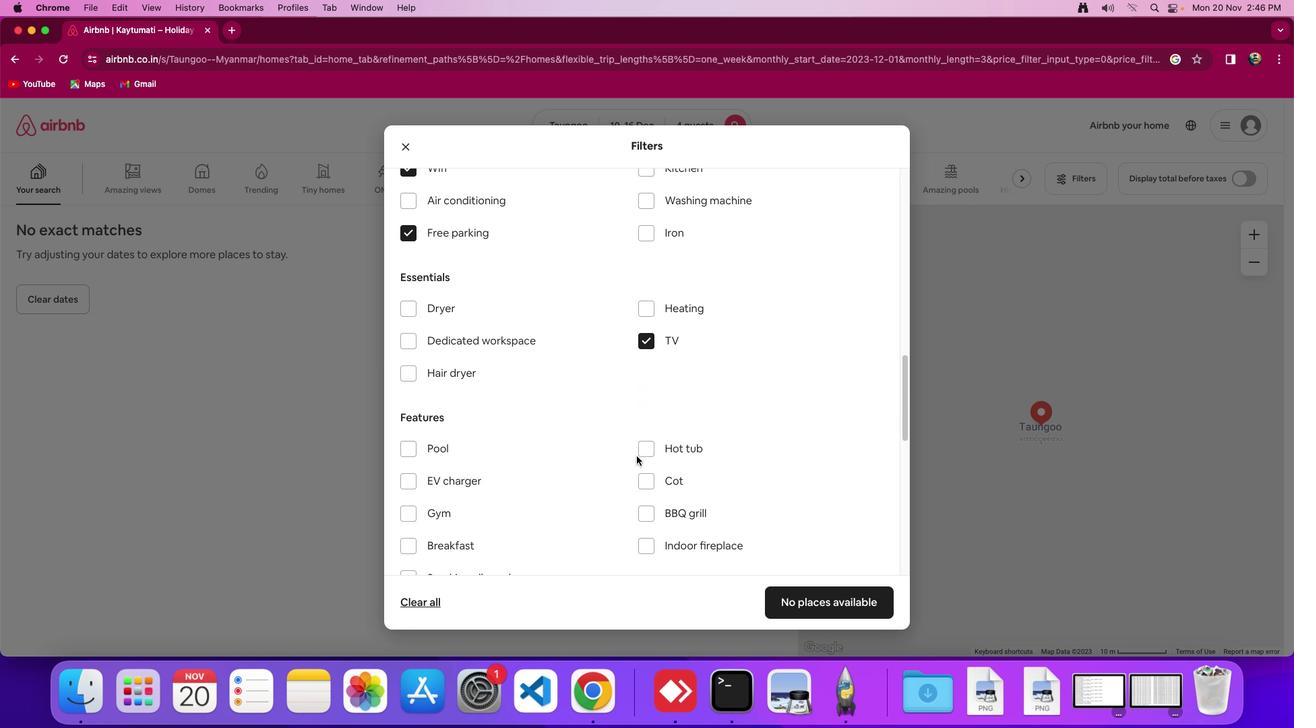 
Action: Mouse scrolled (636, 456) with delta (0, 0)
Screenshot: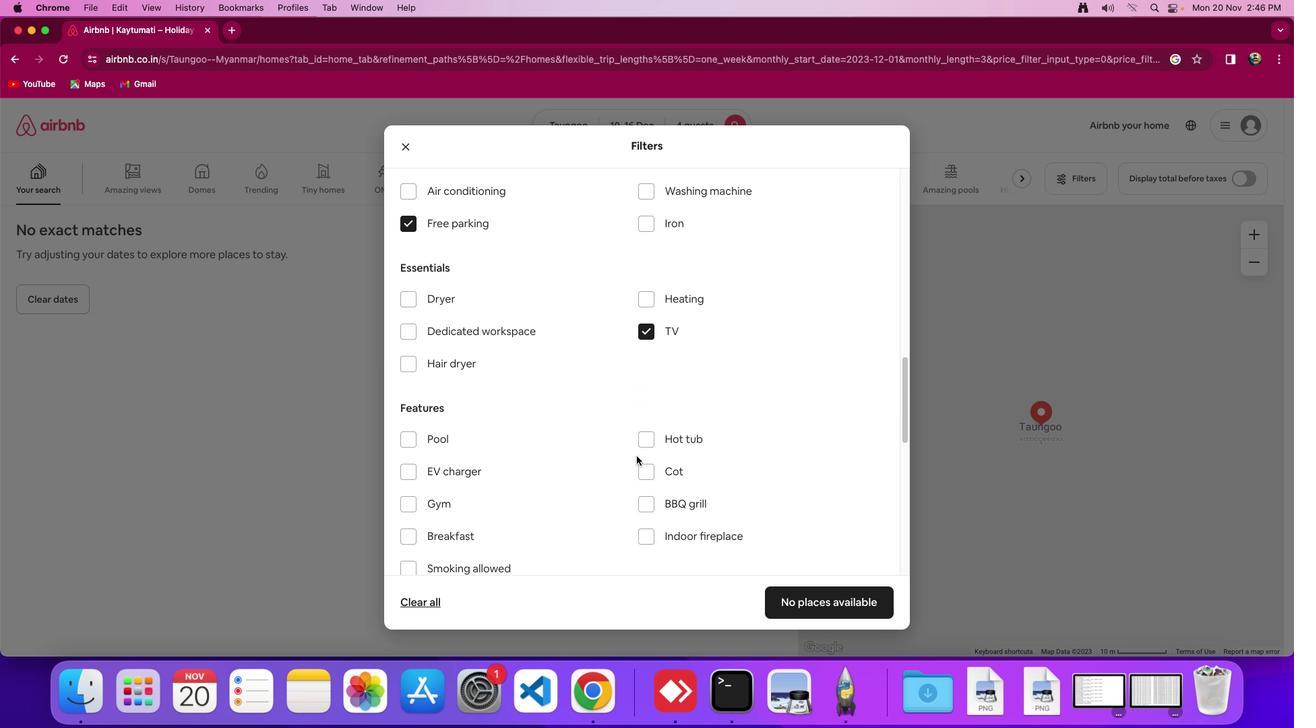 
Action: Mouse scrolled (636, 456) with delta (0, 0)
Screenshot: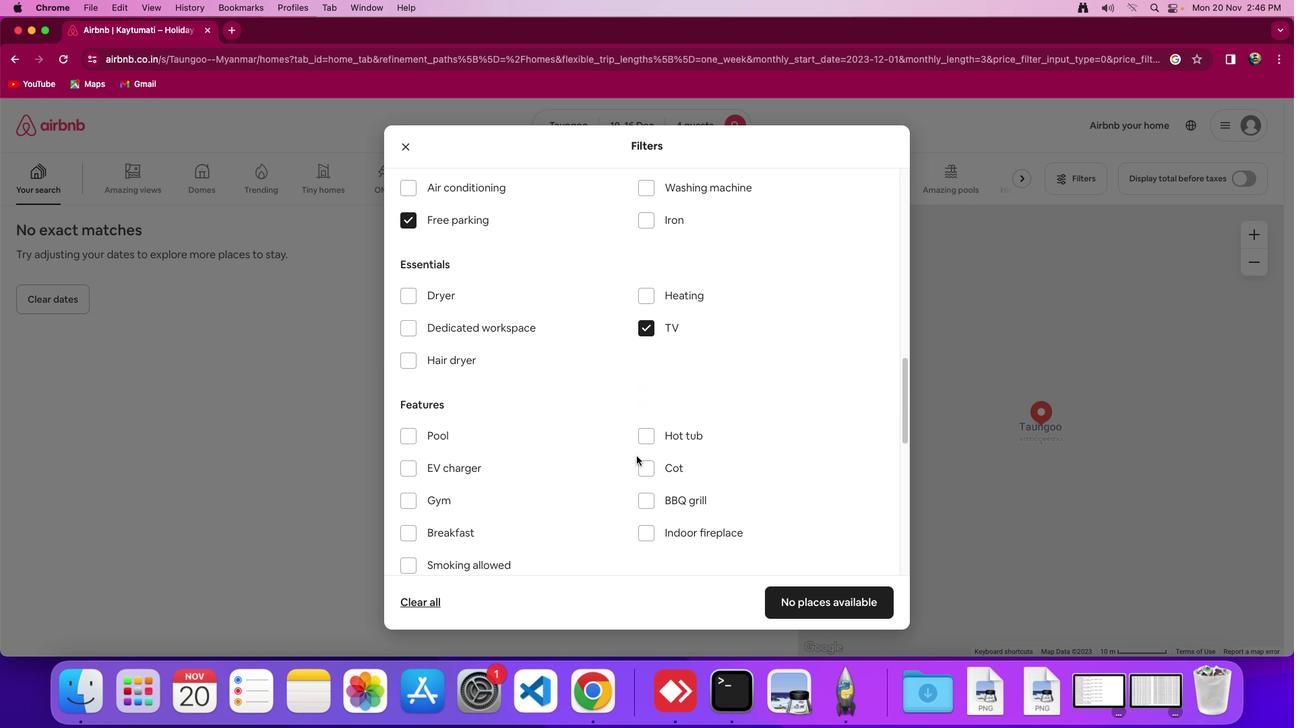 
Action: Mouse moved to (636, 455)
Screenshot: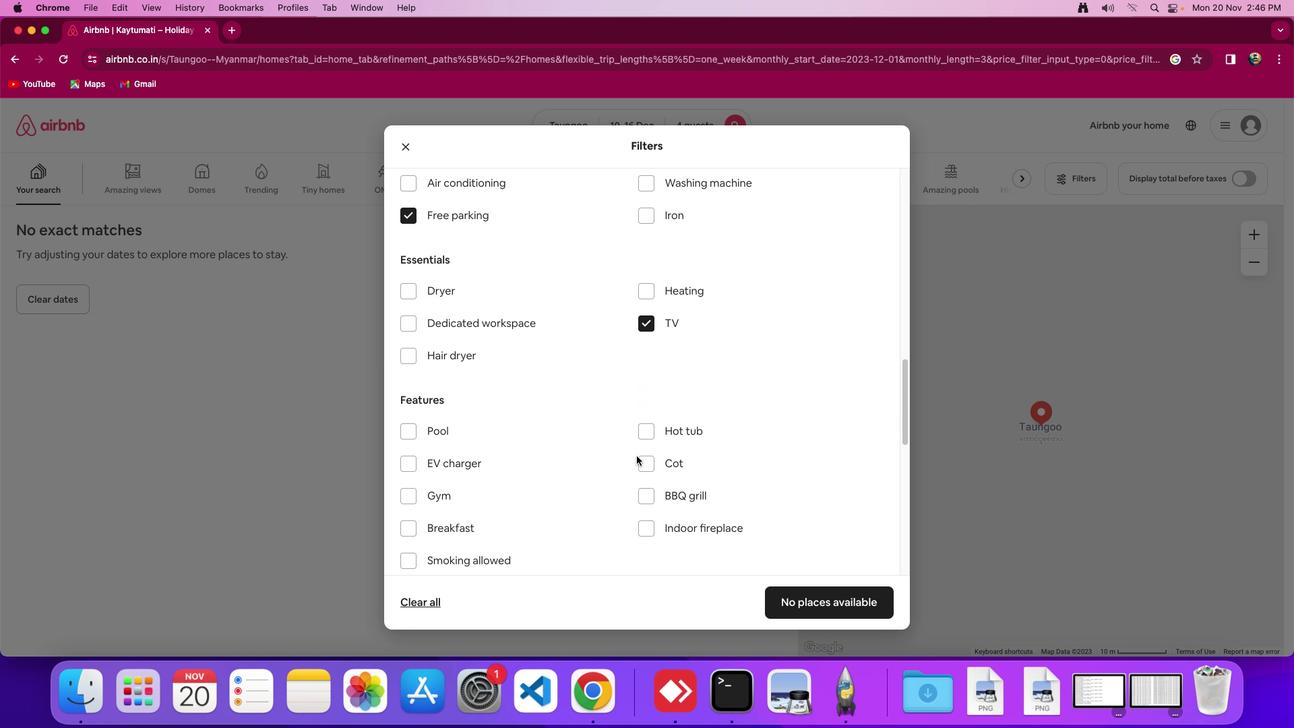 
Action: Mouse scrolled (636, 455) with delta (0, 0)
Screenshot: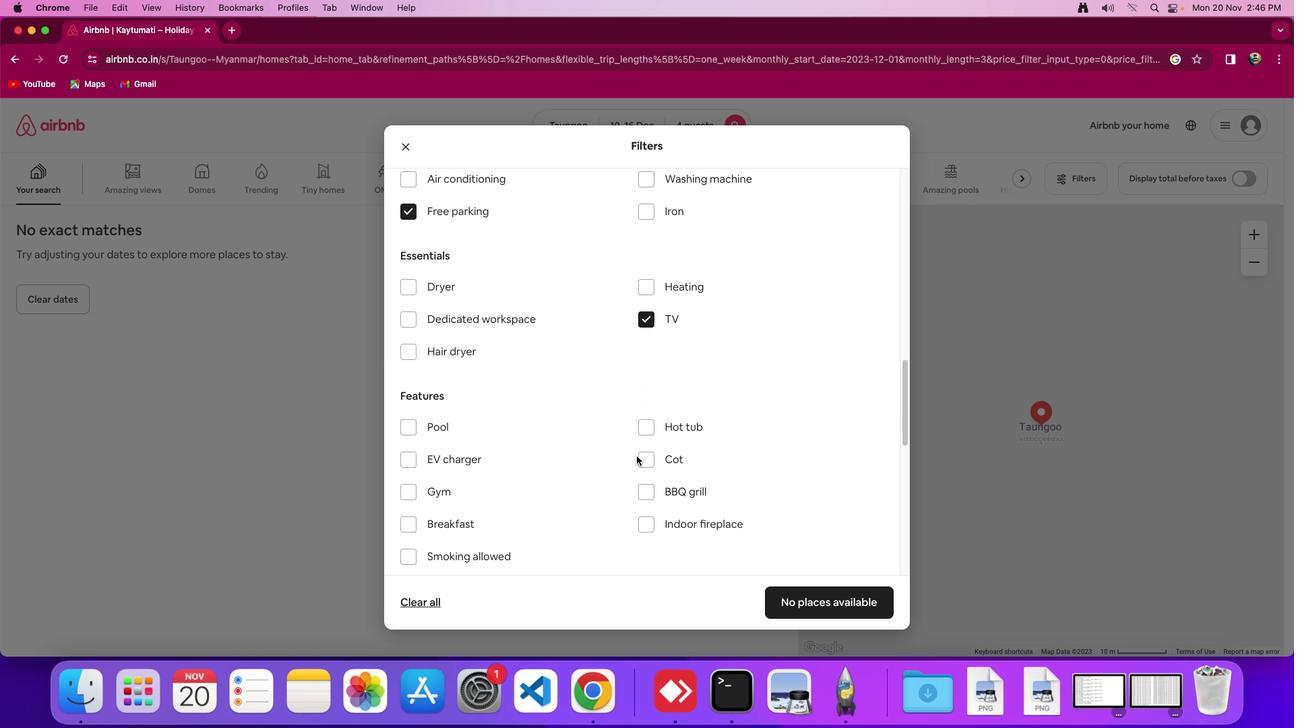 
Action: Mouse scrolled (636, 455) with delta (0, 0)
Screenshot: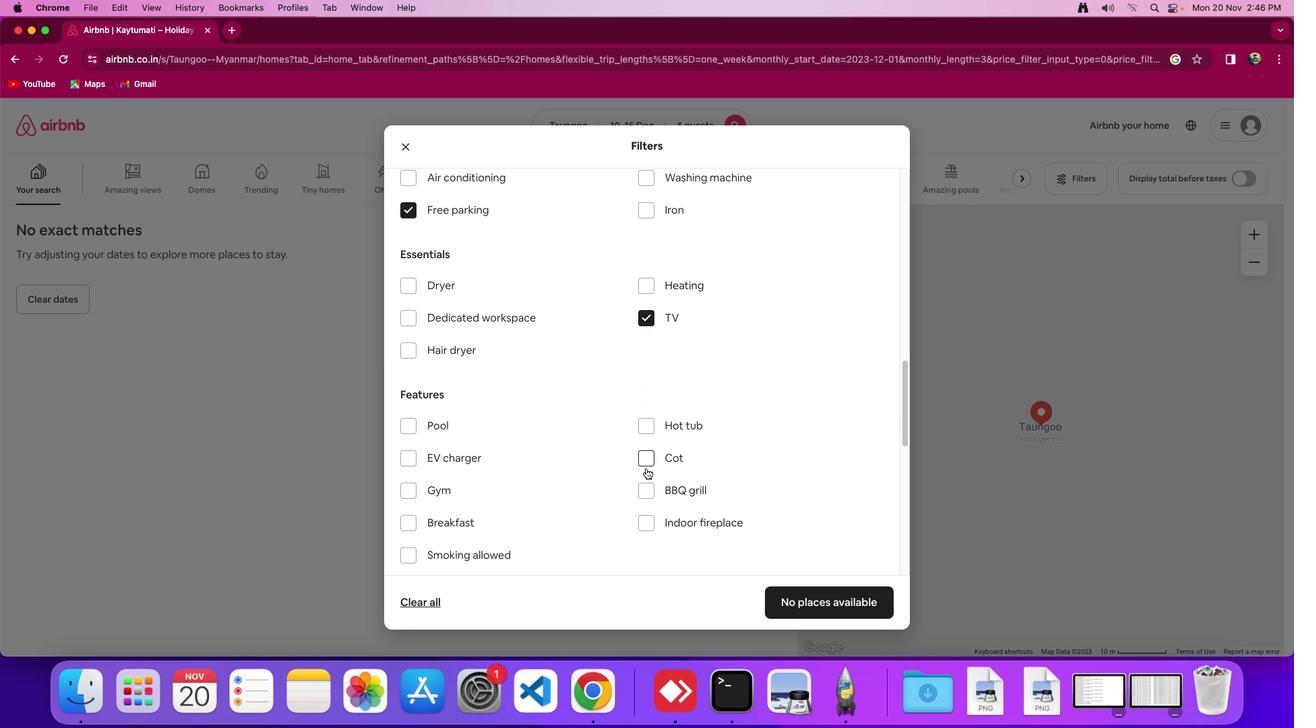 
Action: Mouse moved to (411, 494)
Screenshot: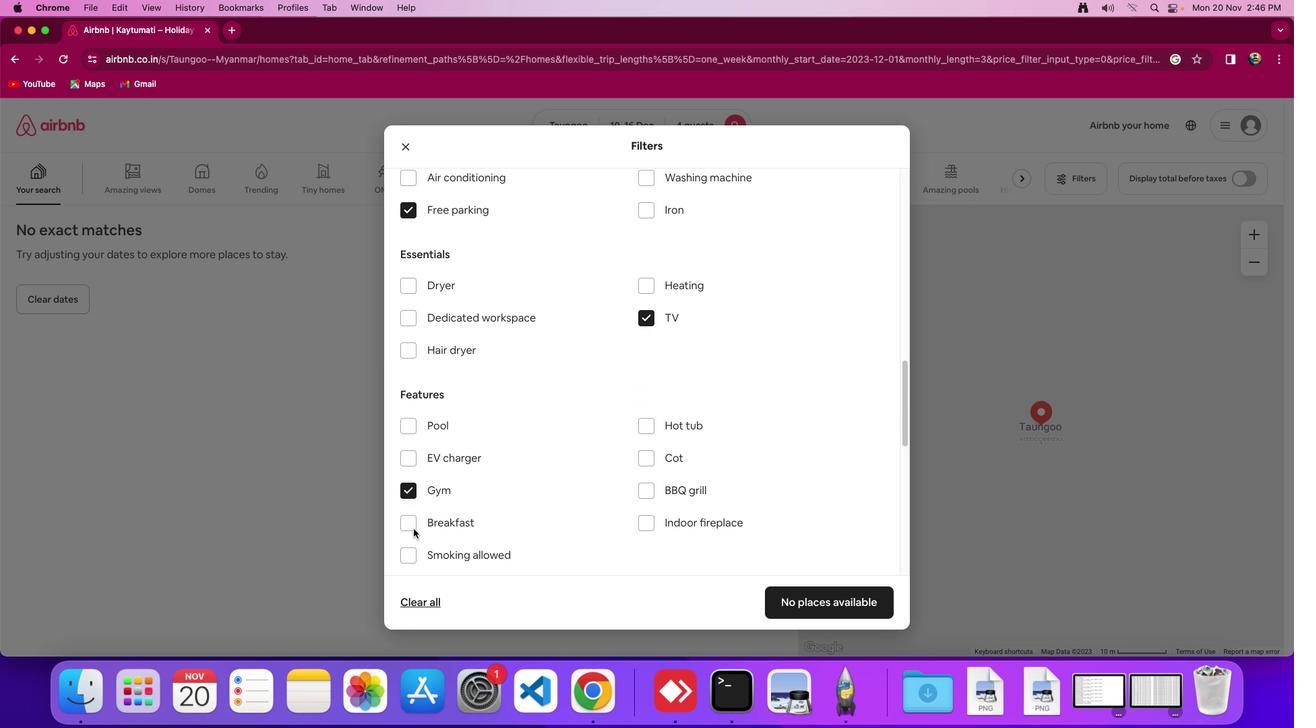 
Action: Mouse pressed left at (411, 494)
Screenshot: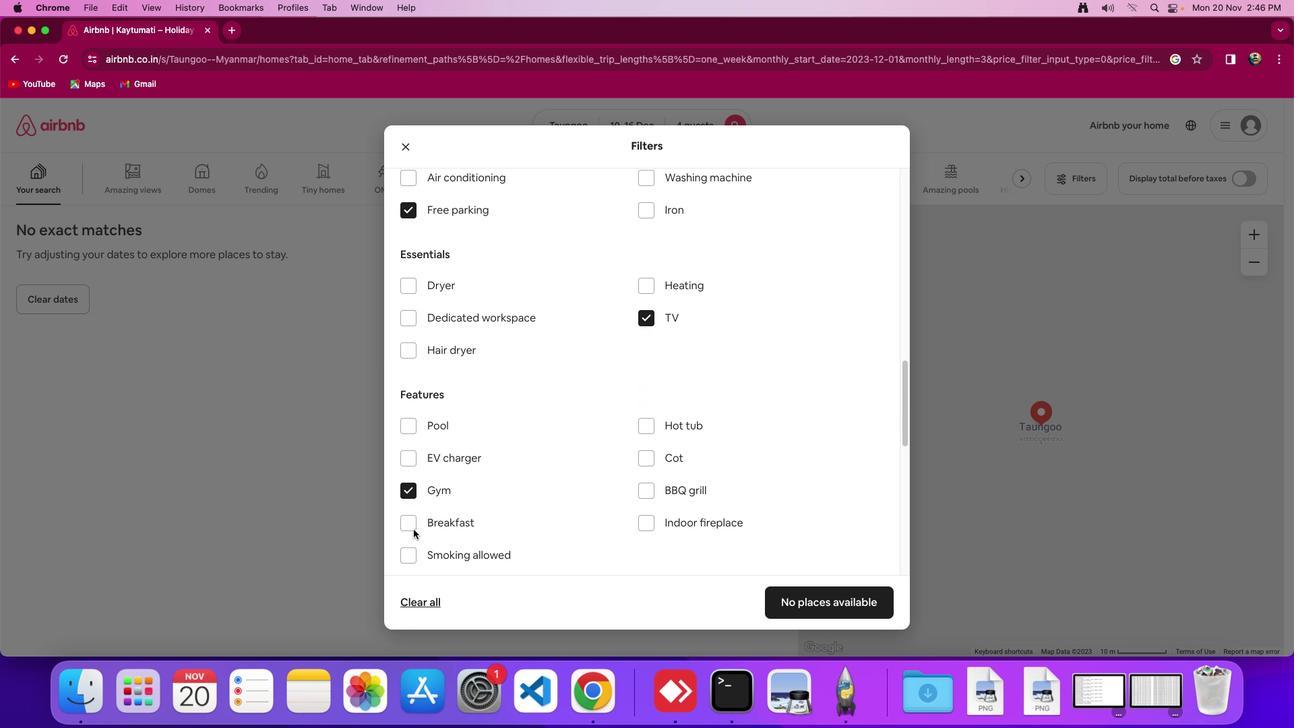 
Action: Mouse moved to (413, 525)
Screenshot: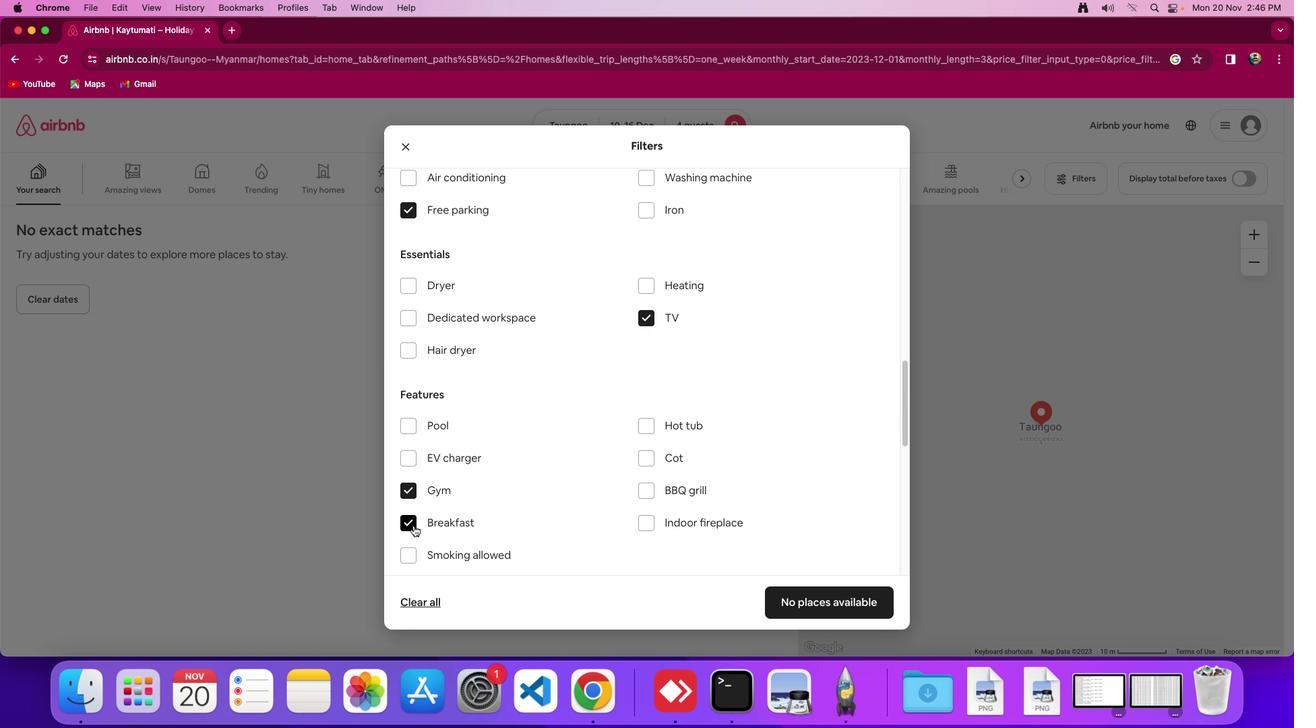 
Action: Mouse pressed left at (413, 525)
Screenshot: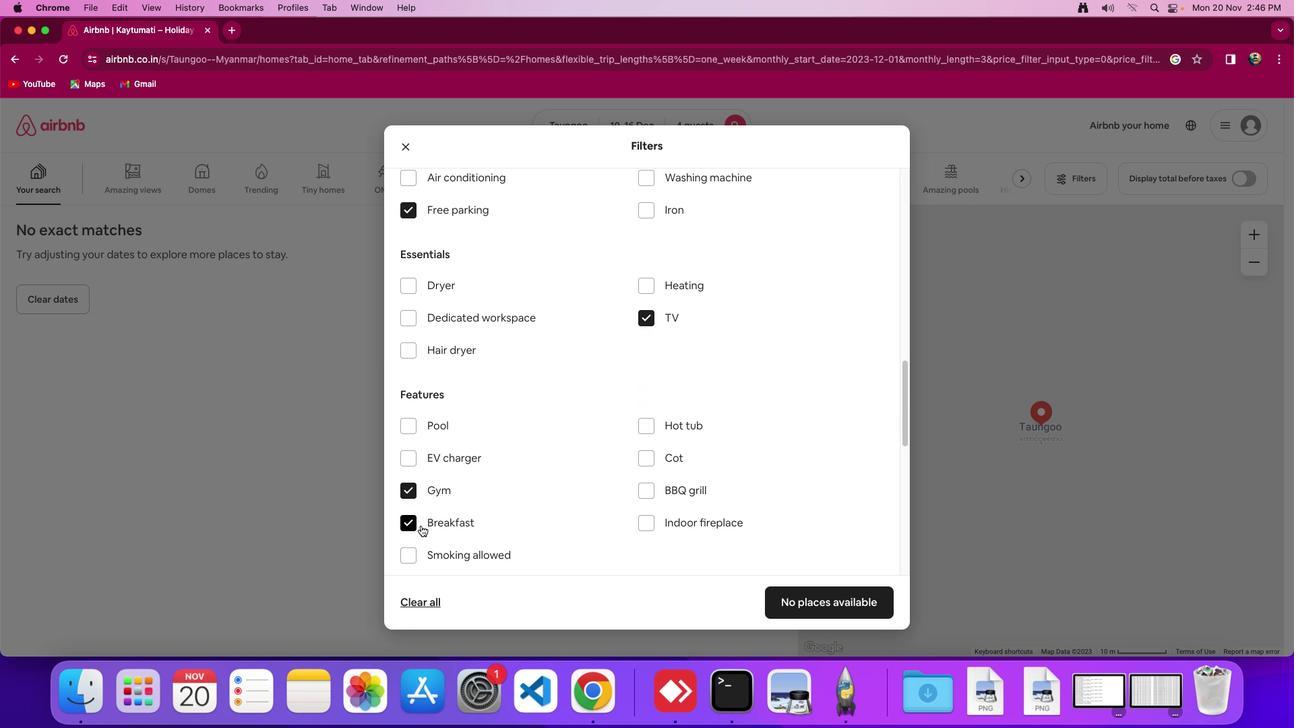
Action: Mouse moved to (620, 511)
Screenshot: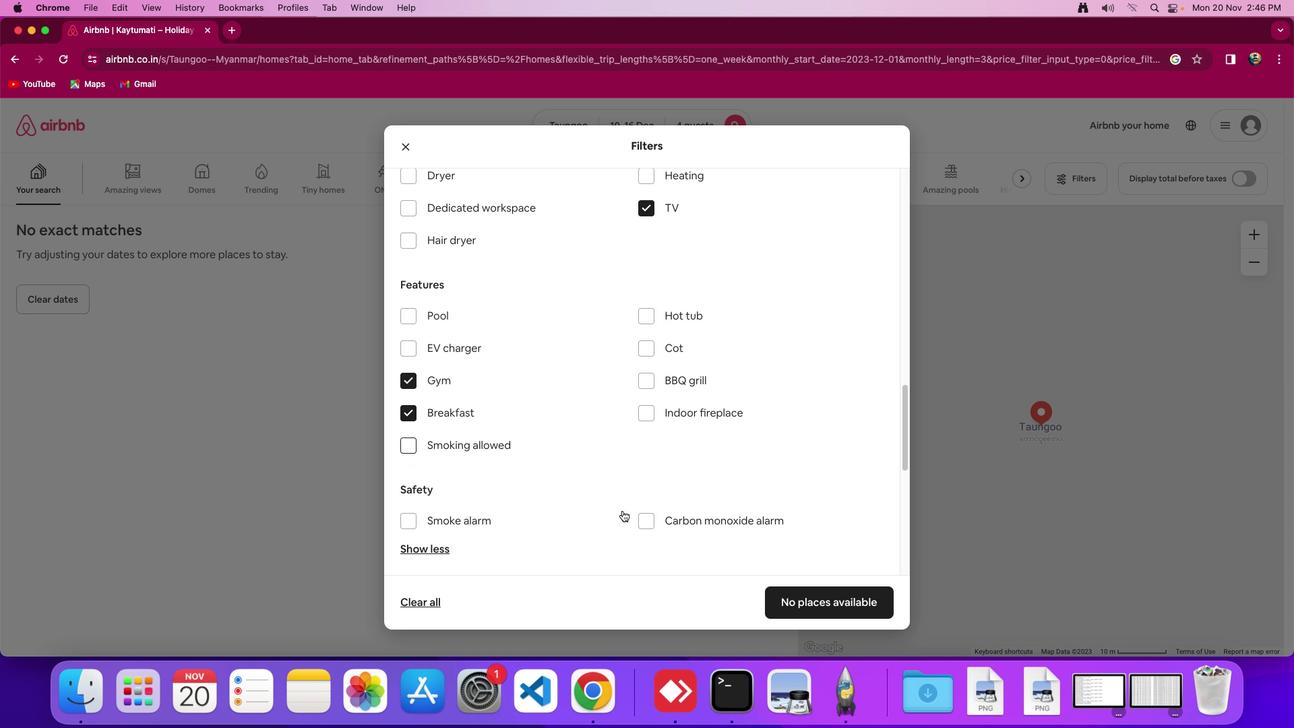 
Action: Mouse scrolled (620, 511) with delta (0, 0)
Screenshot: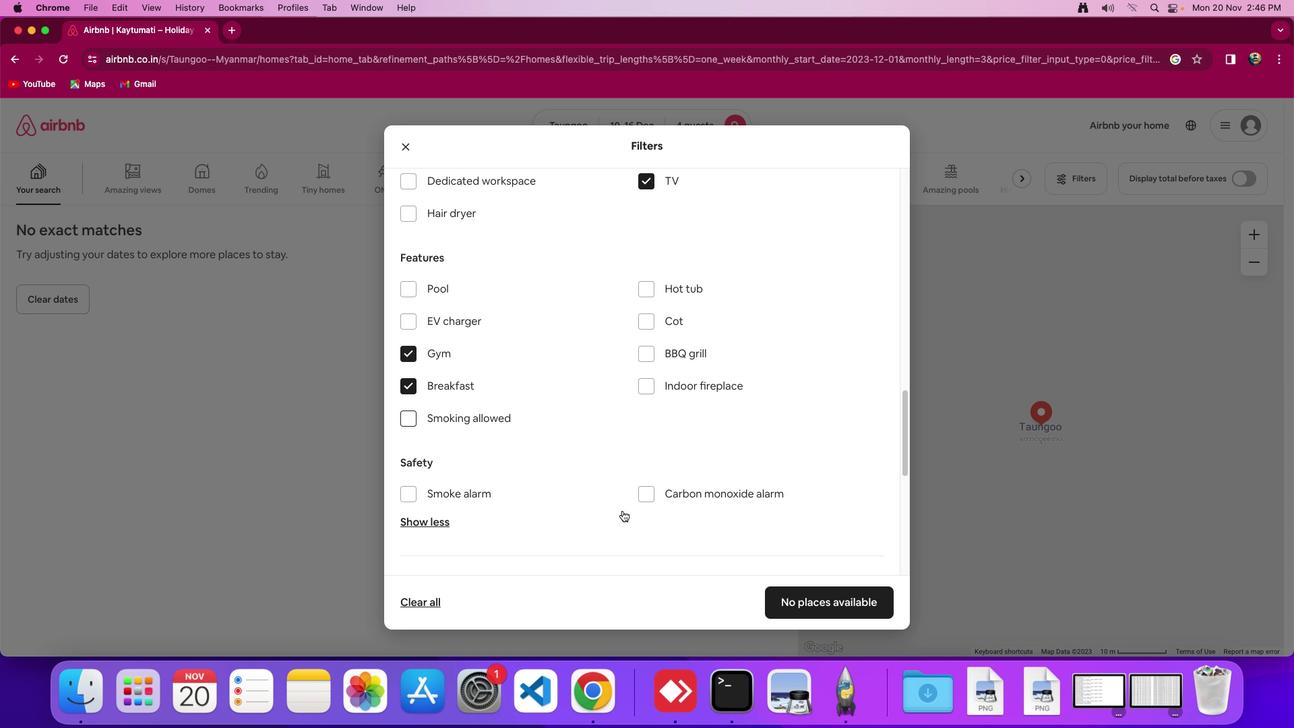 
Action: Mouse moved to (621, 511)
Screenshot: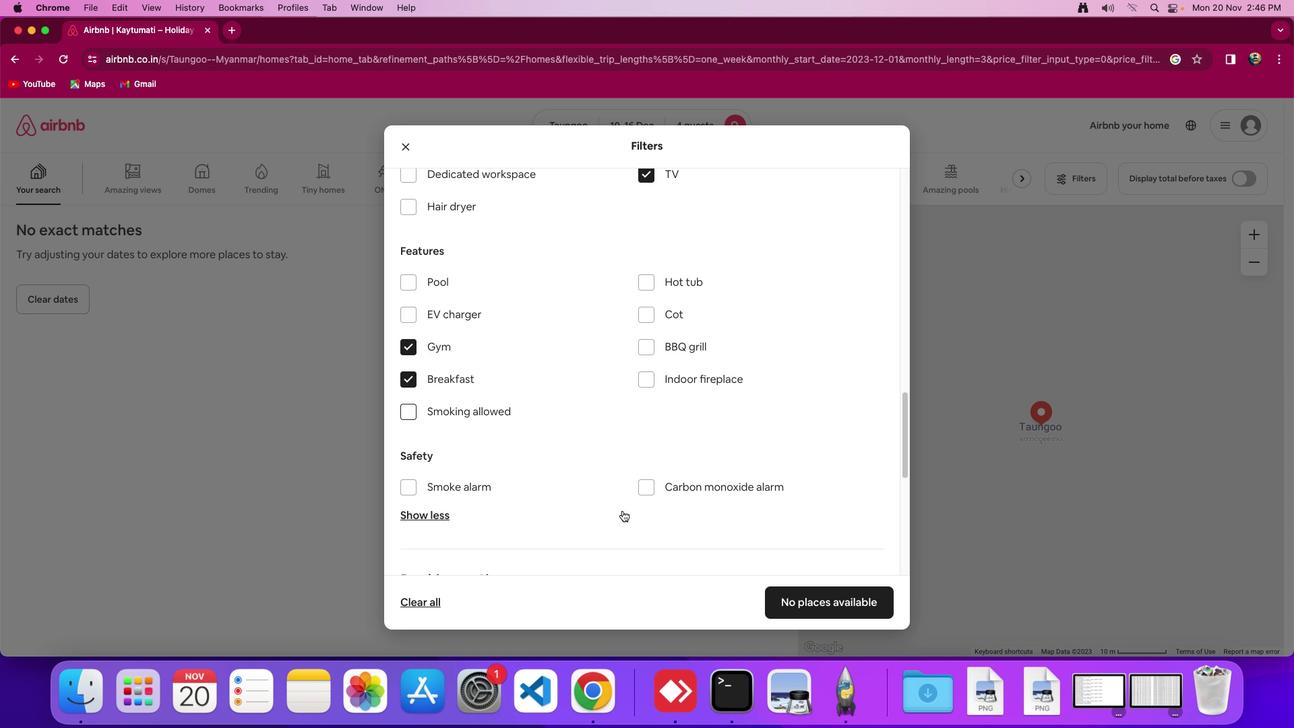 
Action: Mouse scrolled (621, 511) with delta (0, 0)
Screenshot: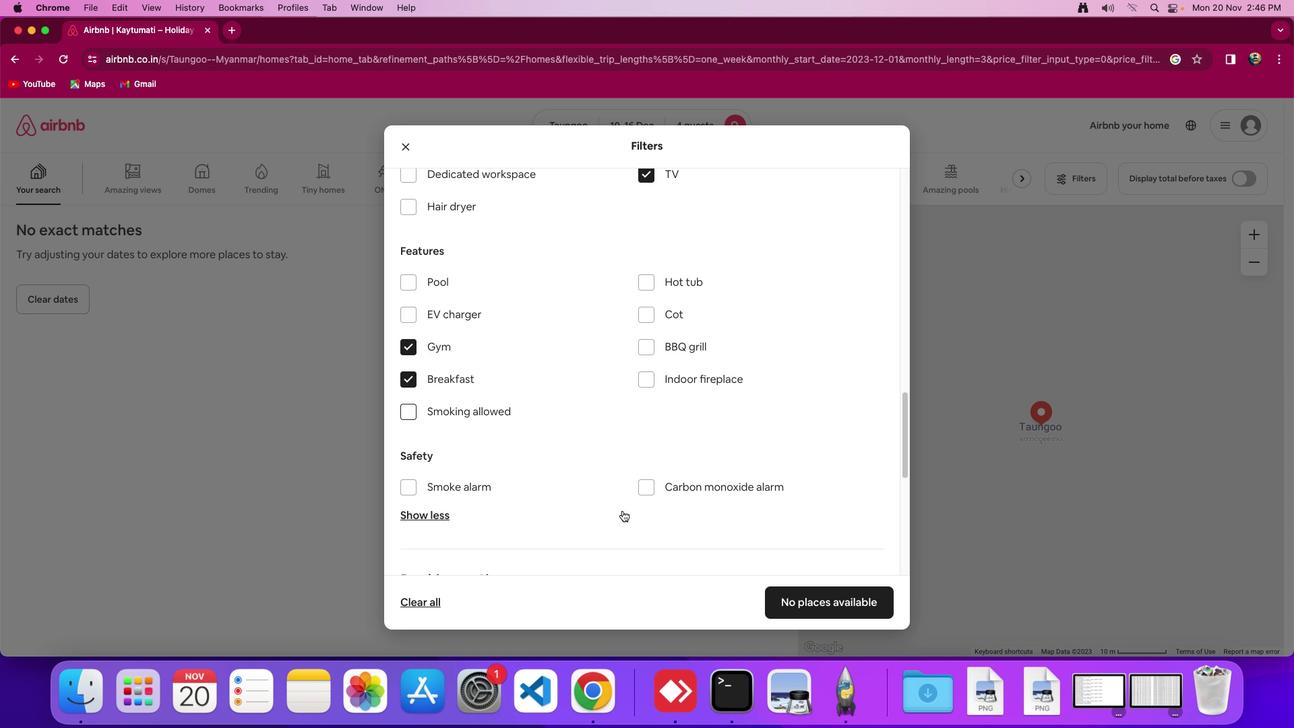 
Action: Mouse moved to (622, 511)
Screenshot: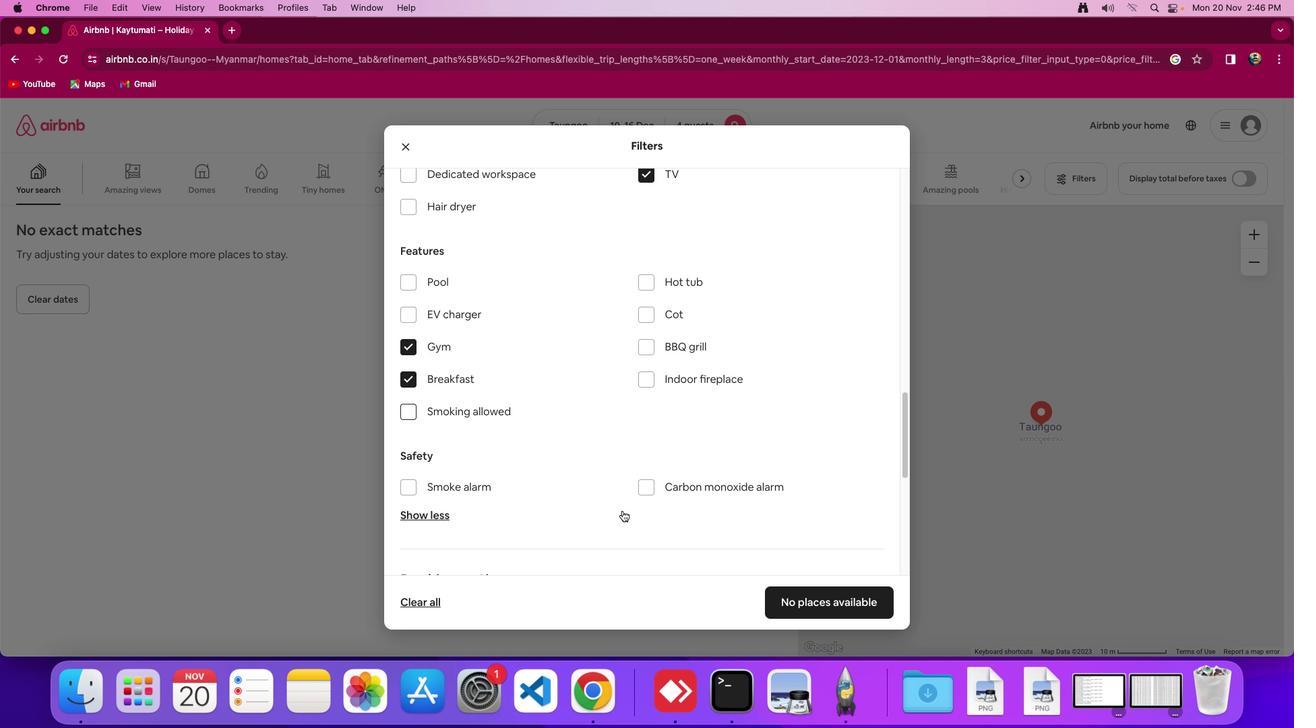 
Action: Mouse scrolled (622, 511) with delta (0, -2)
Screenshot: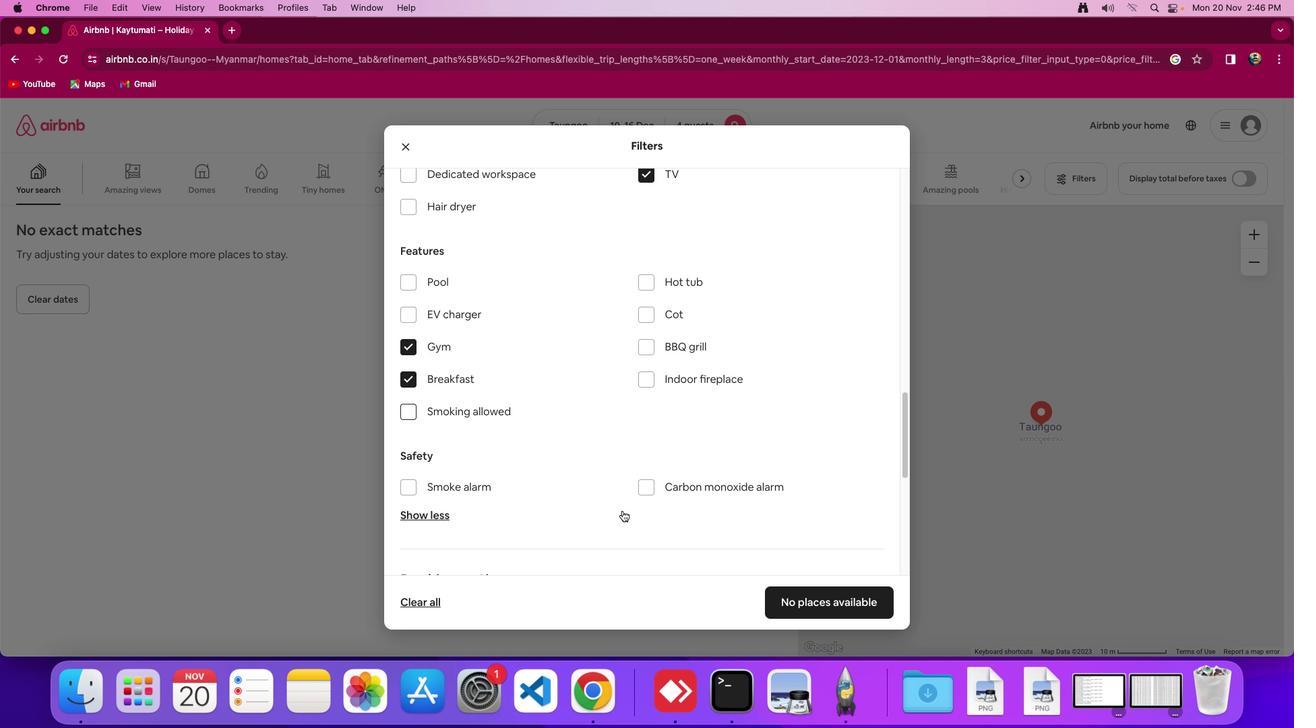 
Action: Mouse moved to (622, 510)
Screenshot: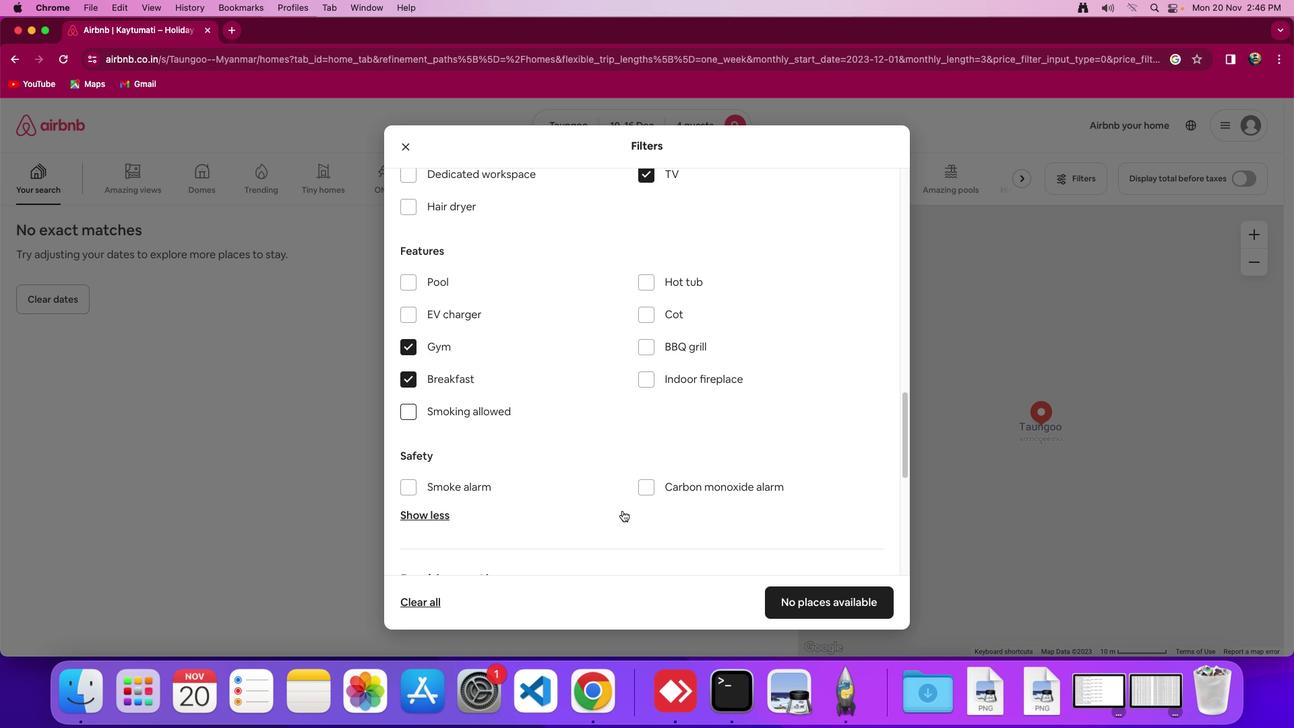 
Action: Mouse scrolled (622, 510) with delta (0, 0)
Screenshot: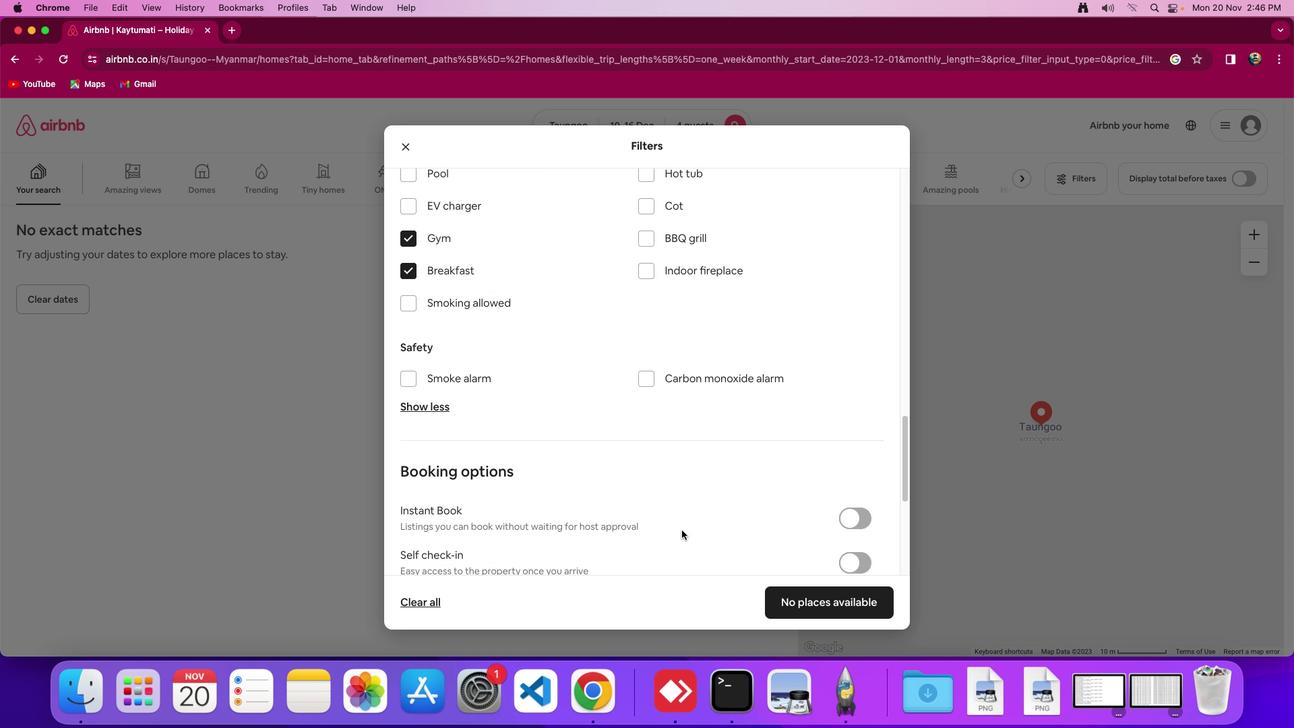 
Action: Mouse moved to (622, 510)
Screenshot: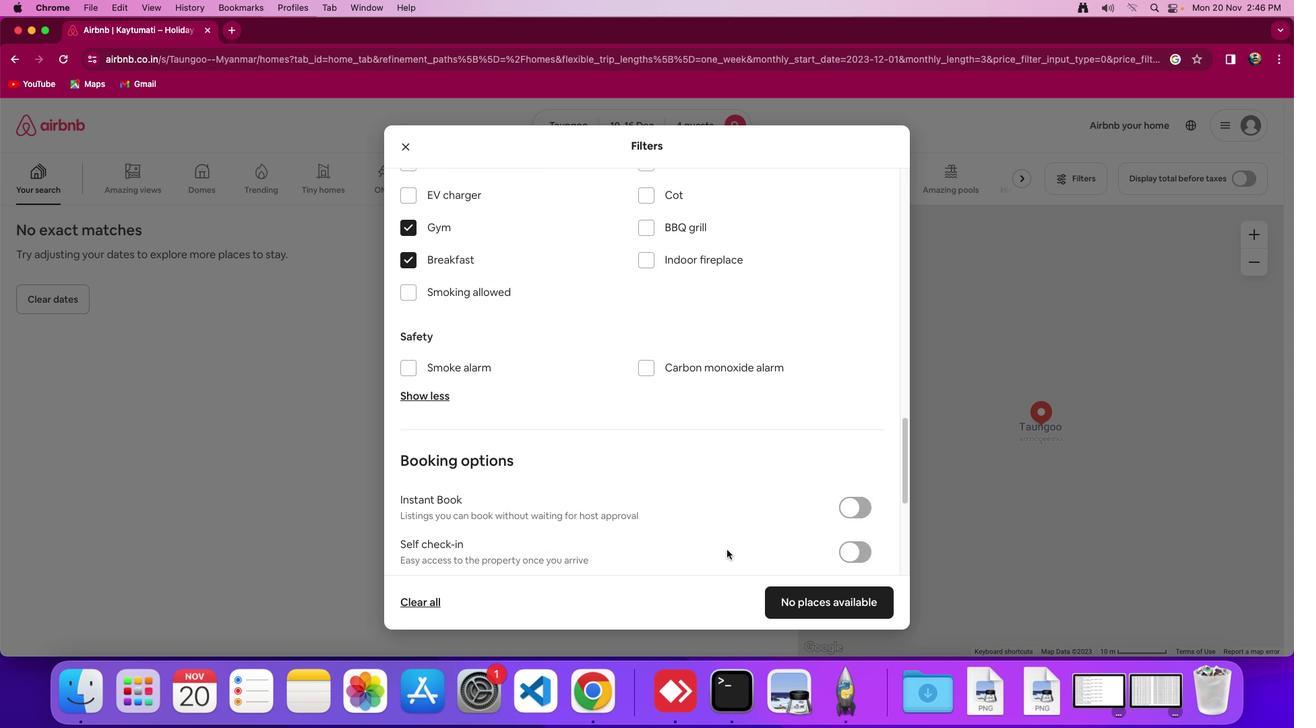 
Action: Mouse scrolled (622, 510) with delta (0, 0)
Screenshot: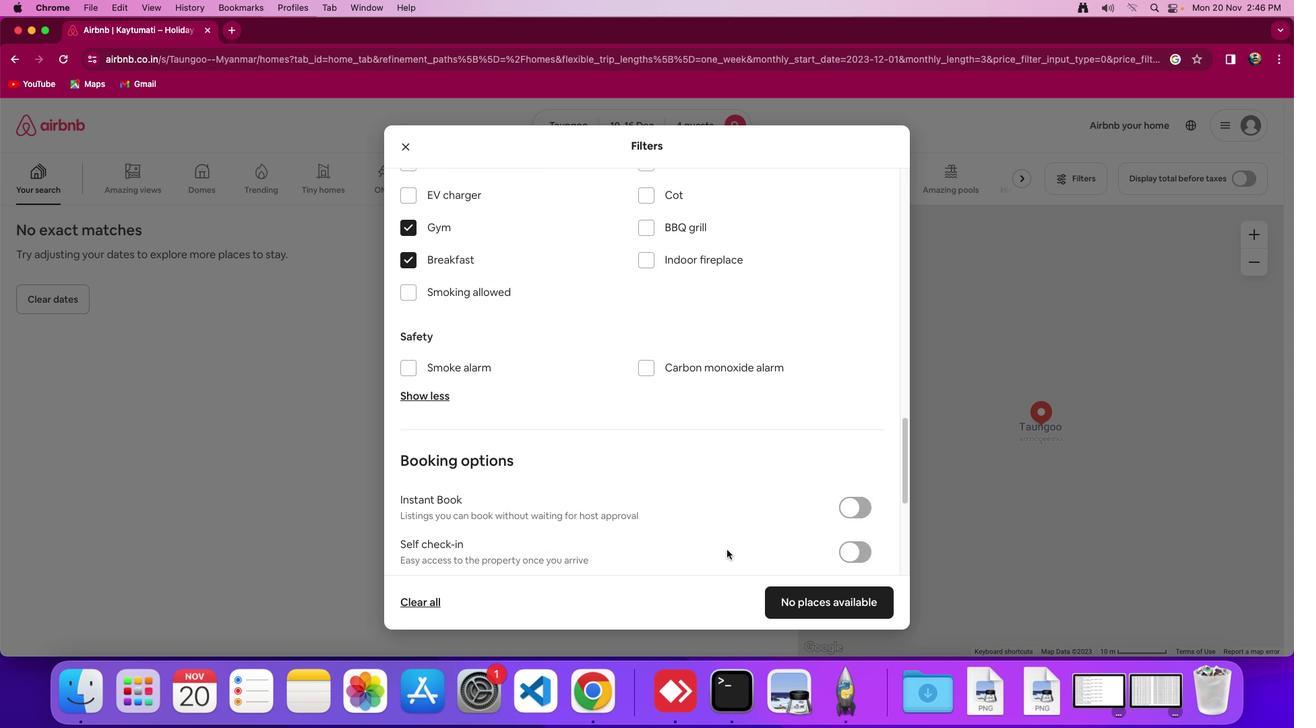 
Action: Mouse moved to (623, 510)
Screenshot: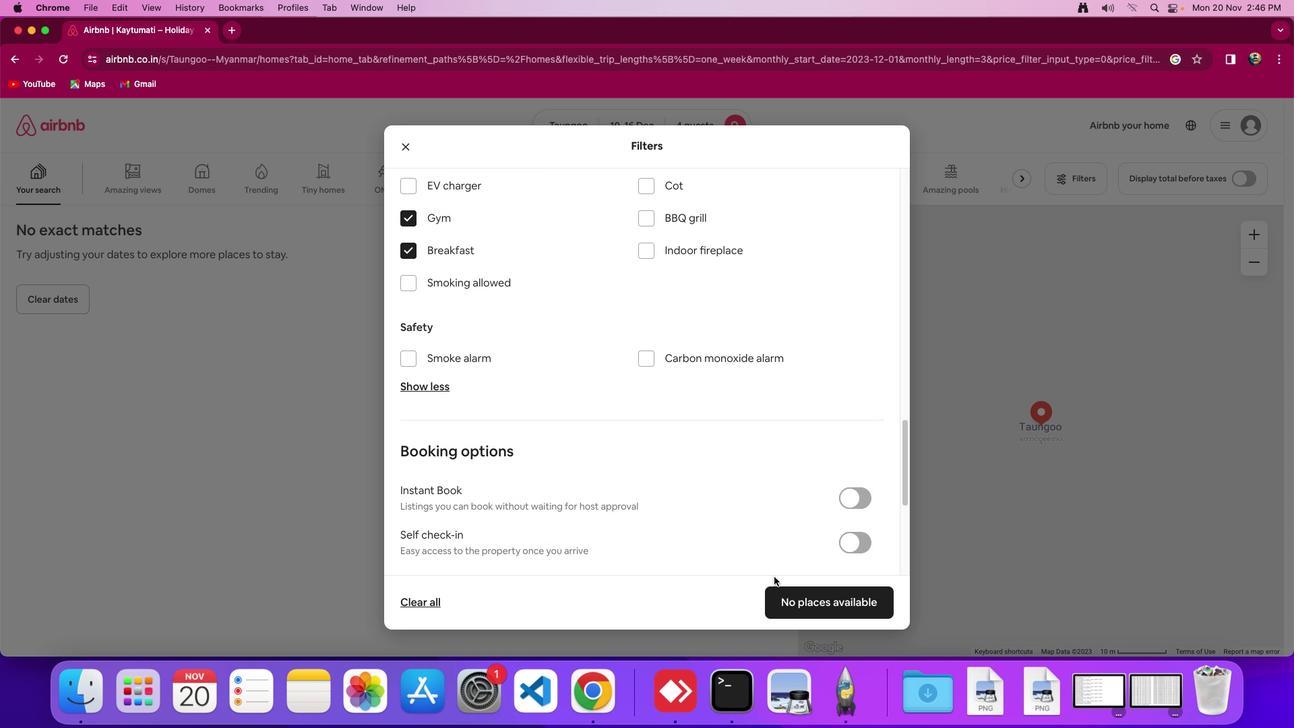 
Action: Mouse scrolled (623, 510) with delta (0, -2)
Screenshot: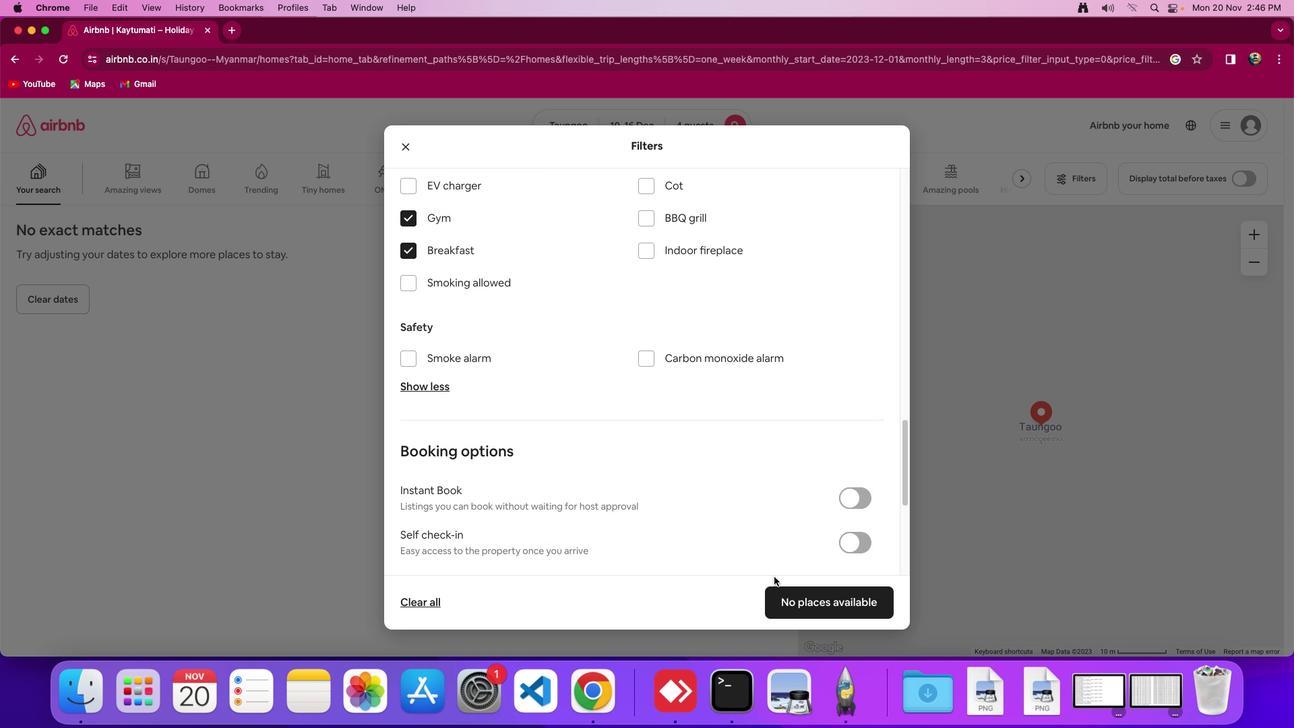
Action: Mouse moved to (790, 527)
Screenshot: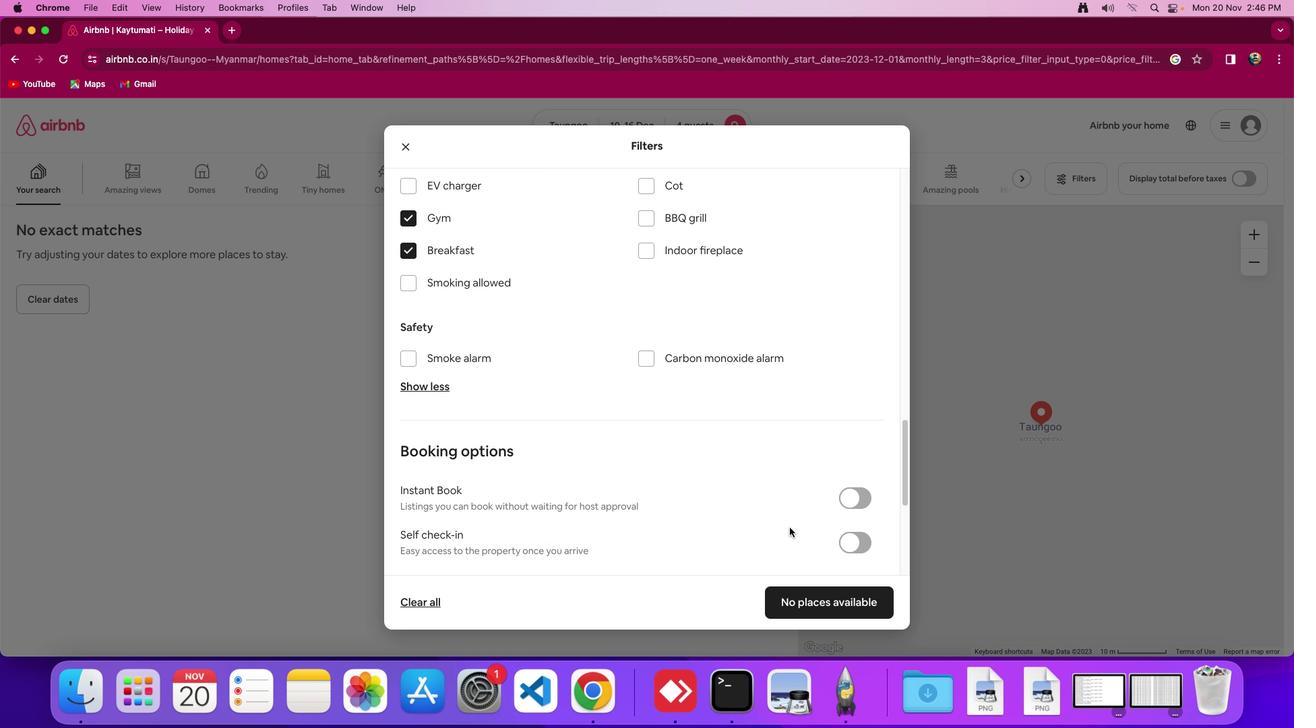 
Action: Mouse scrolled (790, 527) with delta (0, 0)
Screenshot: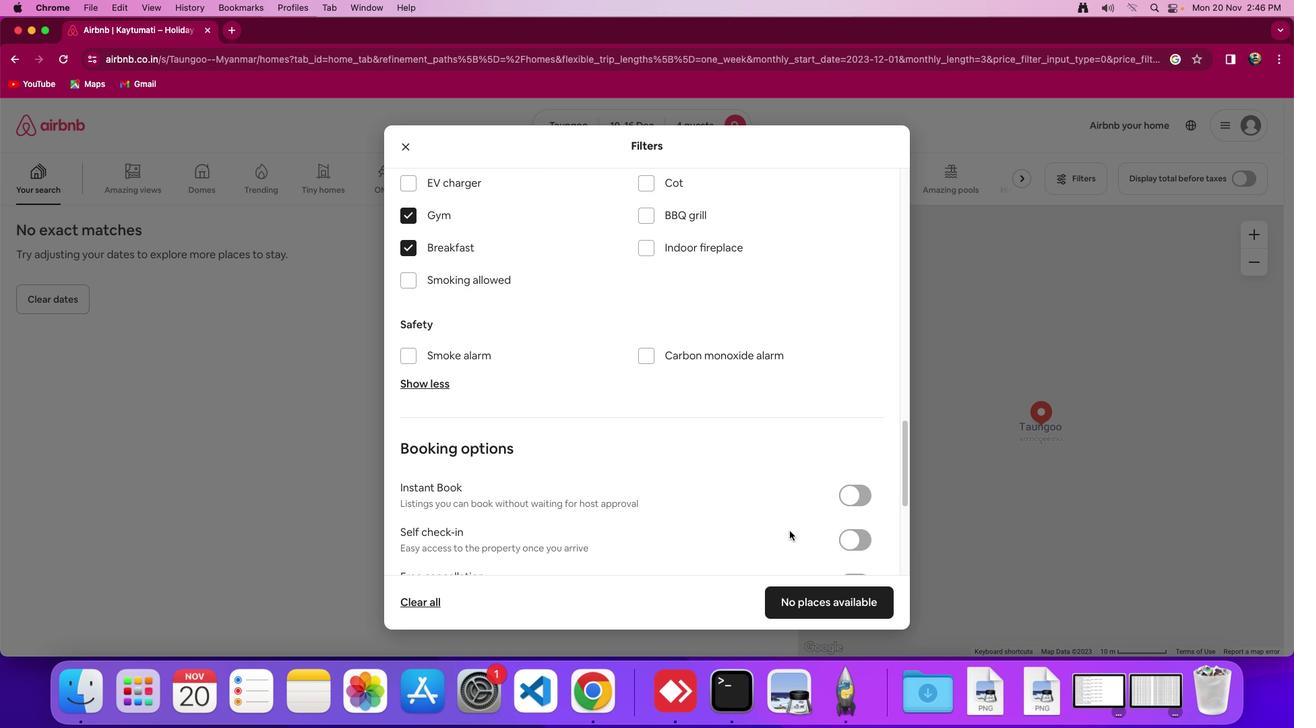 
Action: Mouse moved to (836, 602)
Screenshot: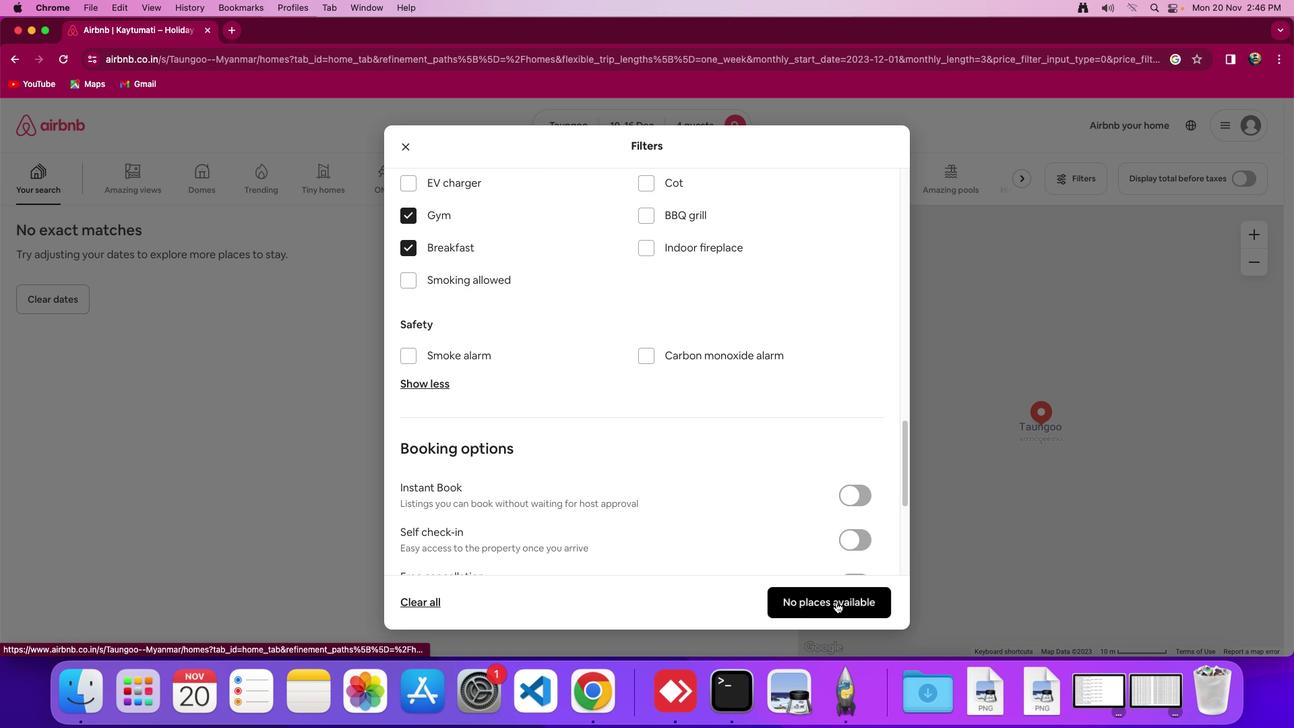 
Action: Mouse pressed left at (836, 602)
Screenshot: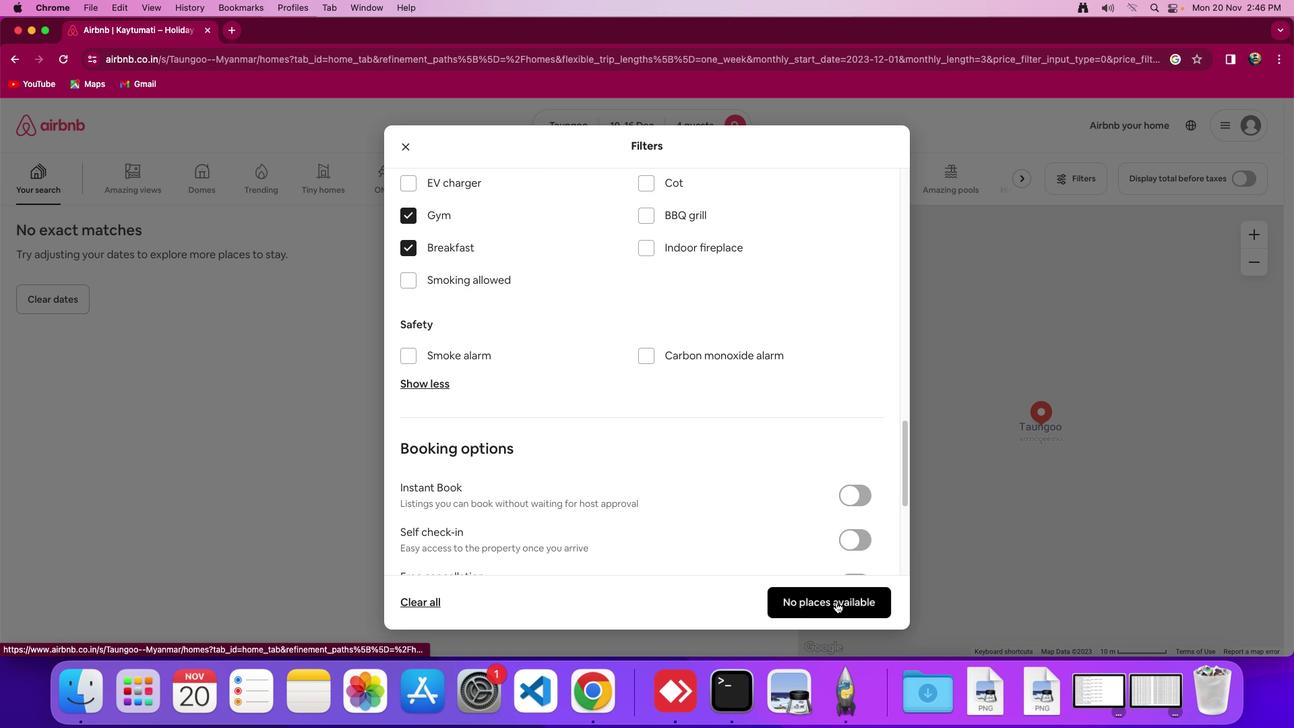 
Action: Mouse moved to (653, 515)
Screenshot: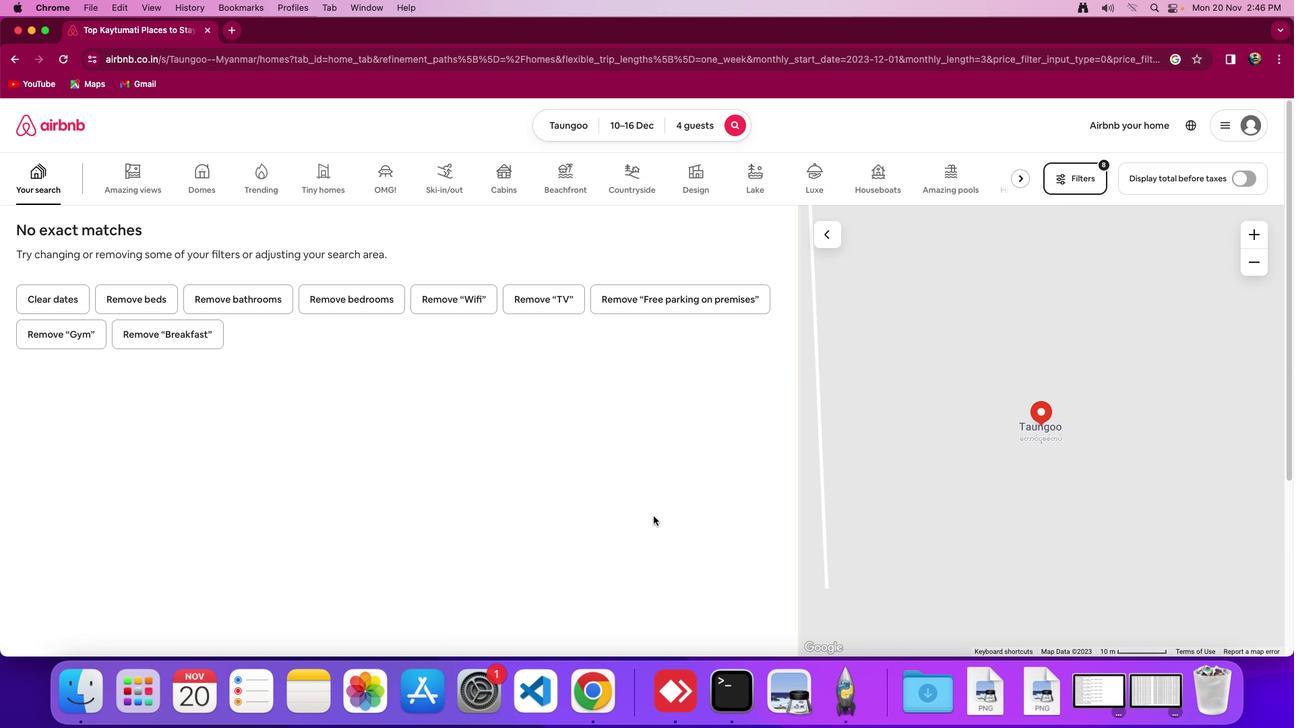 
Action: Mouse pressed left at (653, 515)
Screenshot: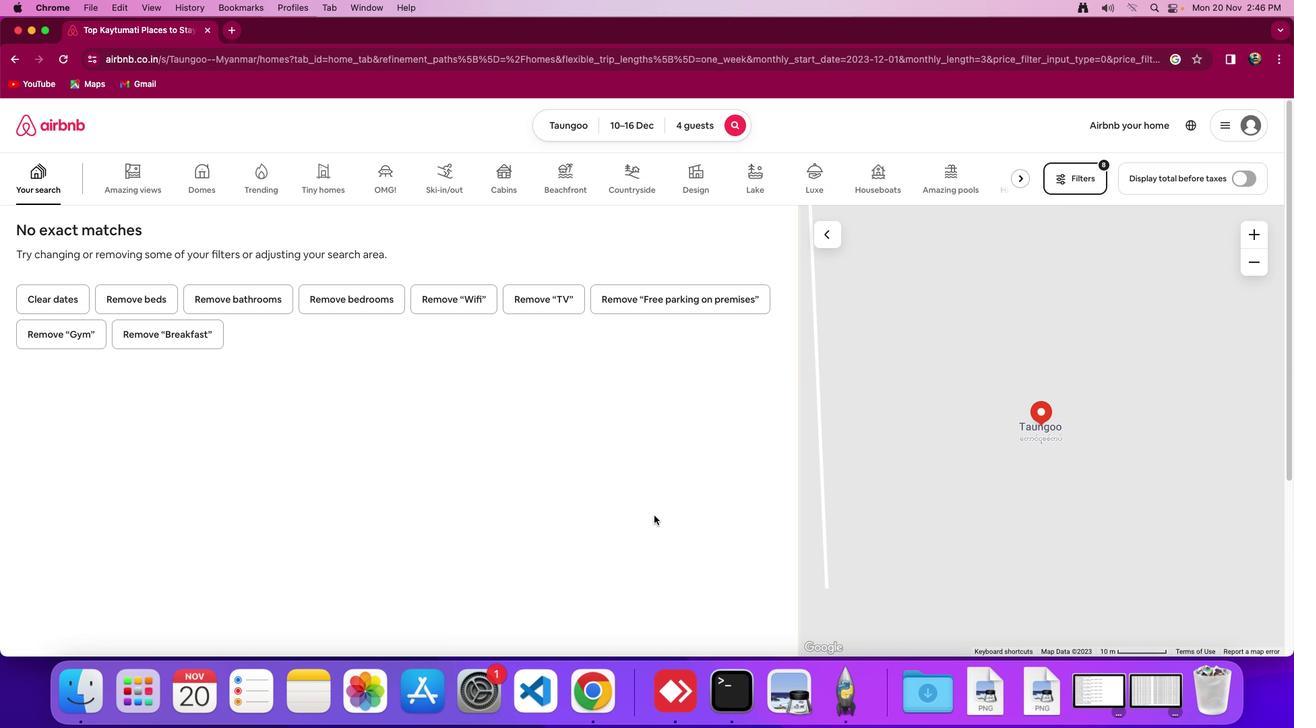 
Action: Mouse moved to (655, 515)
Screenshot: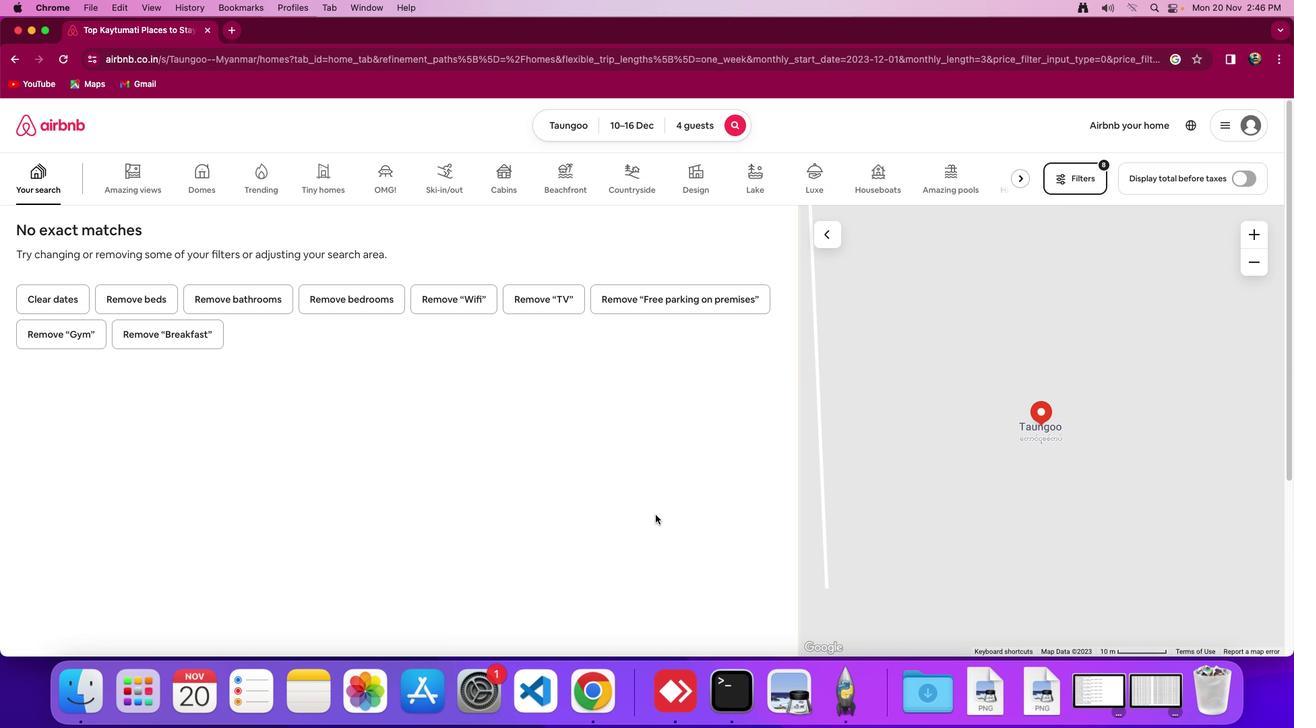 
